 Task: Look for space in San Rafael, United States from 12th July, 2023 to 16th July, 2023 for 8 adults in price range Rs.10000 to Rs.16000. Place can be private room with 8 bedrooms having 8 beds and 8 bathrooms. Property type can be house, flat, guest house, hotel. Amenities needed are: wifi, TV, free parkinig on premises, gym, breakfast. Booking option can be shelf check-in. Required host language is English.
Action: Mouse moved to (440, 162)
Screenshot: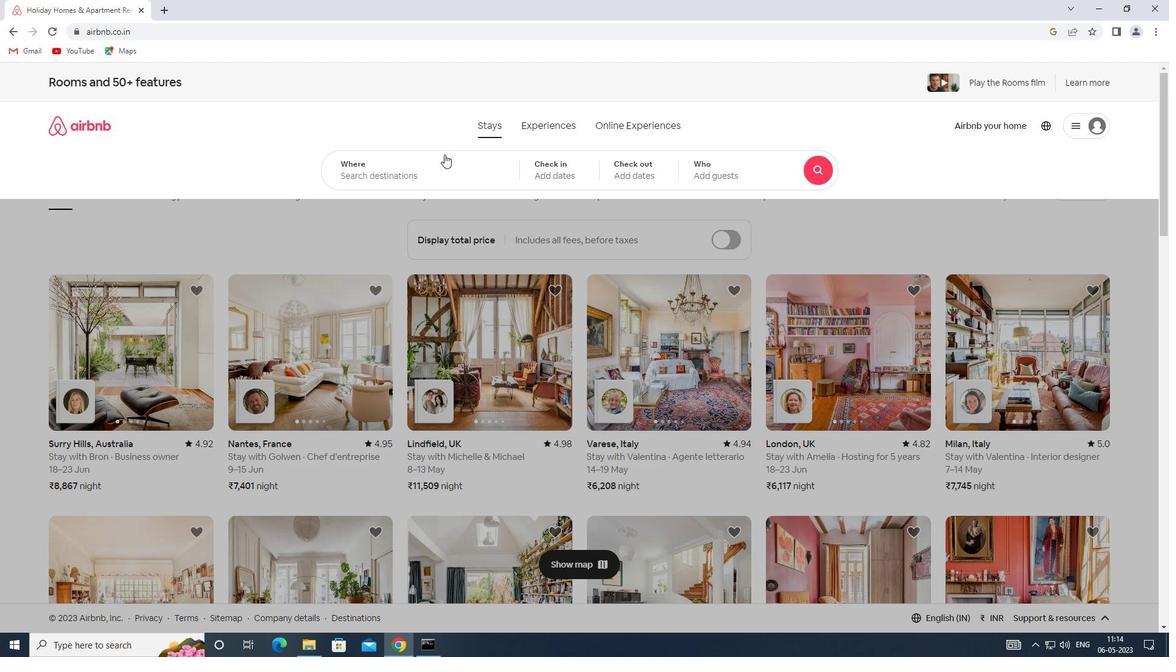 
Action: Mouse pressed left at (440, 162)
Screenshot: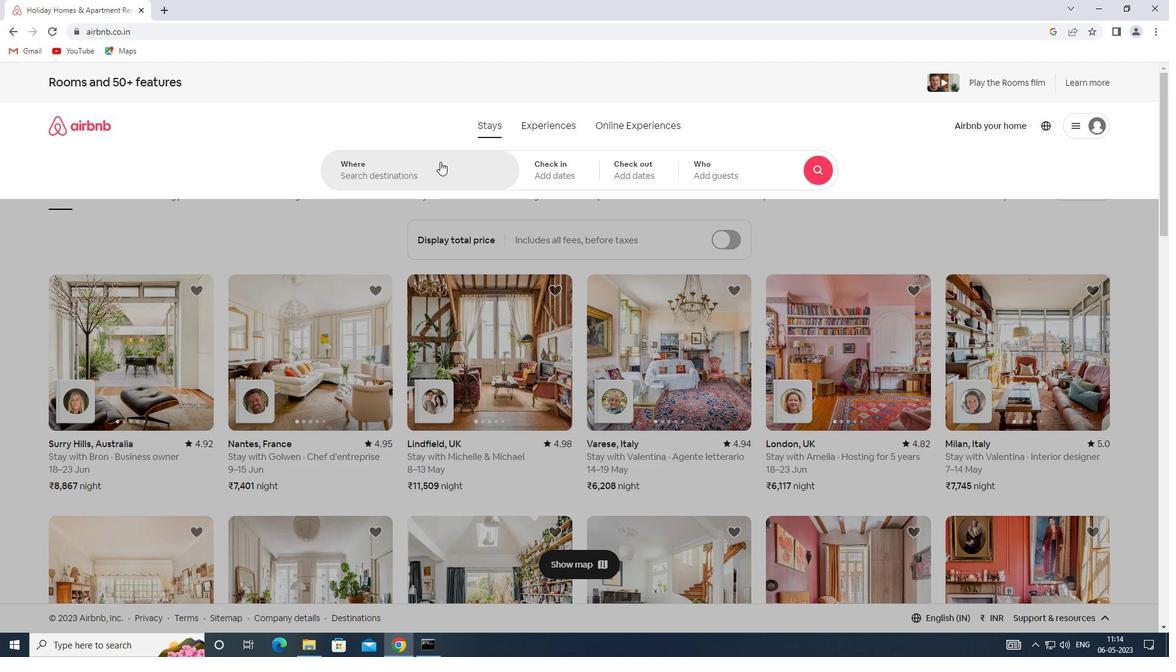 
Action: Key pressed <Key.shift><Key.shift><Key.shift><Key.shift><Key.shift><Key.shift><Key.shift><Key.shift>SAN<Key.space><Key.shift><Key.shift><Key.shift>RAFAEL,<Key.shift>UNITED<Key.space><Key.shift>STATES
Screenshot: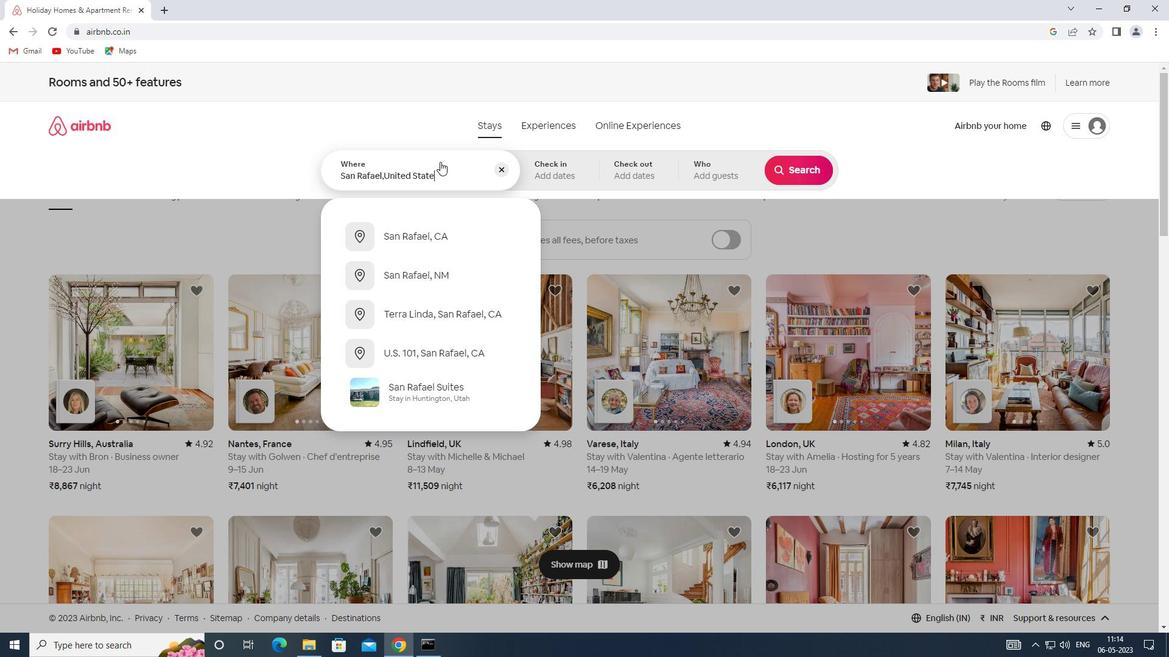 
Action: Mouse moved to (546, 164)
Screenshot: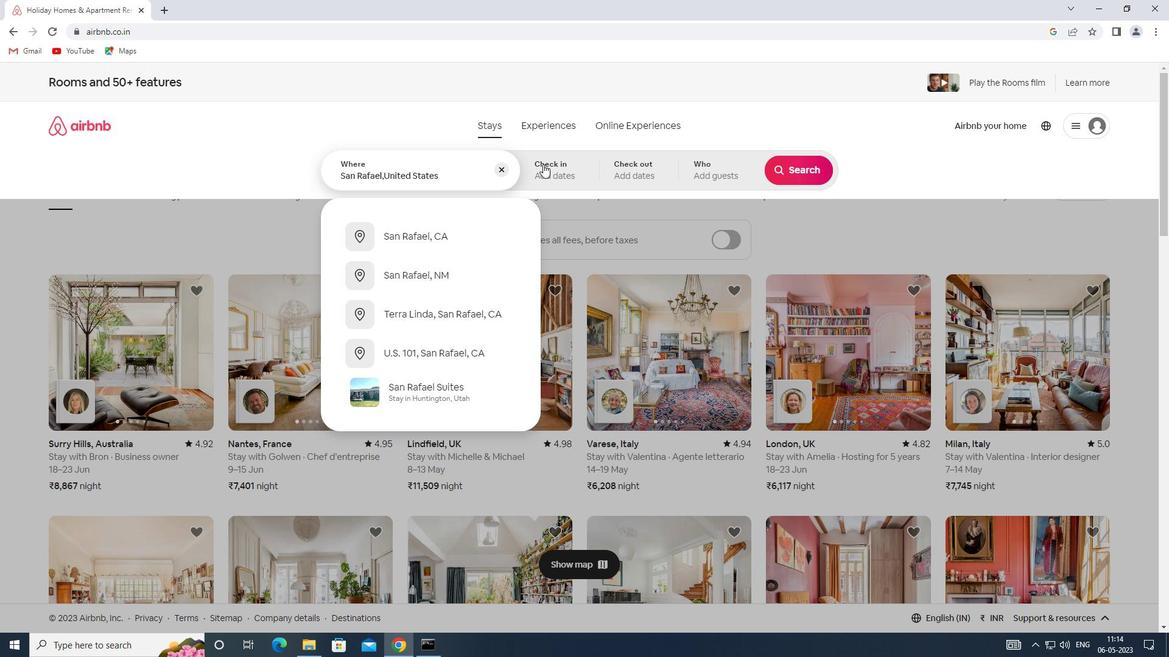 
Action: Mouse pressed left at (546, 164)
Screenshot: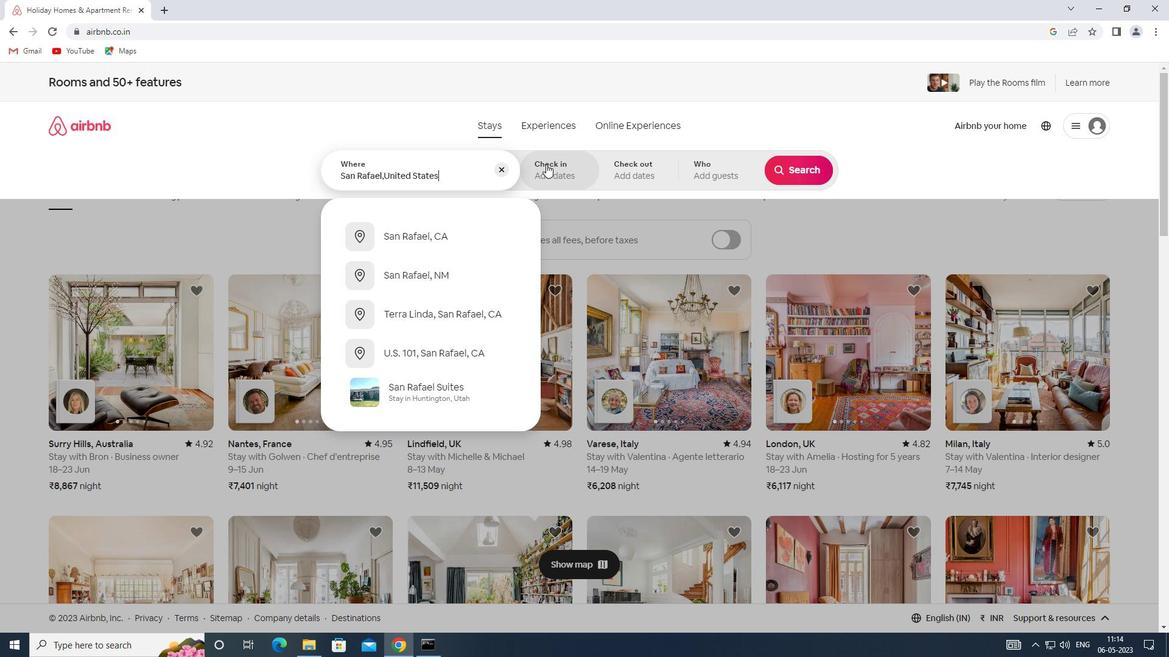 
Action: Mouse moved to (796, 269)
Screenshot: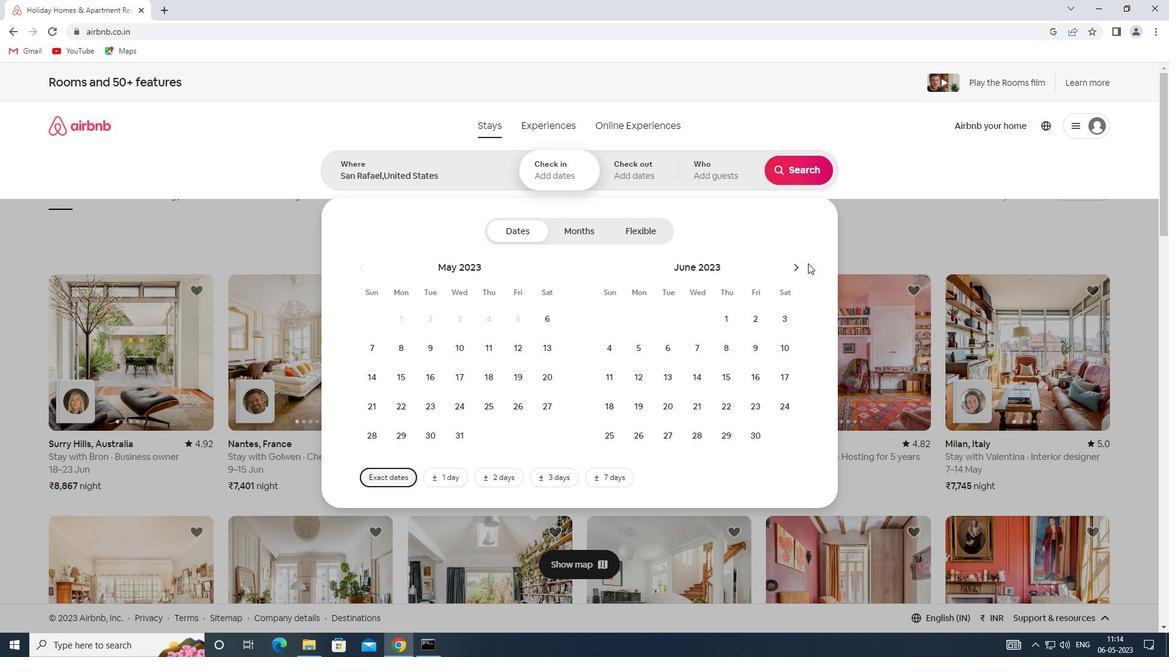 
Action: Mouse pressed left at (796, 269)
Screenshot: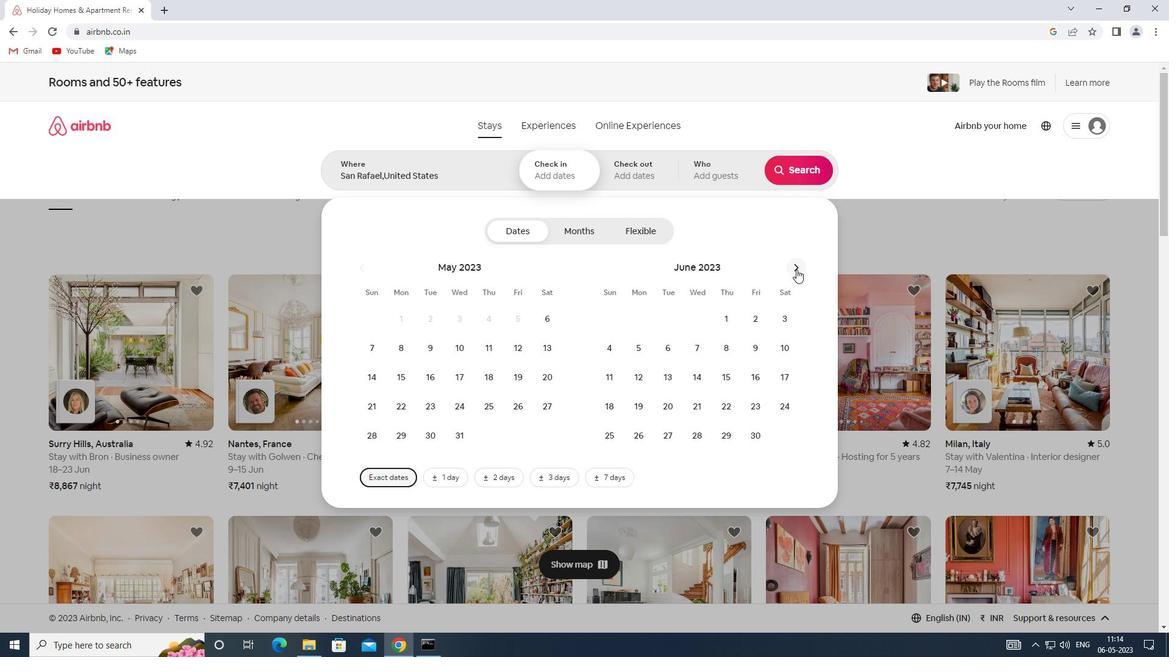 
Action: Mouse moved to (695, 376)
Screenshot: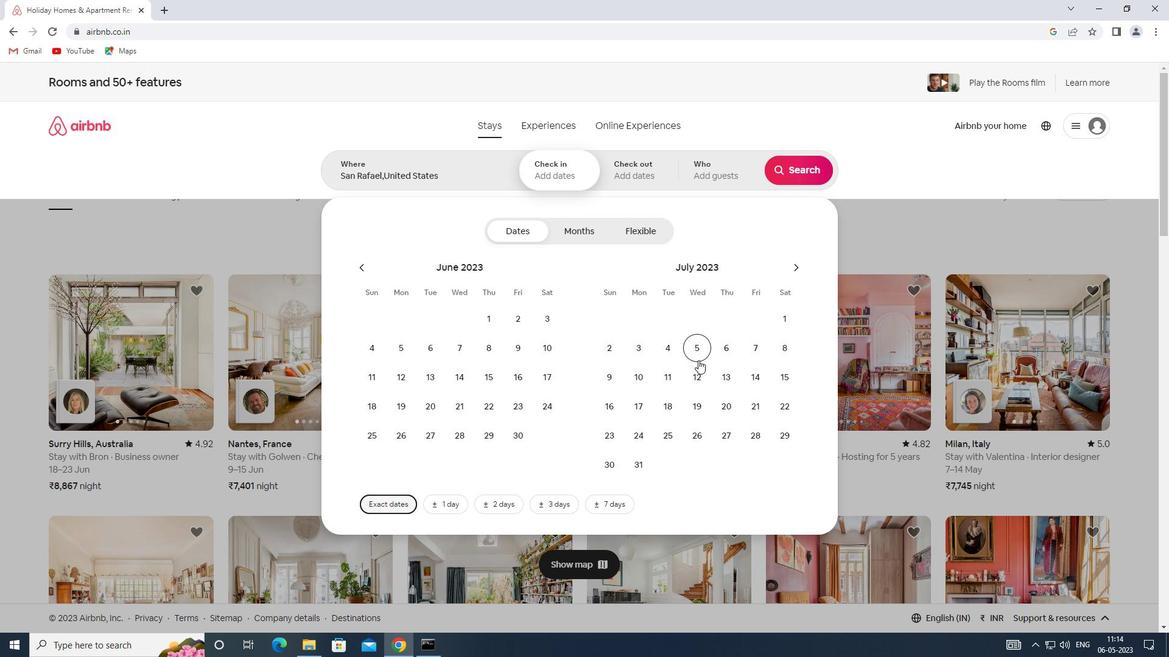 
Action: Mouse pressed left at (695, 376)
Screenshot: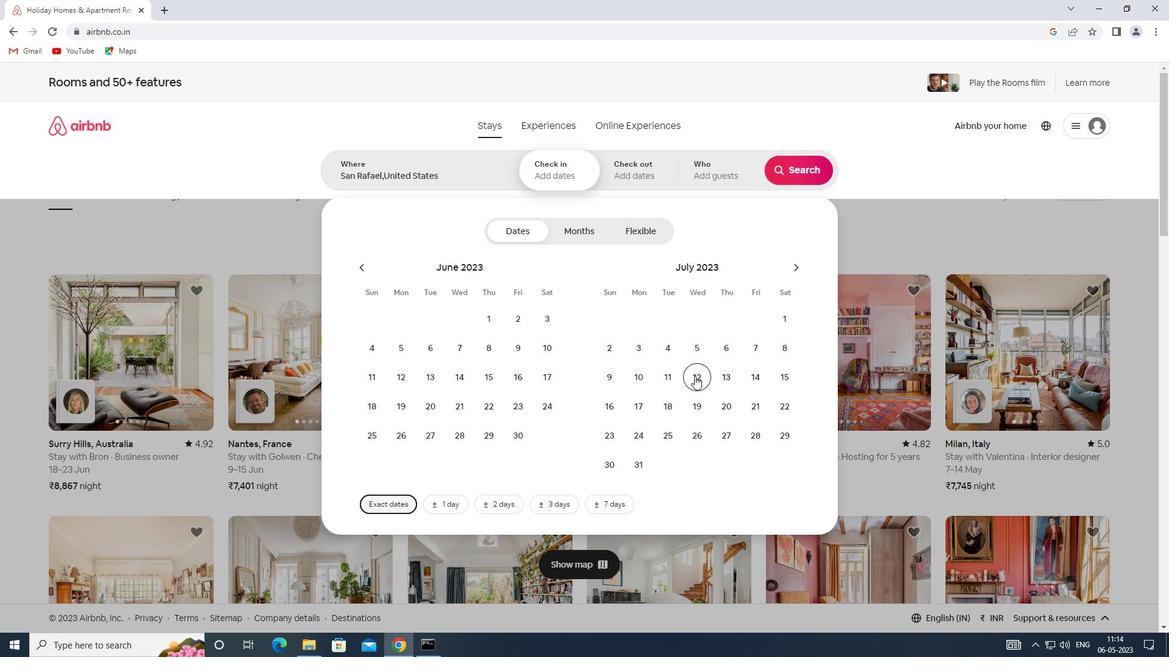 
Action: Mouse moved to (612, 403)
Screenshot: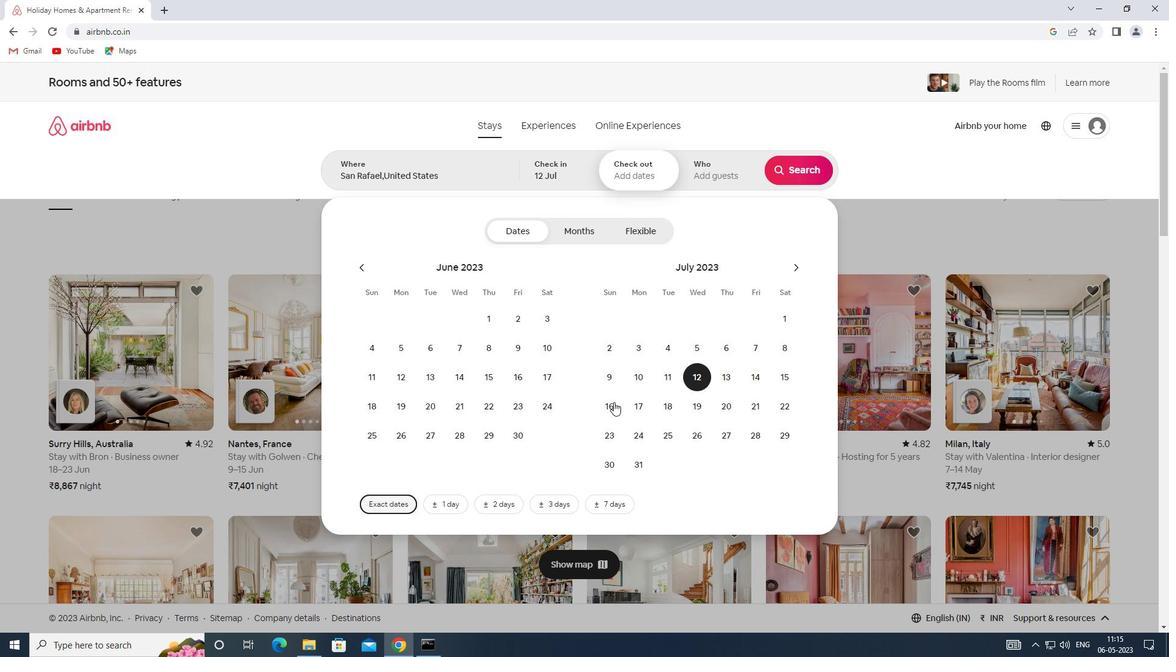 
Action: Mouse pressed left at (612, 403)
Screenshot: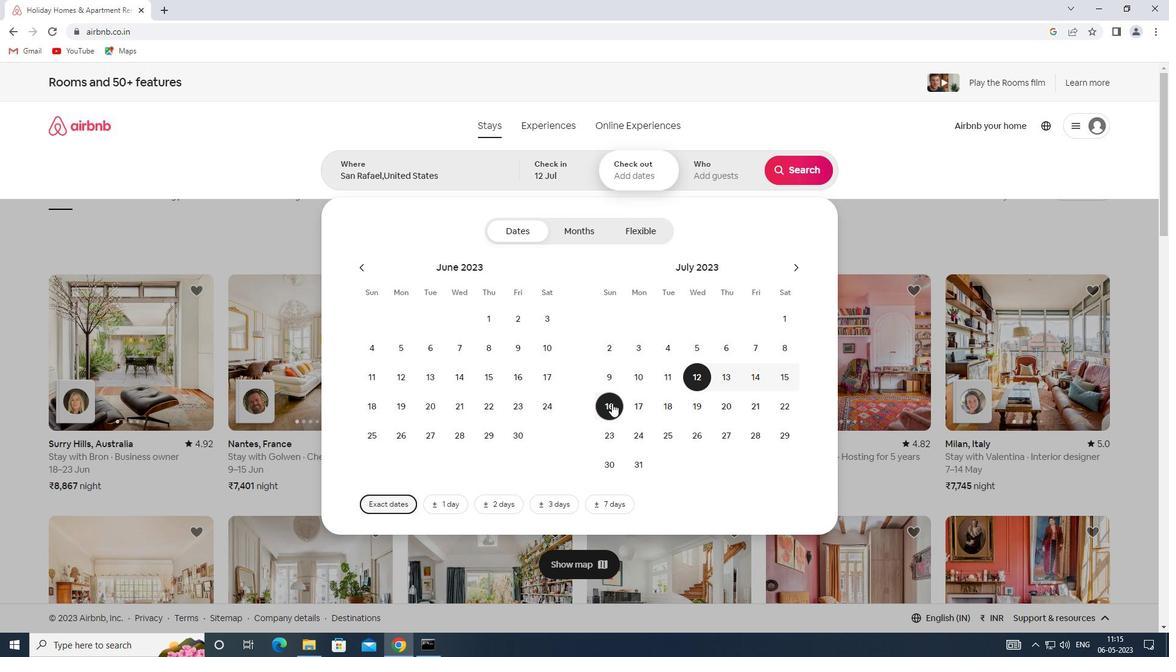 
Action: Mouse moved to (707, 178)
Screenshot: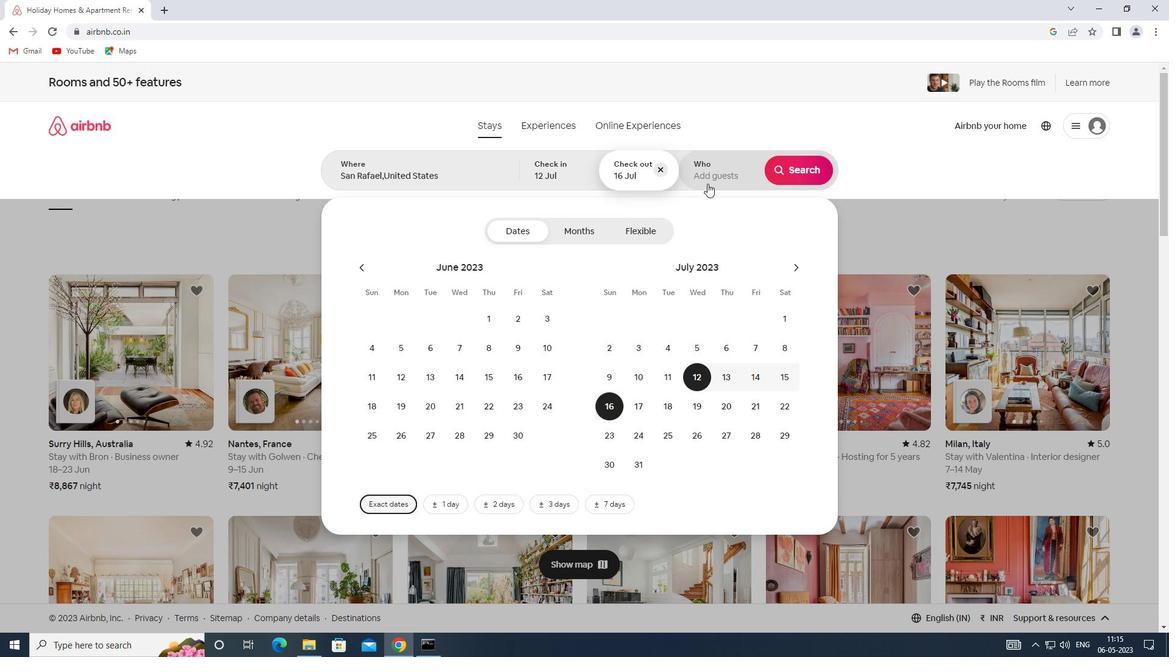 
Action: Mouse pressed left at (707, 178)
Screenshot: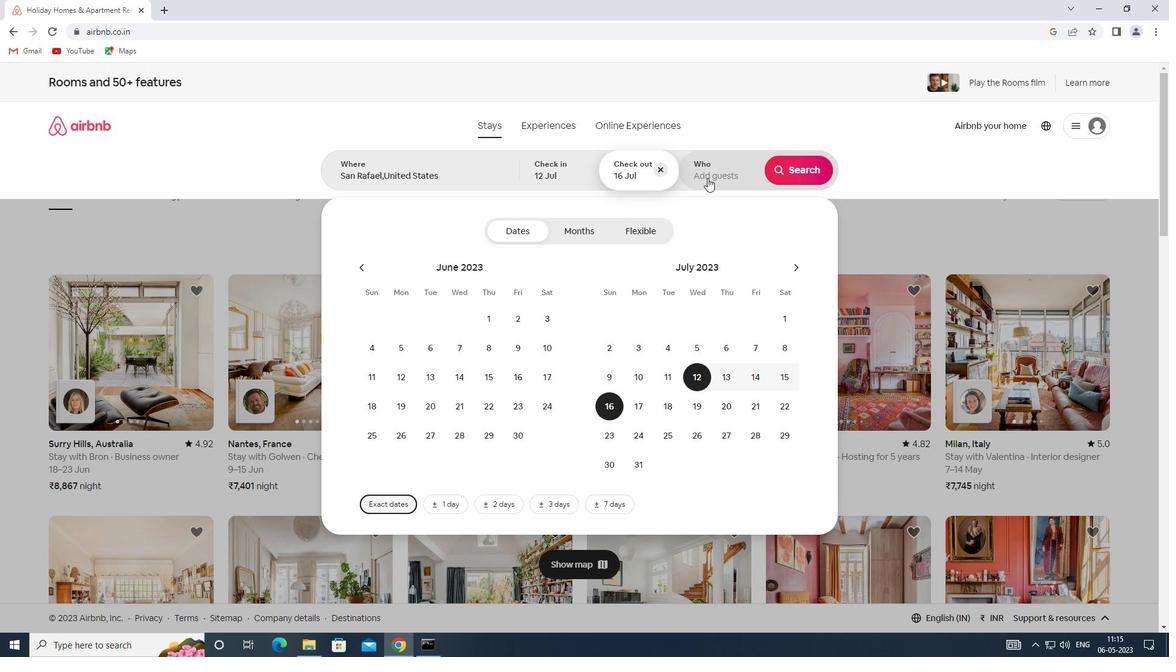 
Action: Mouse moved to (797, 239)
Screenshot: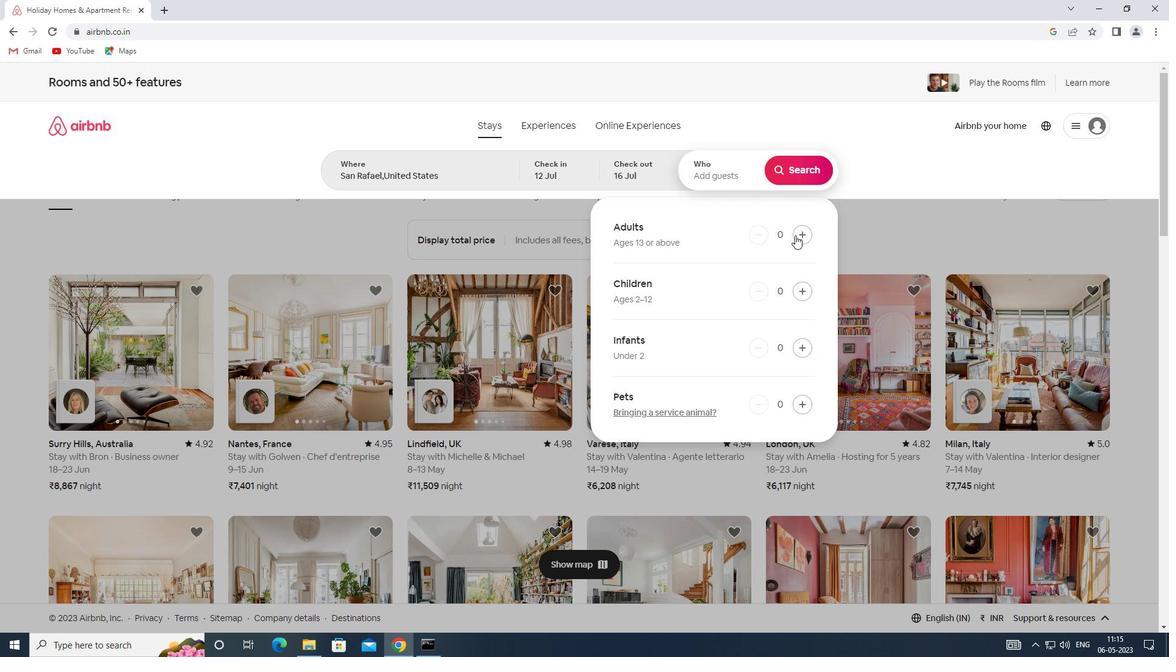 
Action: Mouse pressed left at (797, 239)
Screenshot: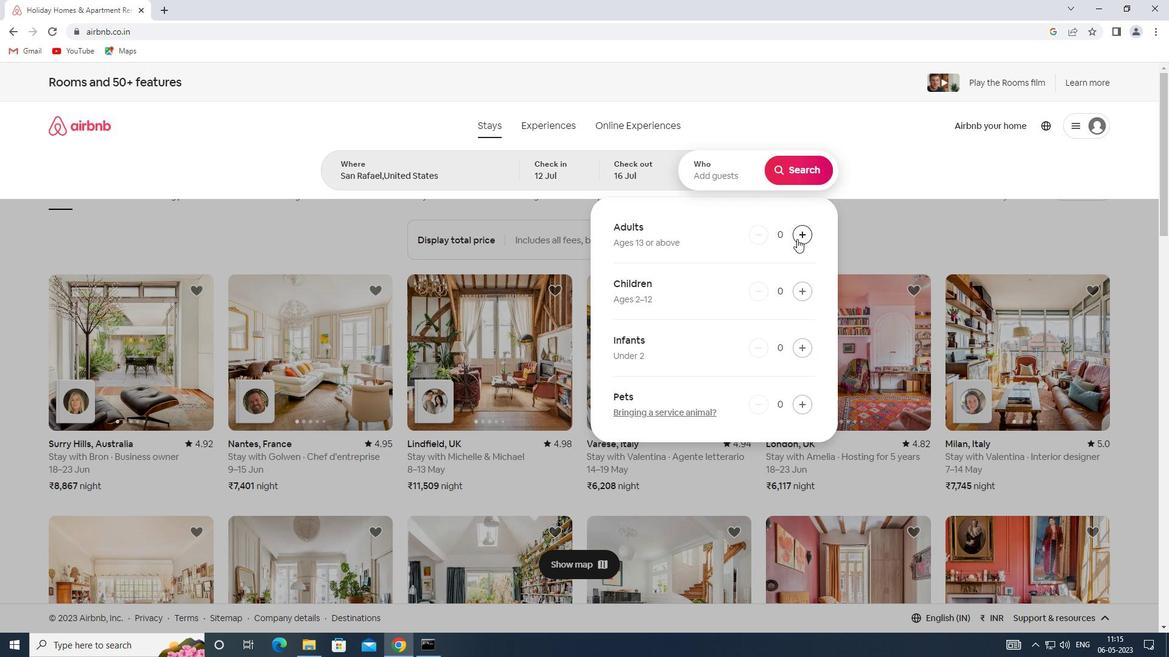 
Action: Mouse pressed left at (797, 239)
Screenshot: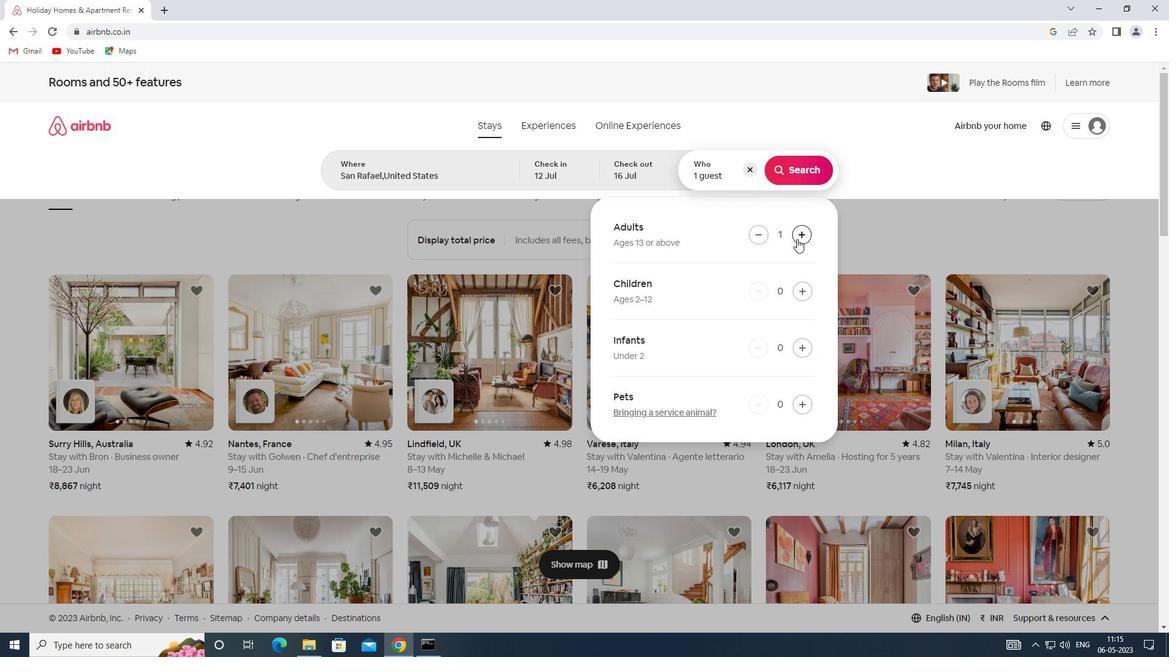 
Action: Mouse pressed left at (797, 239)
Screenshot: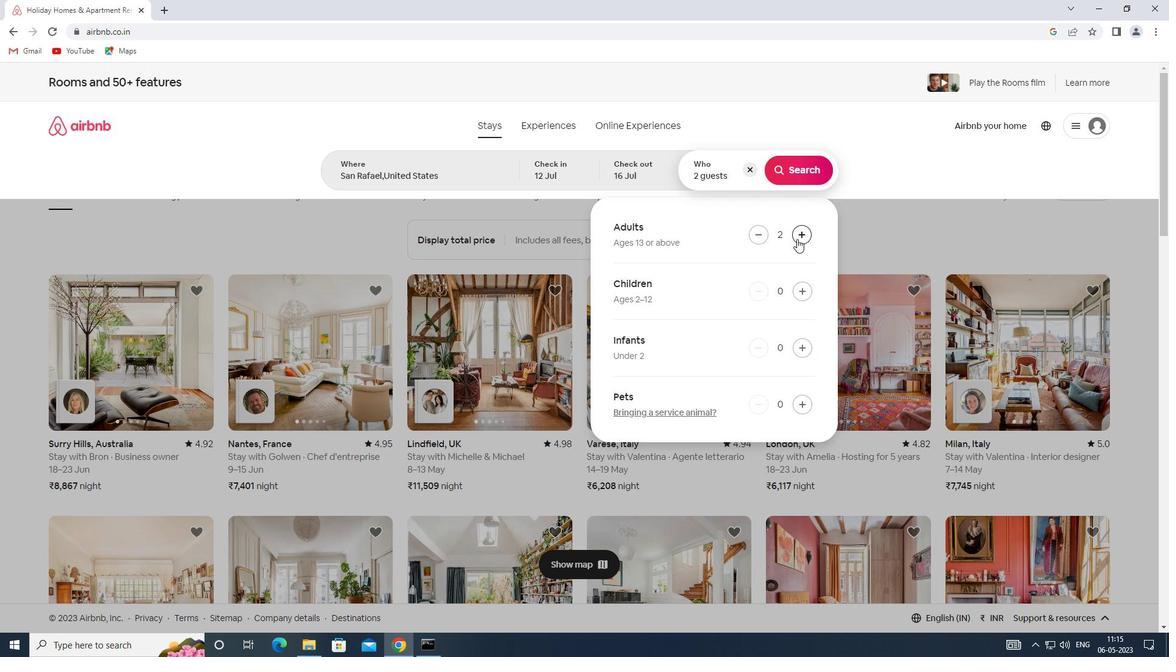 
Action: Mouse pressed left at (797, 239)
Screenshot: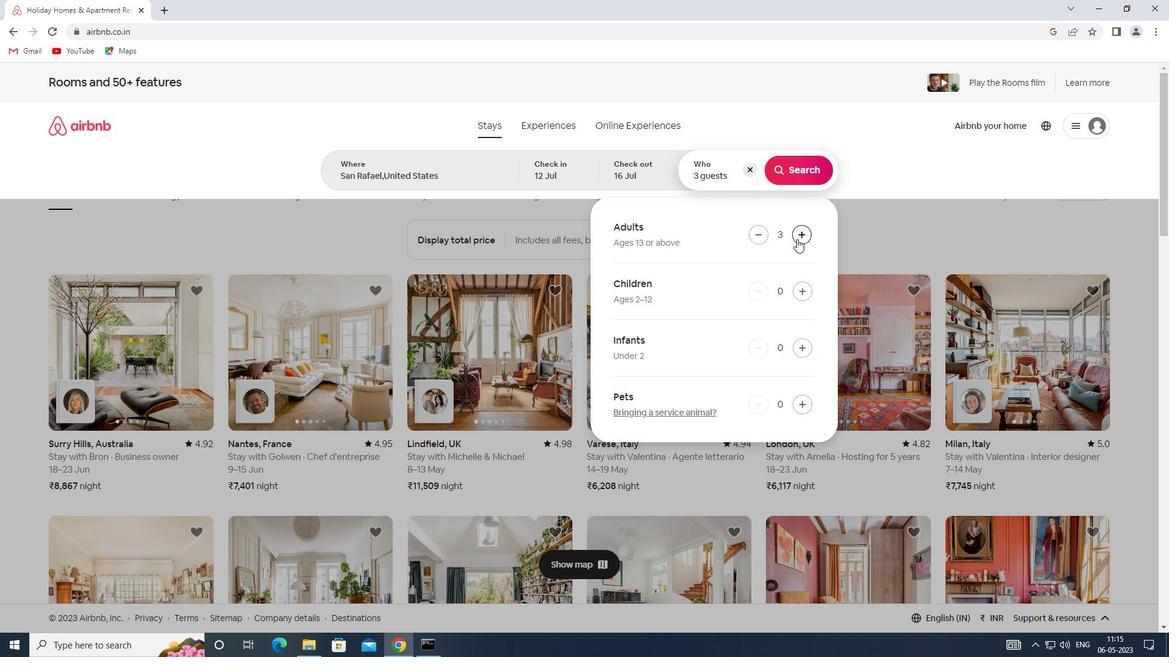 
Action: Mouse pressed left at (797, 239)
Screenshot: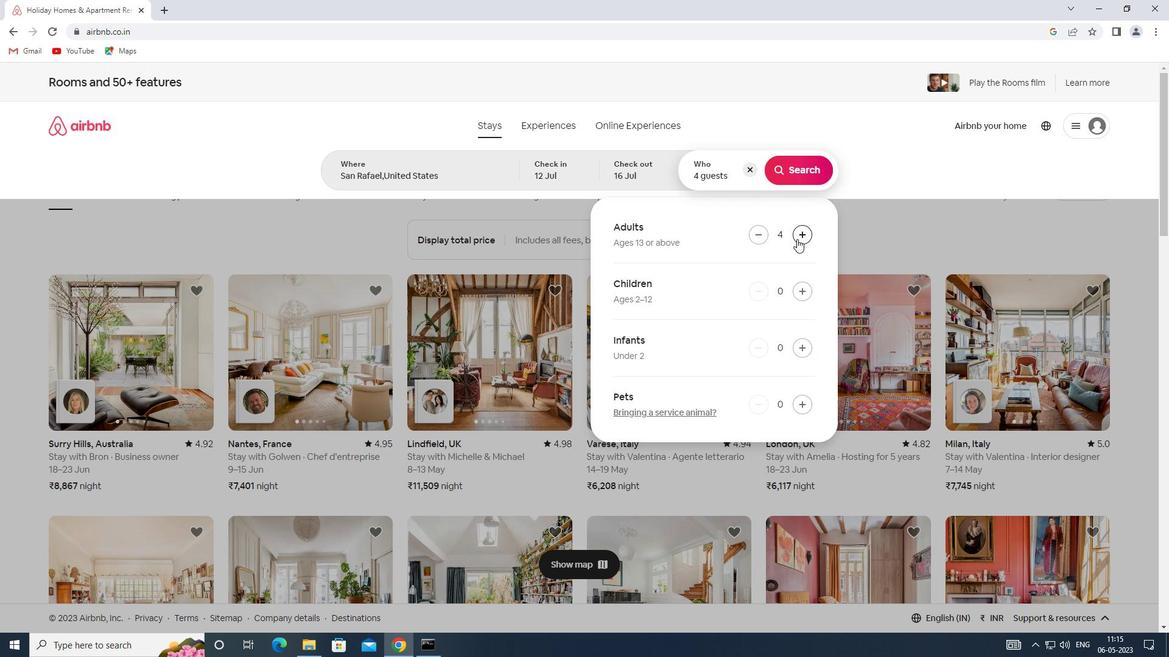
Action: Mouse pressed left at (797, 239)
Screenshot: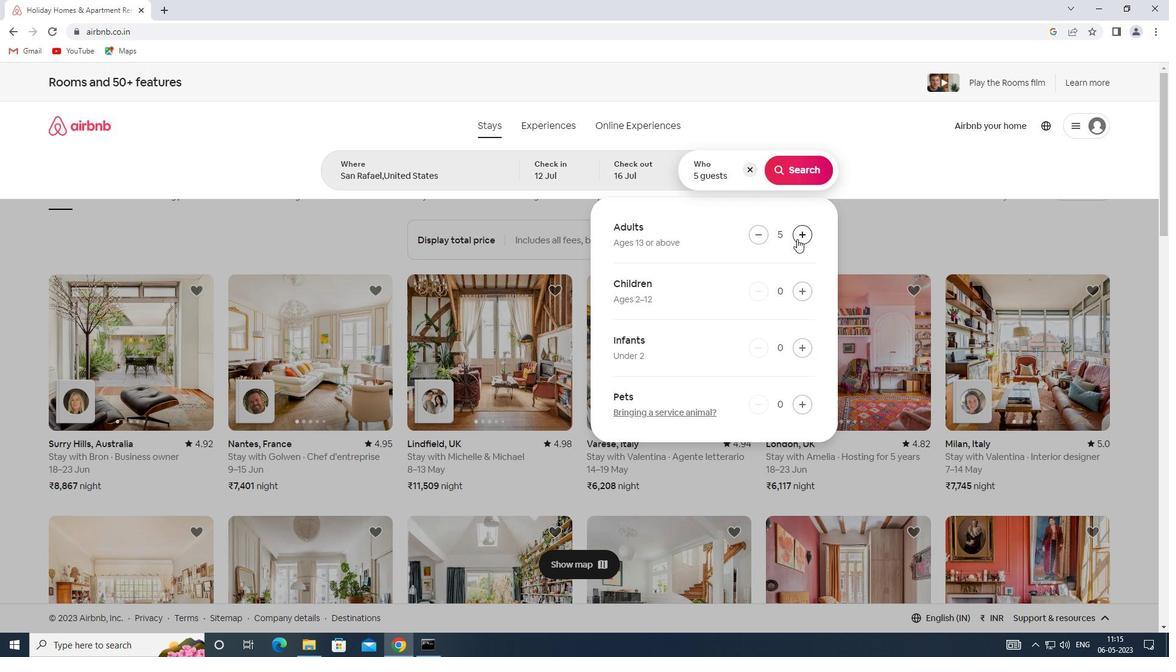 
Action: Mouse pressed left at (797, 239)
Screenshot: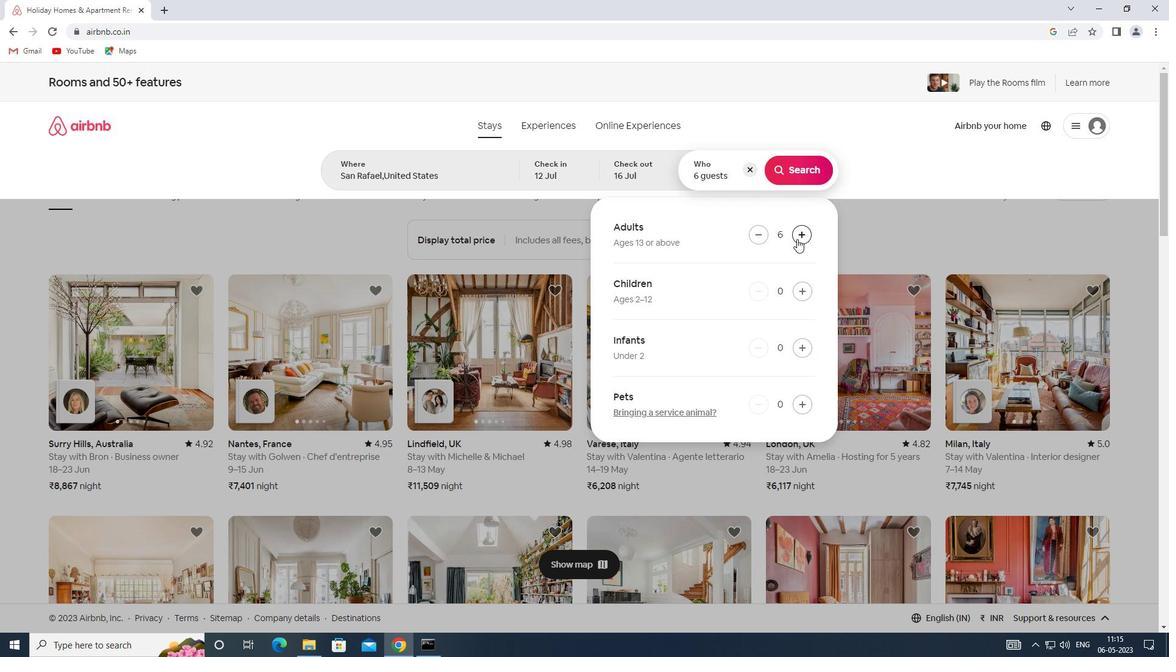 
Action: Mouse pressed left at (797, 239)
Screenshot: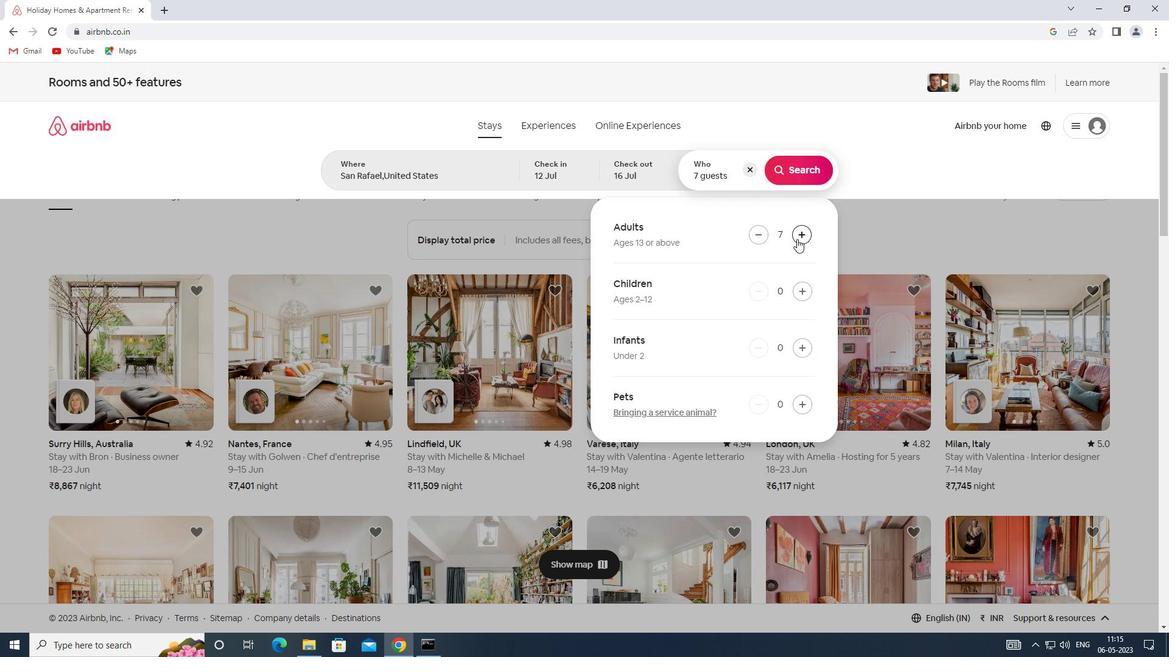 
Action: Mouse moved to (792, 160)
Screenshot: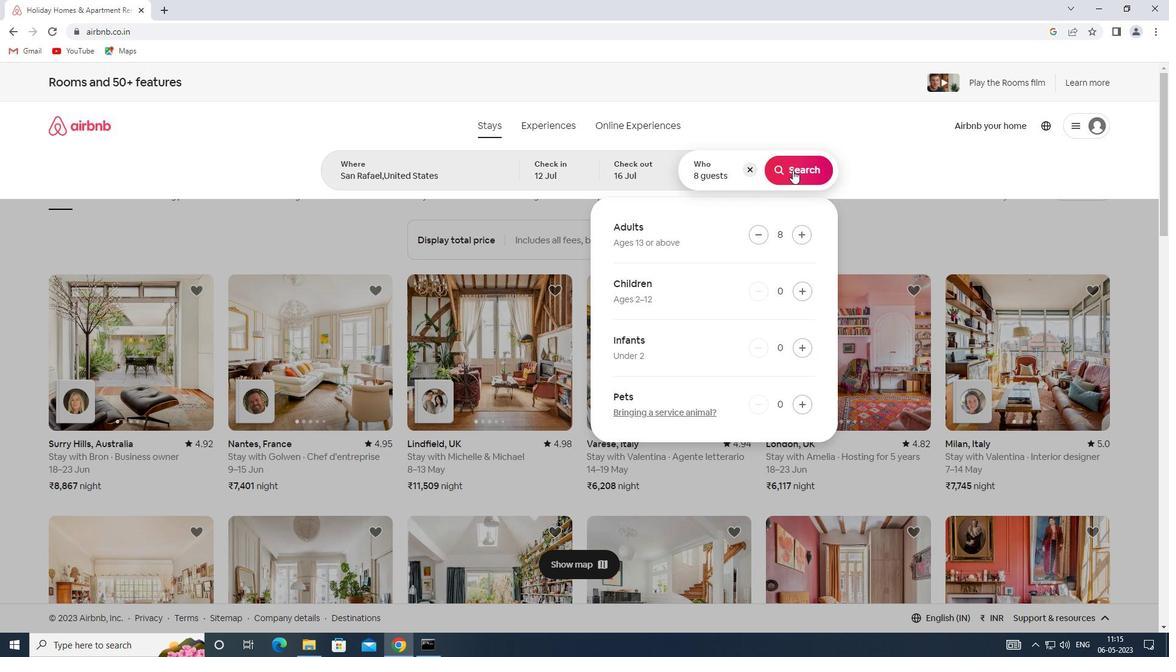 
Action: Mouse pressed left at (792, 160)
Screenshot: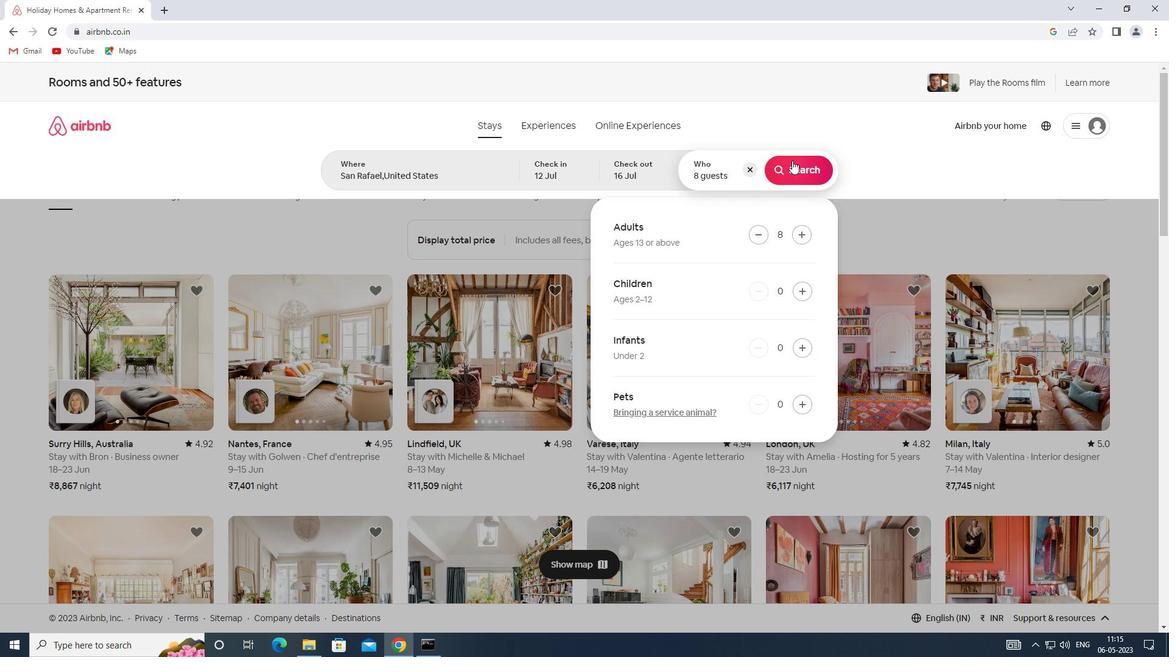 
Action: Mouse moved to (1114, 129)
Screenshot: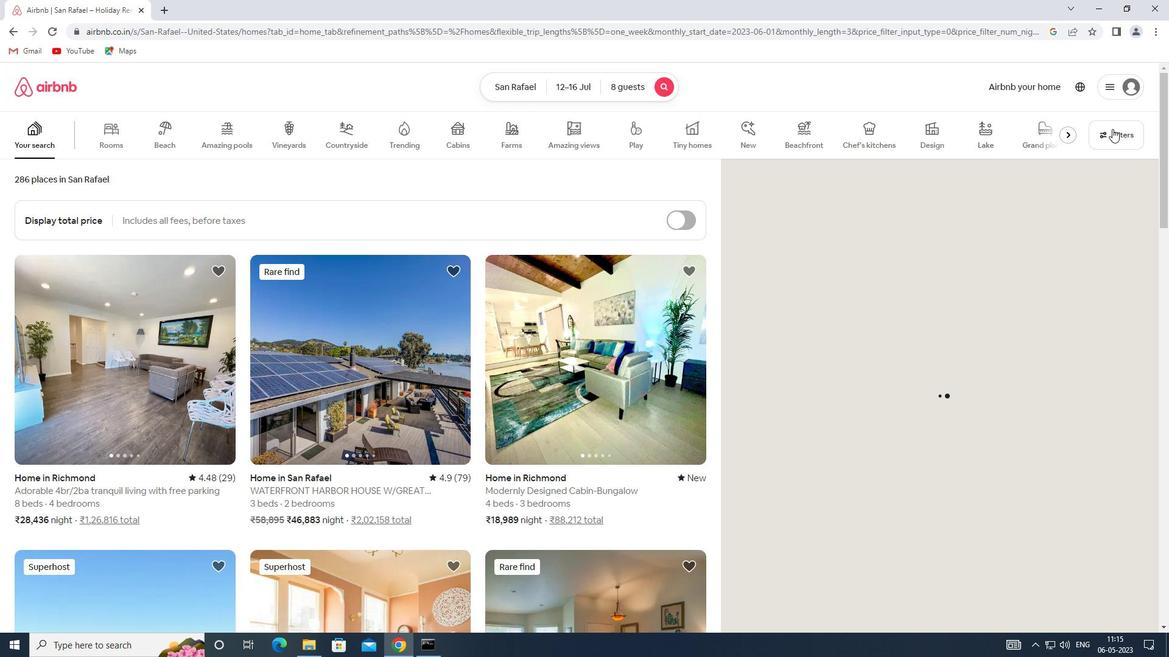 
Action: Mouse pressed left at (1114, 129)
Screenshot: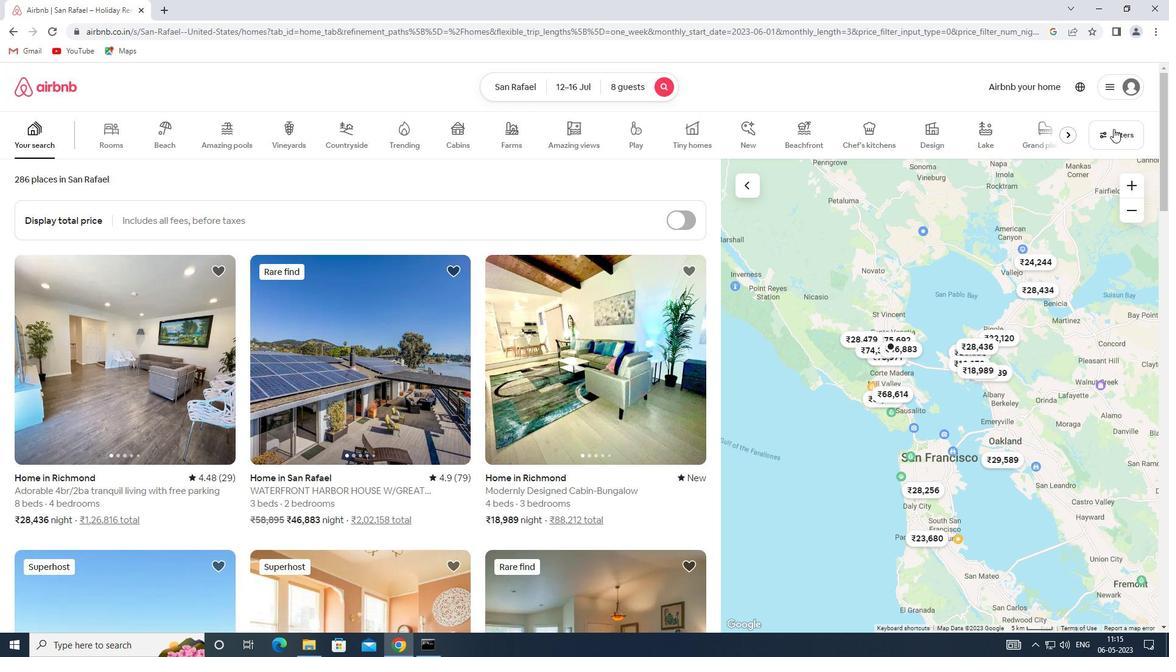 
Action: Mouse moved to (441, 428)
Screenshot: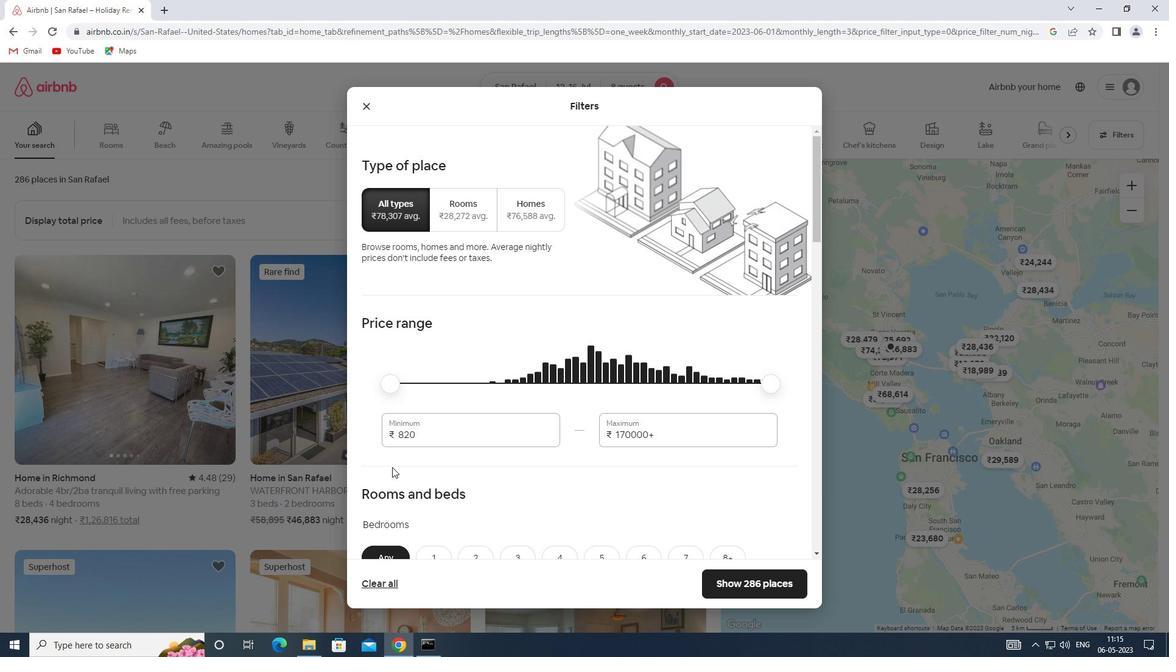 
Action: Mouse pressed left at (441, 428)
Screenshot: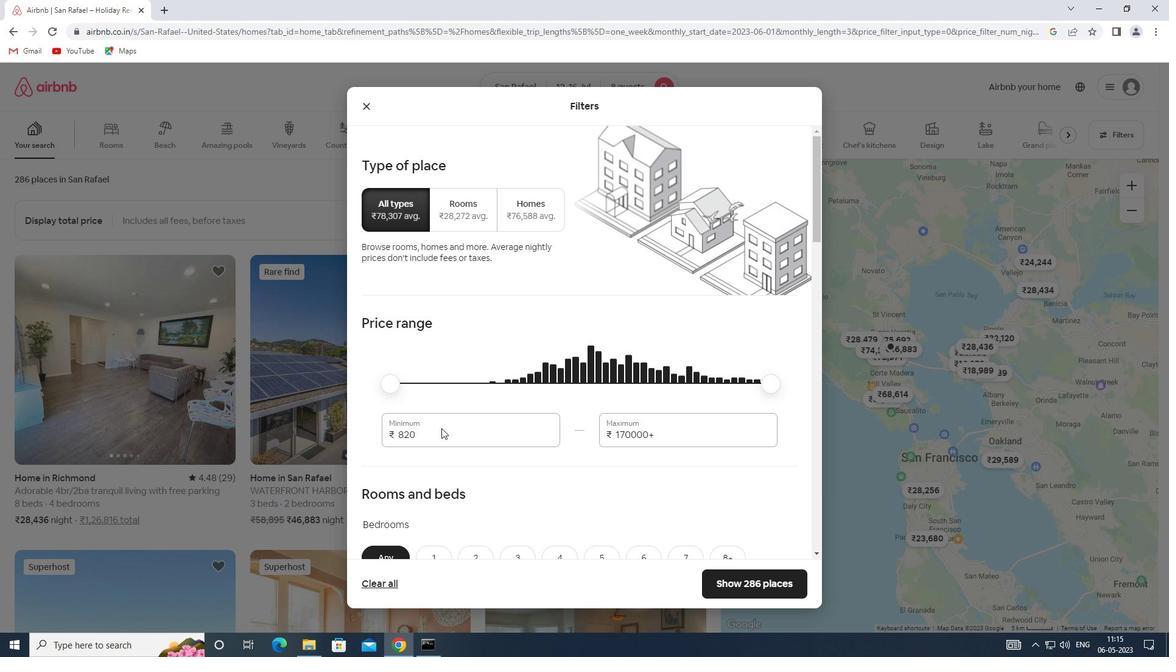 
Action: Mouse moved to (438, 431)
Screenshot: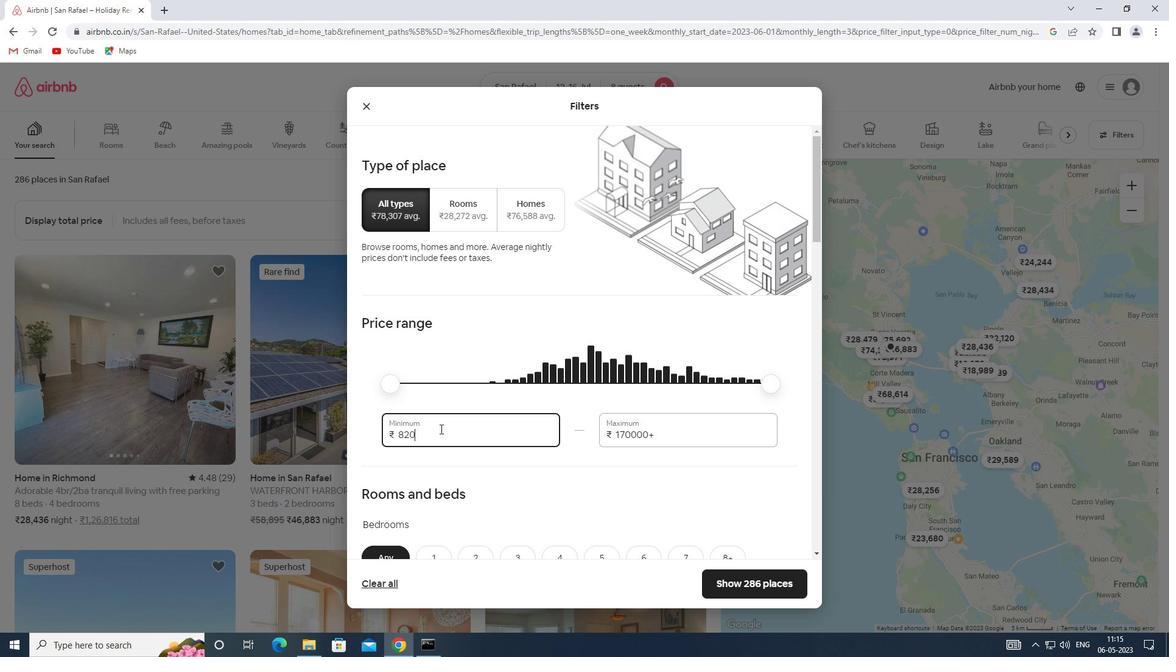 
Action: Mouse pressed left at (438, 431)
Screenshot: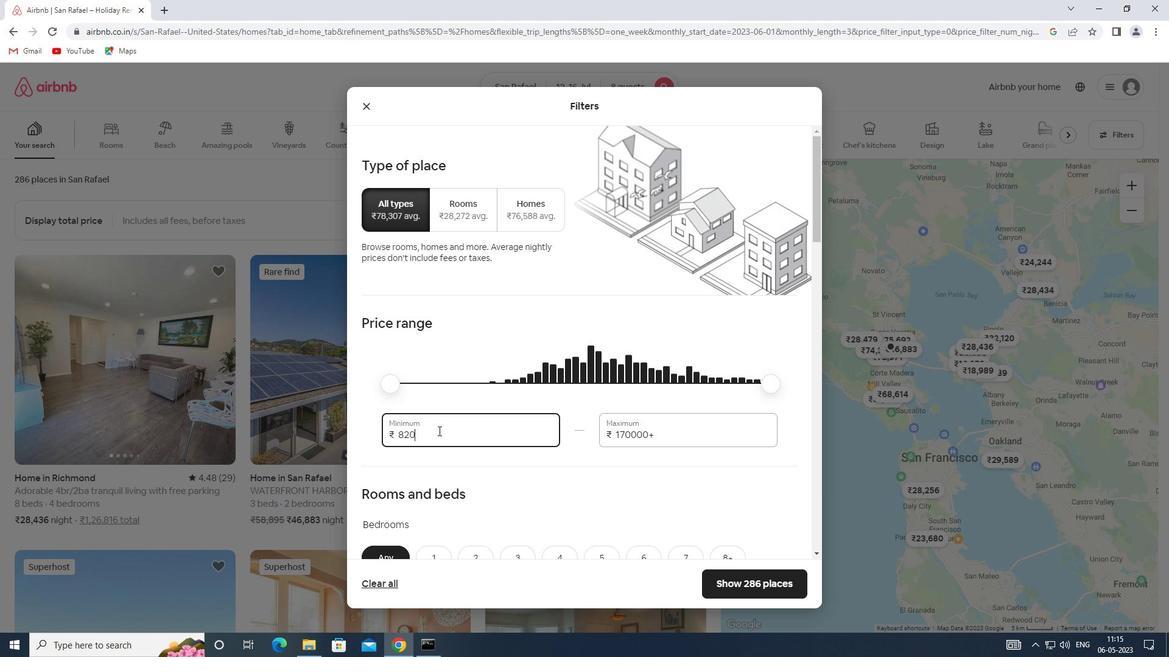 
Action: Mouse moved to (336, 439)
Screenshot: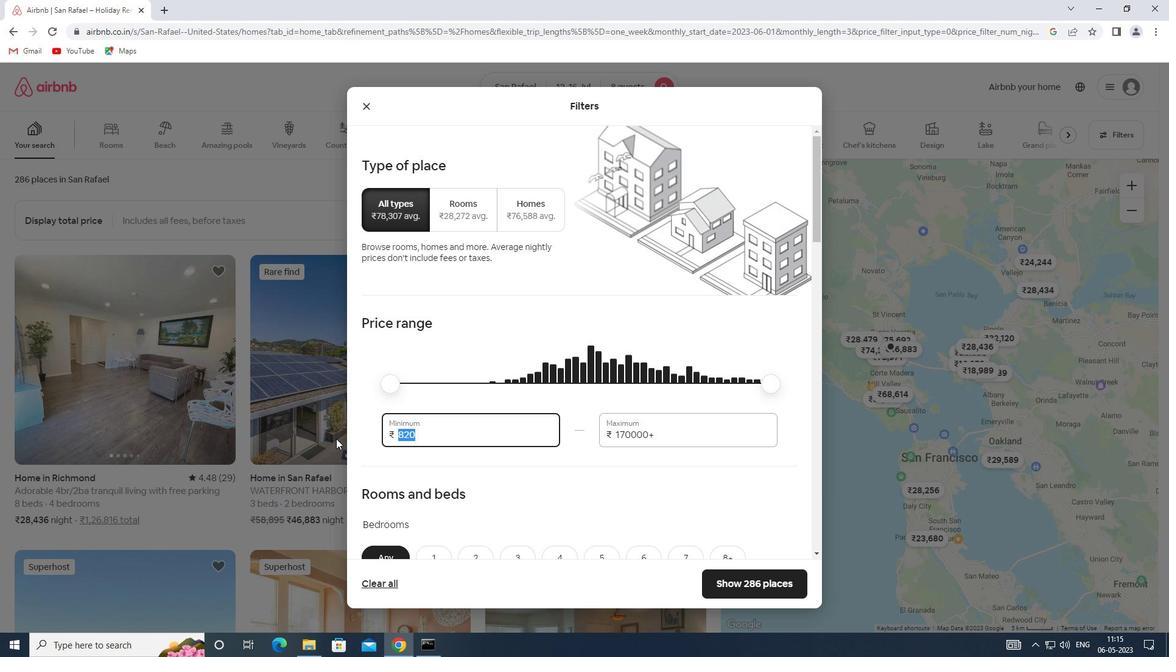 
Action: Key pressed 10000
Screenshot: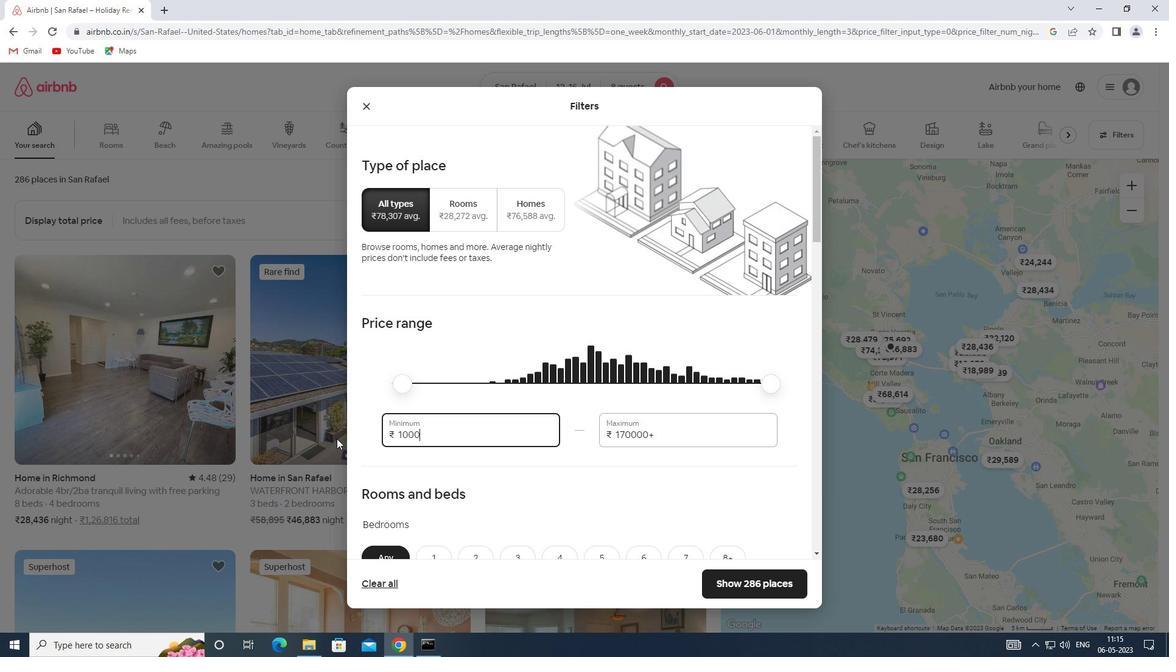 
Action: Mouse moved to (659, 433)
Screenshot: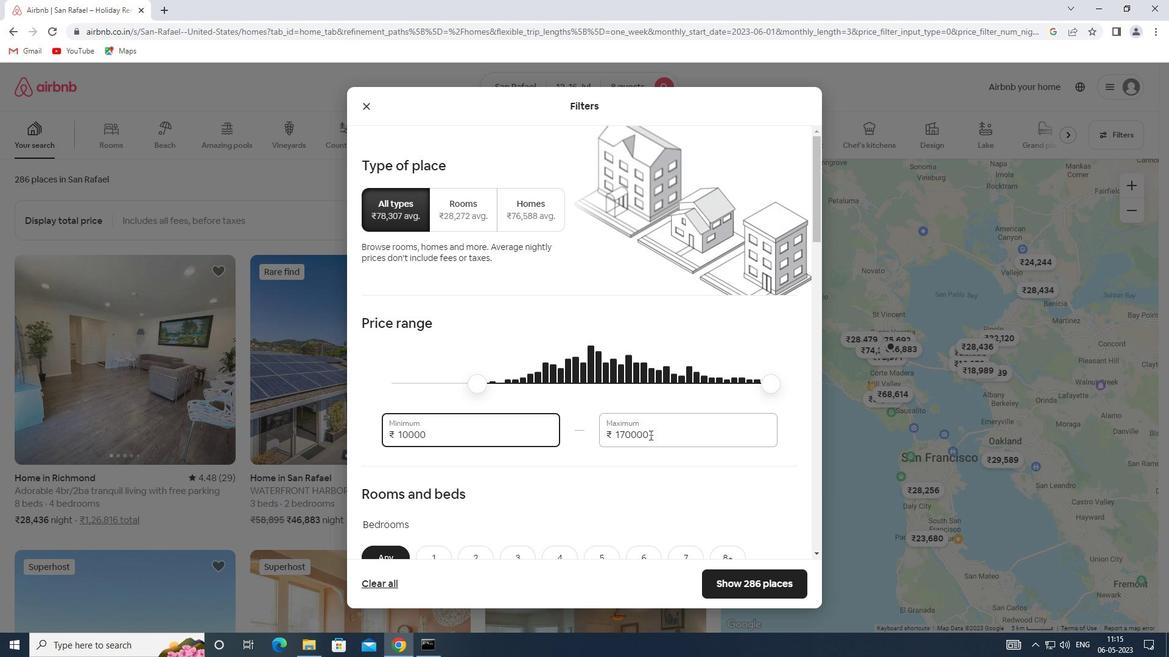 
Action: Mouse pressed left at (659, 433)
Screenshot: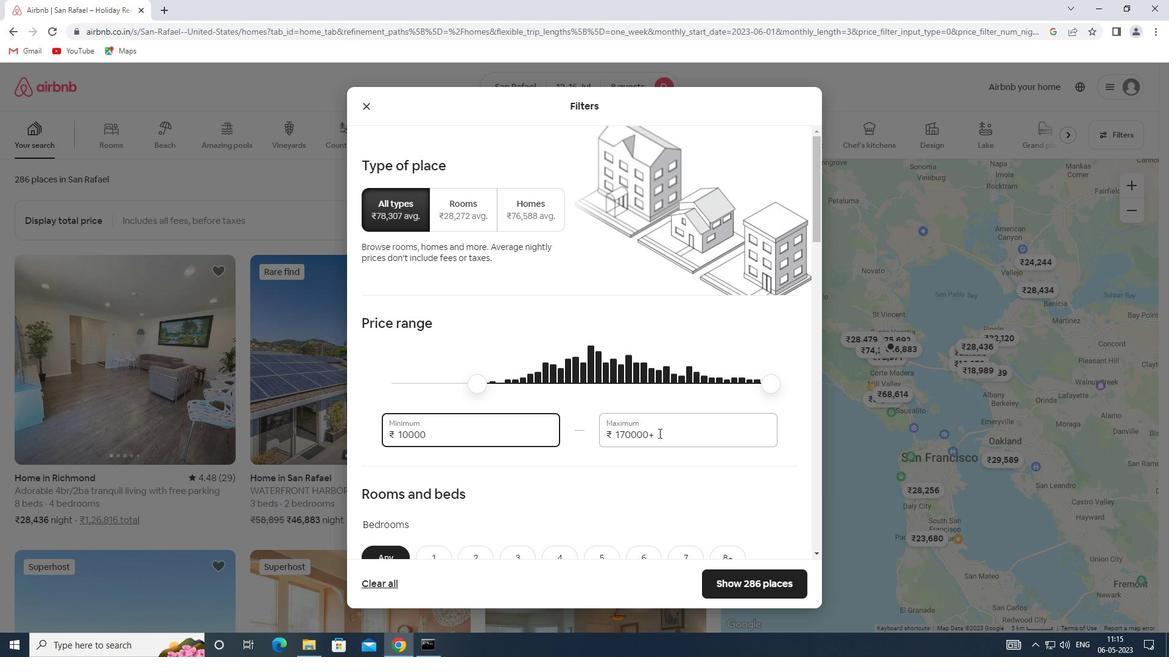 
Action: Mouse moved to (552, 428)
Screenshot: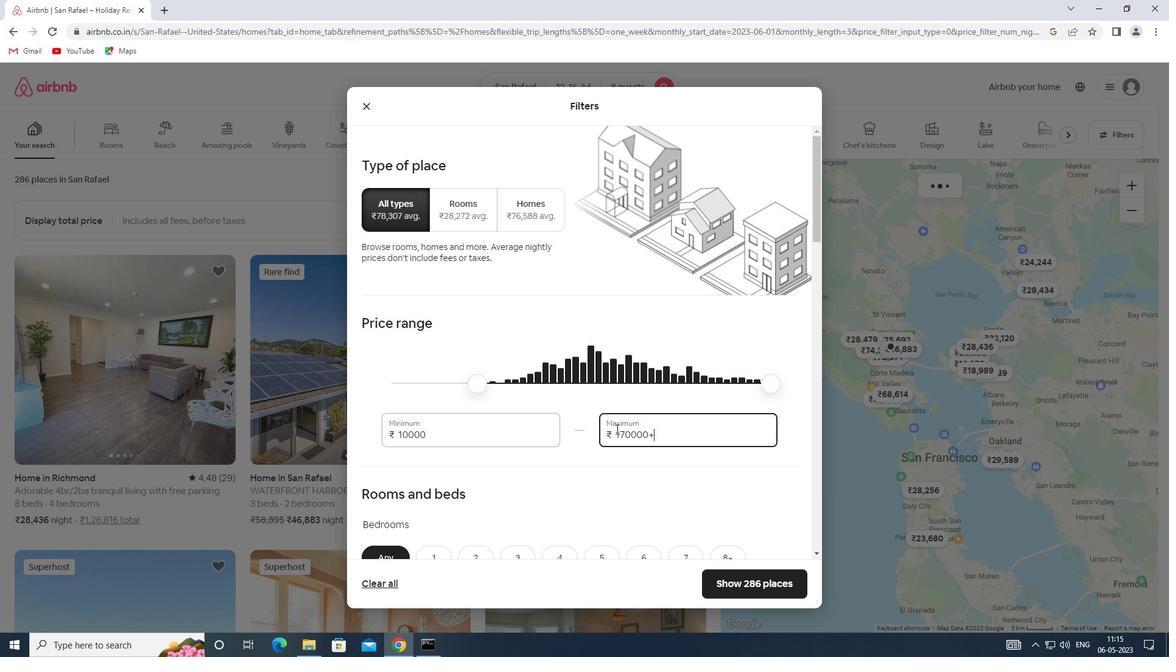 
Action: Key pressed 16000
Screenshot: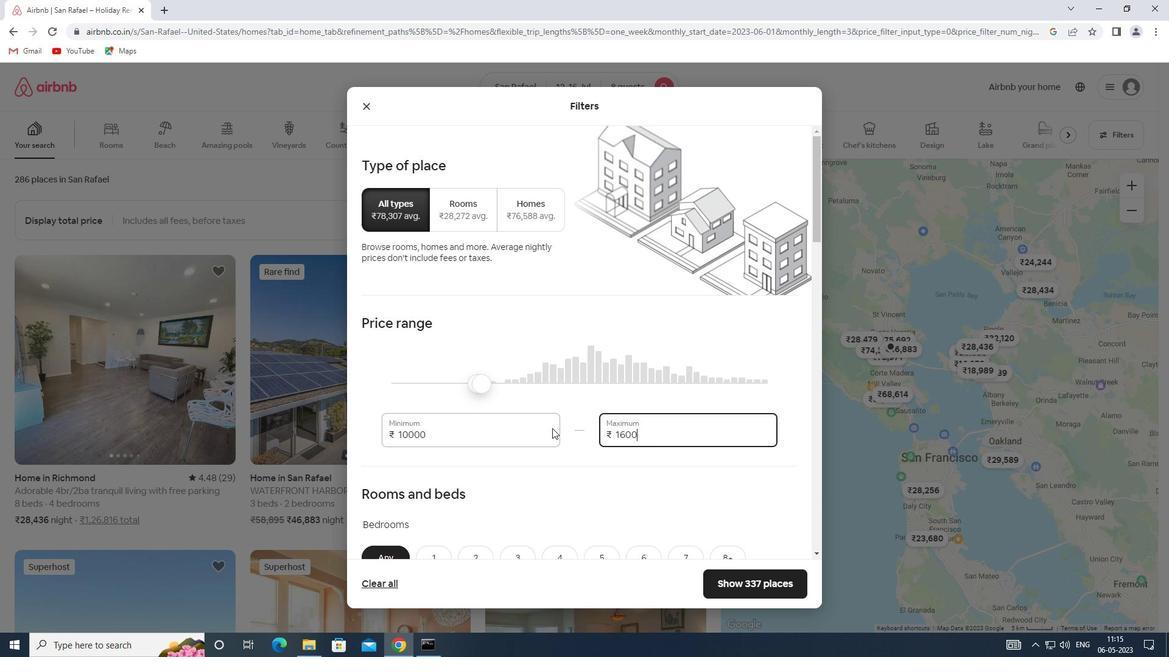
Action: Mouse scrolled (552, 428) with delta (0, 0)
Screenshot: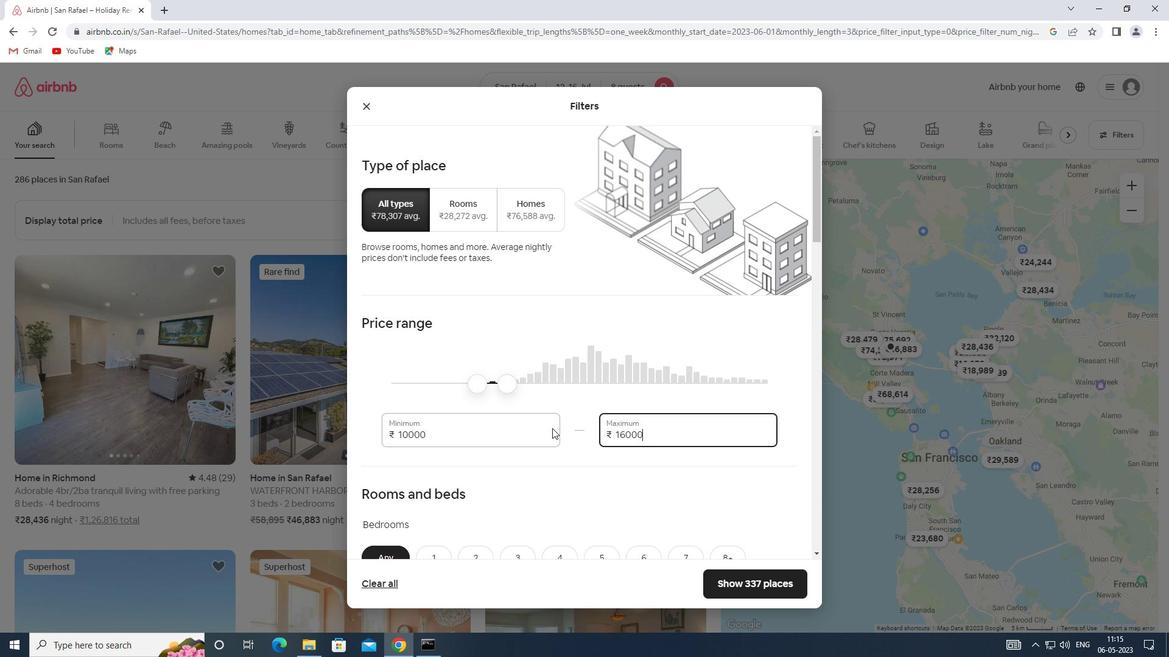 
Action: Mouse scrolled (552, 428) with delta (0, 0)
Screenshot: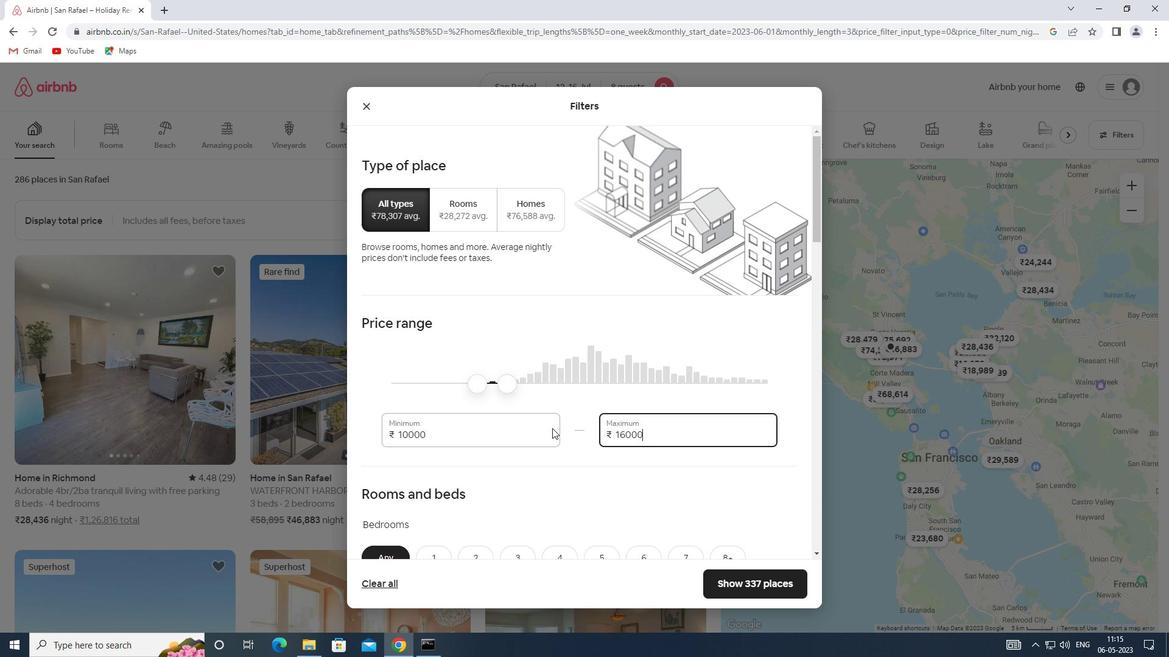 
Action: Mouse scrolled (552, 428) with delta (0, 0)
Screenshot: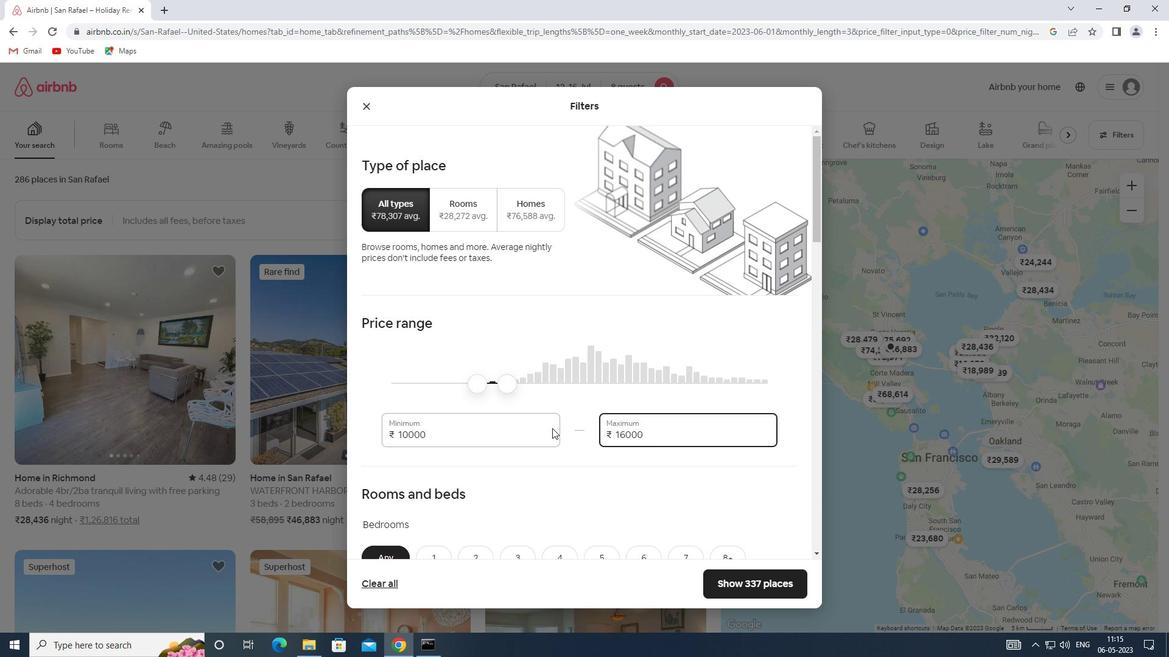 
Action: Mouse moved to (732, 382)
Screenshot: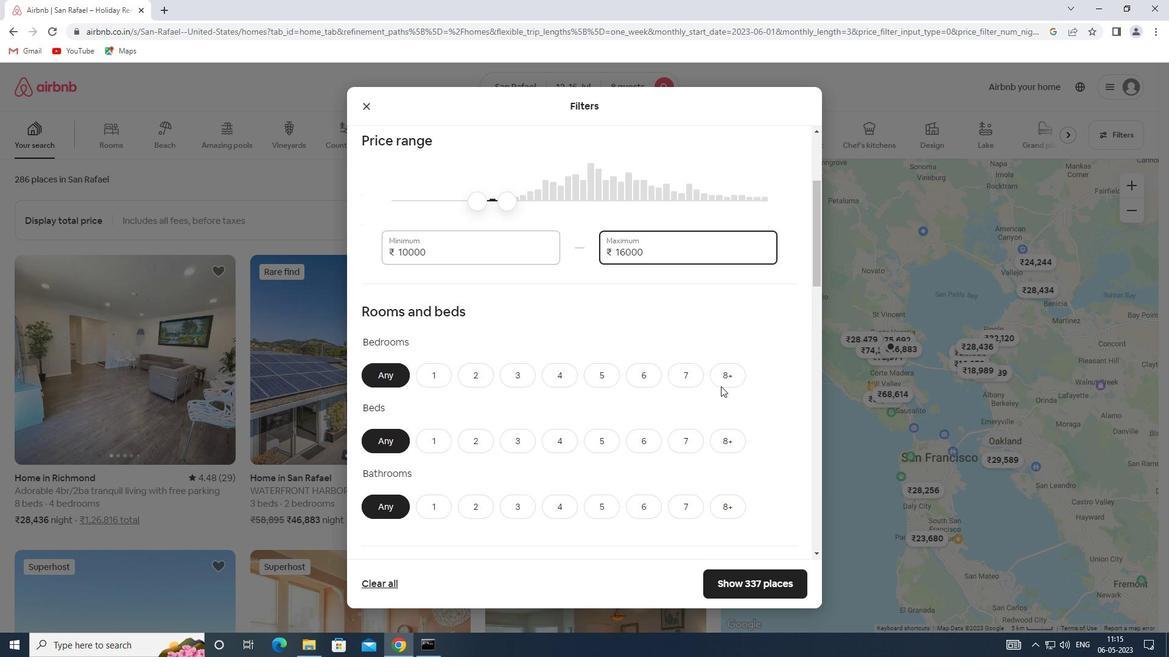 
Action: Mouse pressed left at (732, 382)
Screenshot: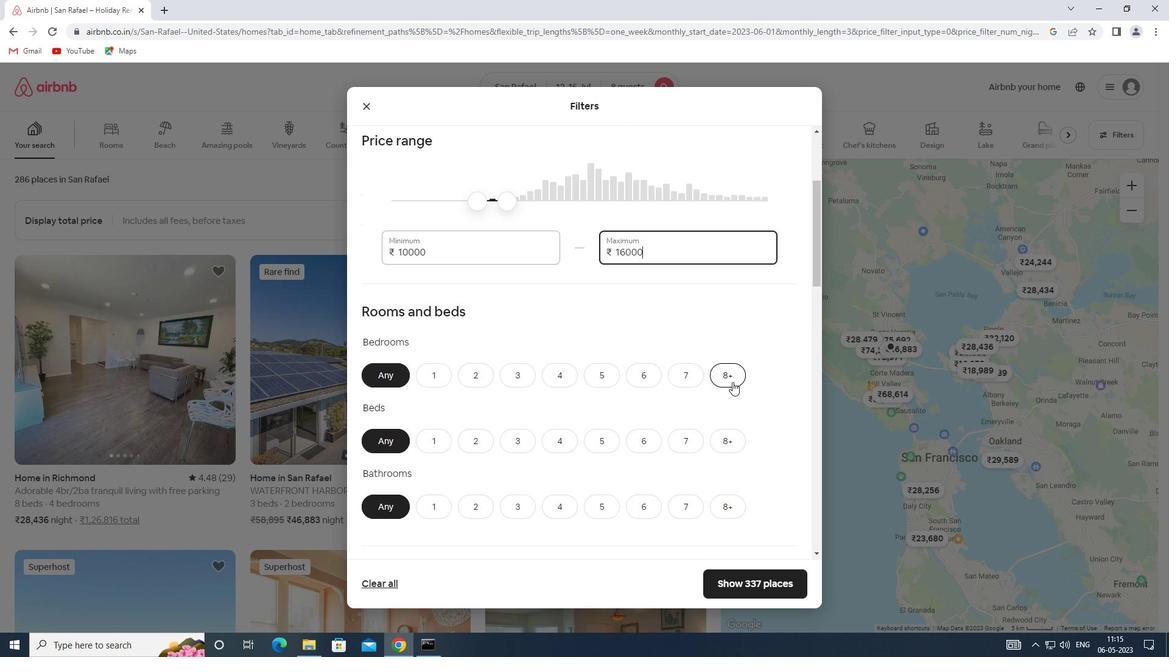 
Action: Mouse moved to (724, 437)
Screenshot: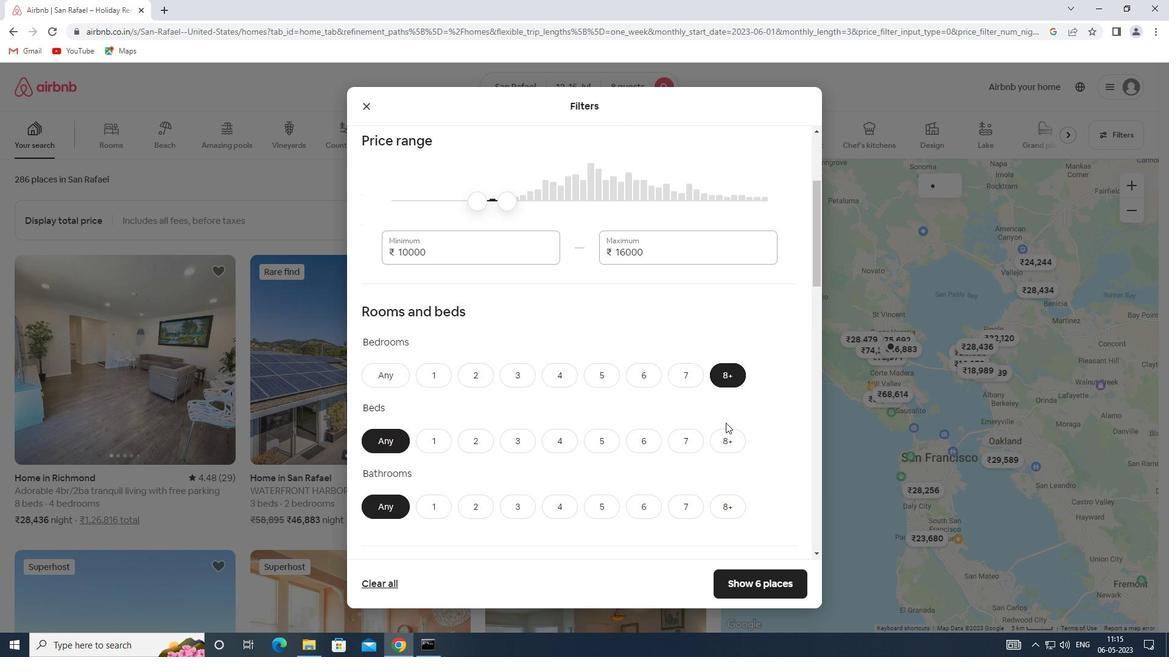 
Action: Mouse pressed left at (724, 437)
Screenshot: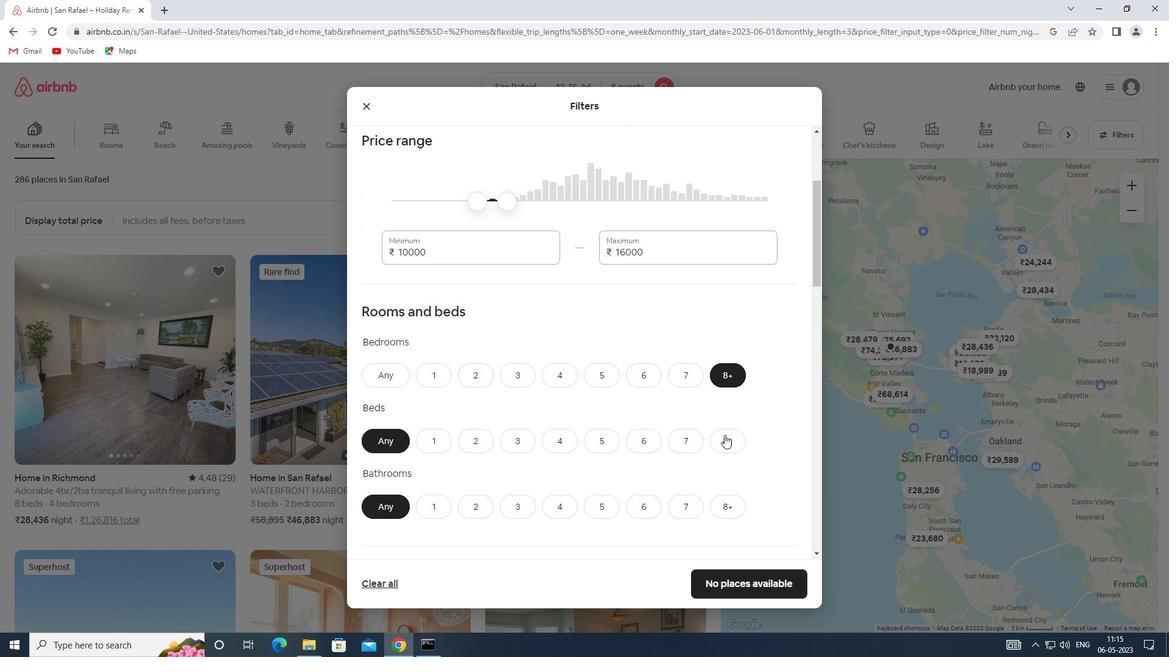 
Action: Mouse moved to (731, 506)
Screenshot: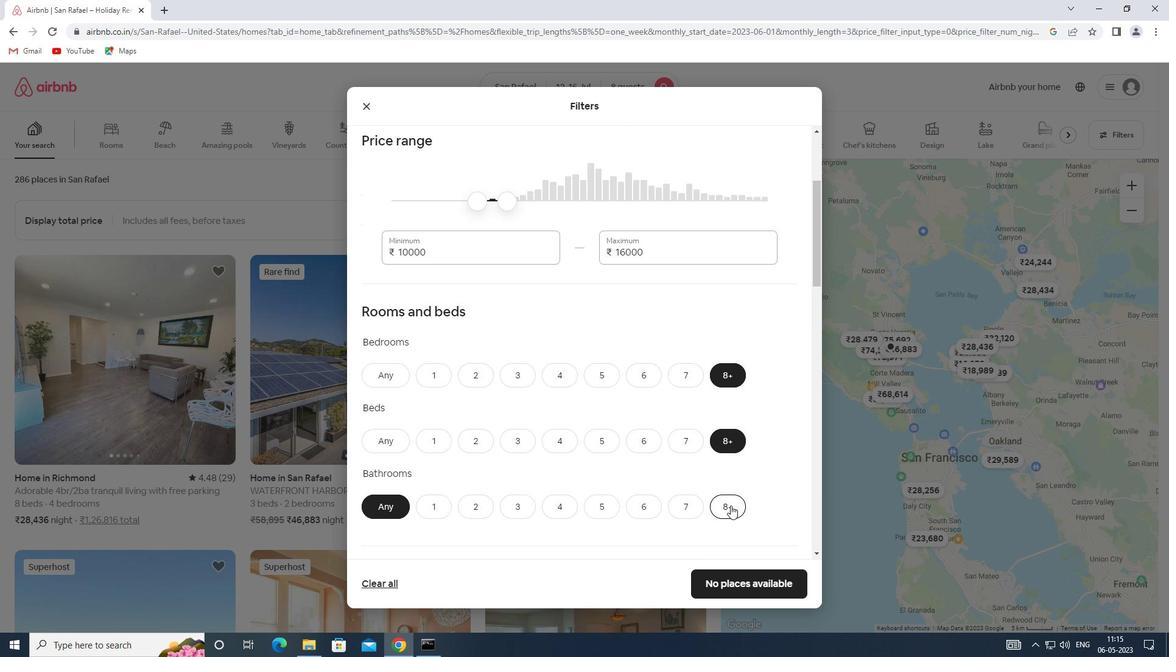
Action: Mouse pressed left at (731, 506)
Screenshot: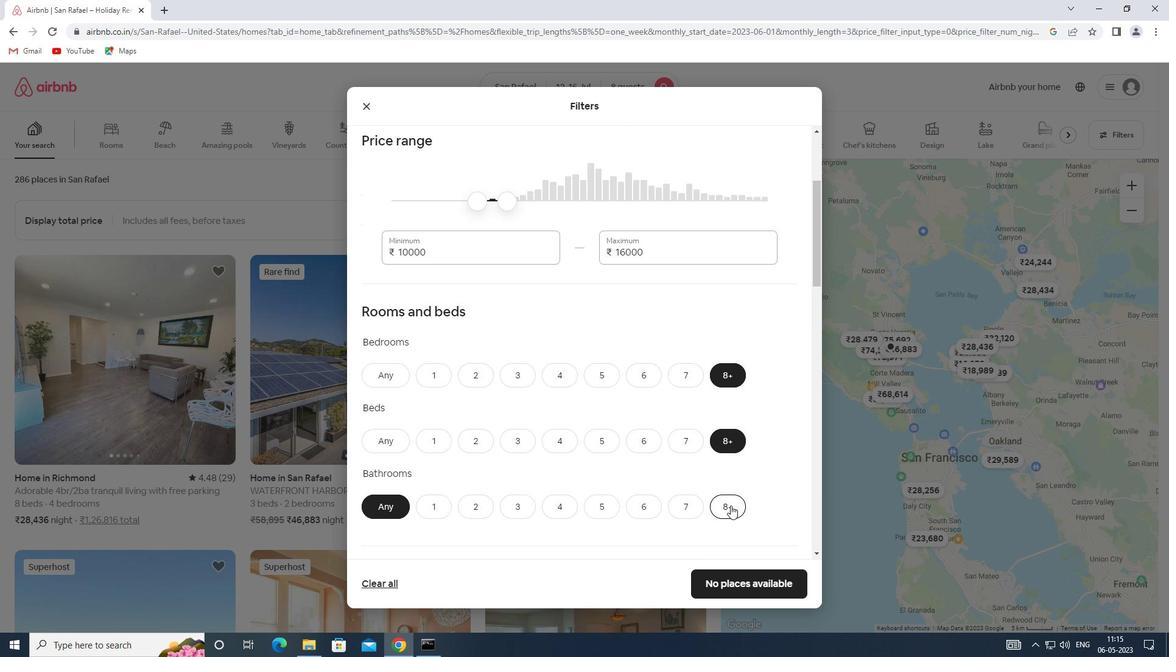 
Action: Mouse moved to (660, 415)
Screenshot: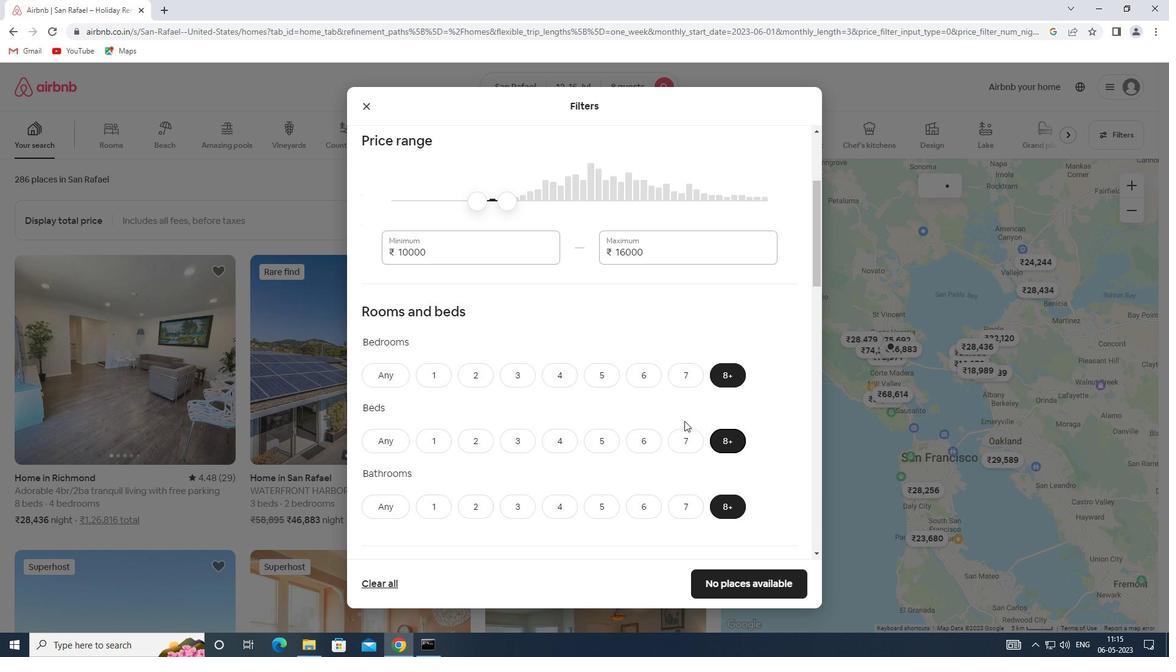 
Action: Mouse scrolled (660, 414) with delta (0, 0)
Screenshot: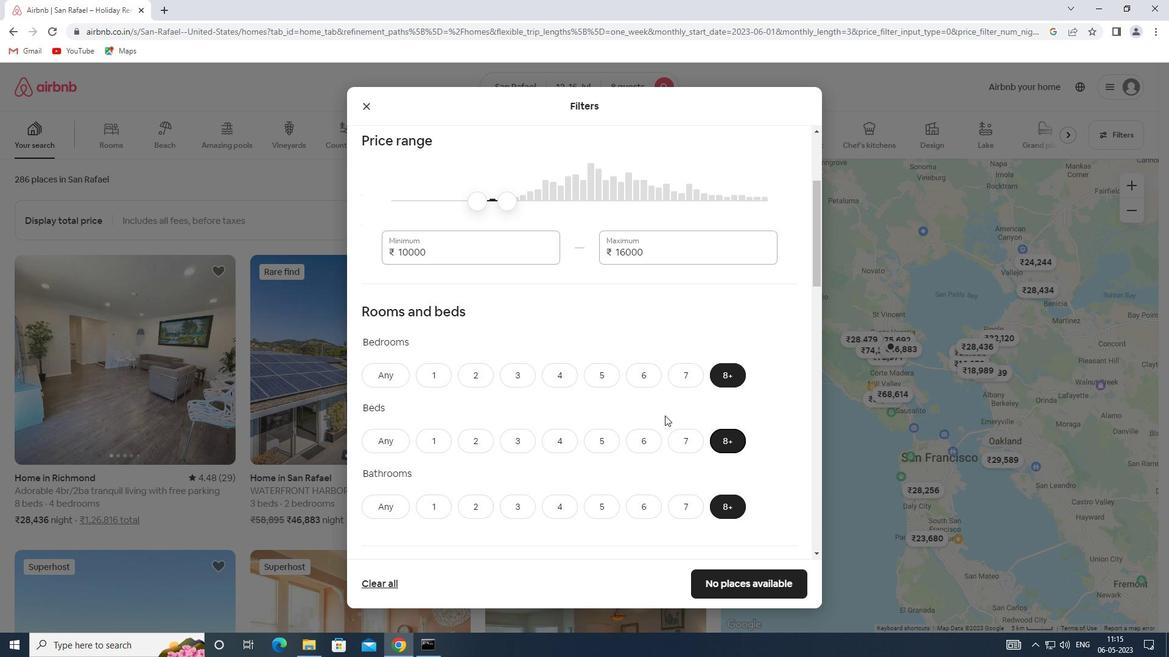 
Action: Mouse scrolled (660, 414) with delta (0, 0)
Screenshot: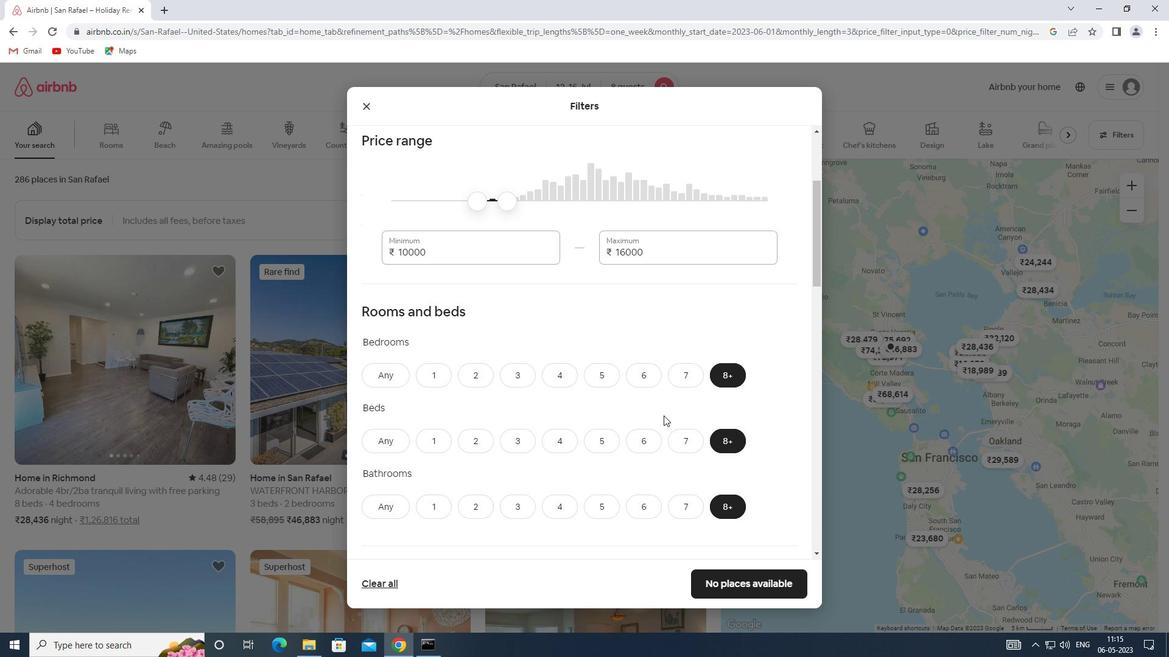 
Action: Mouse scrolled (660, 414) with delta (0, 0)
Screenshot: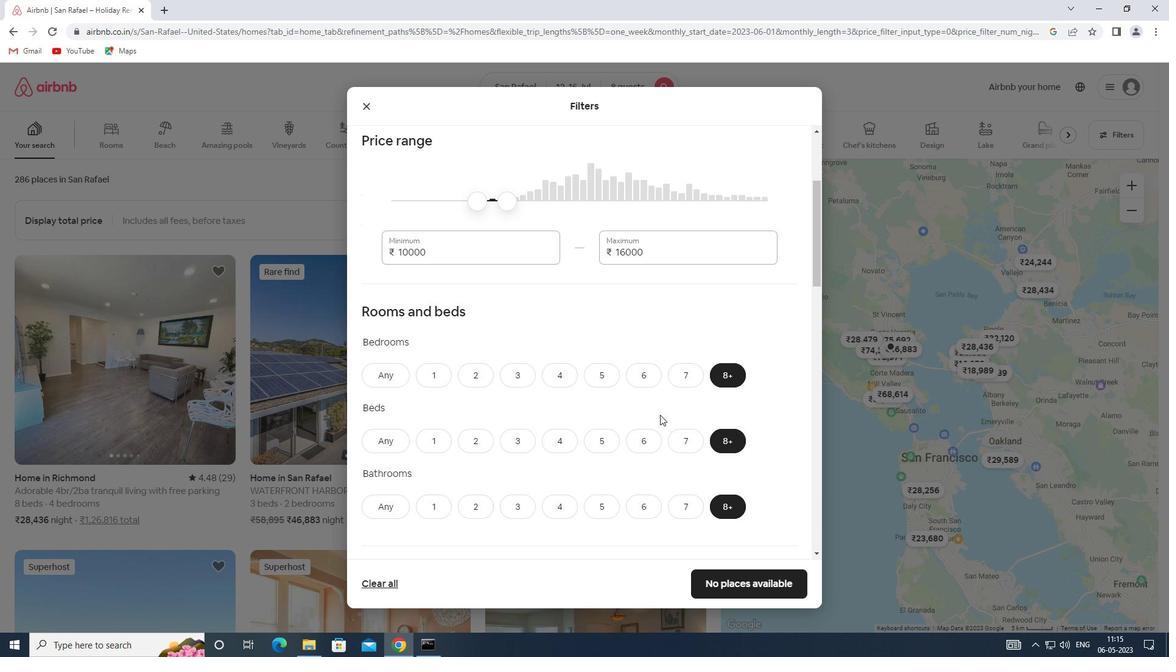 
Action: Mouse scrolled (660, 414) with delta (0, 0)
Screenshot: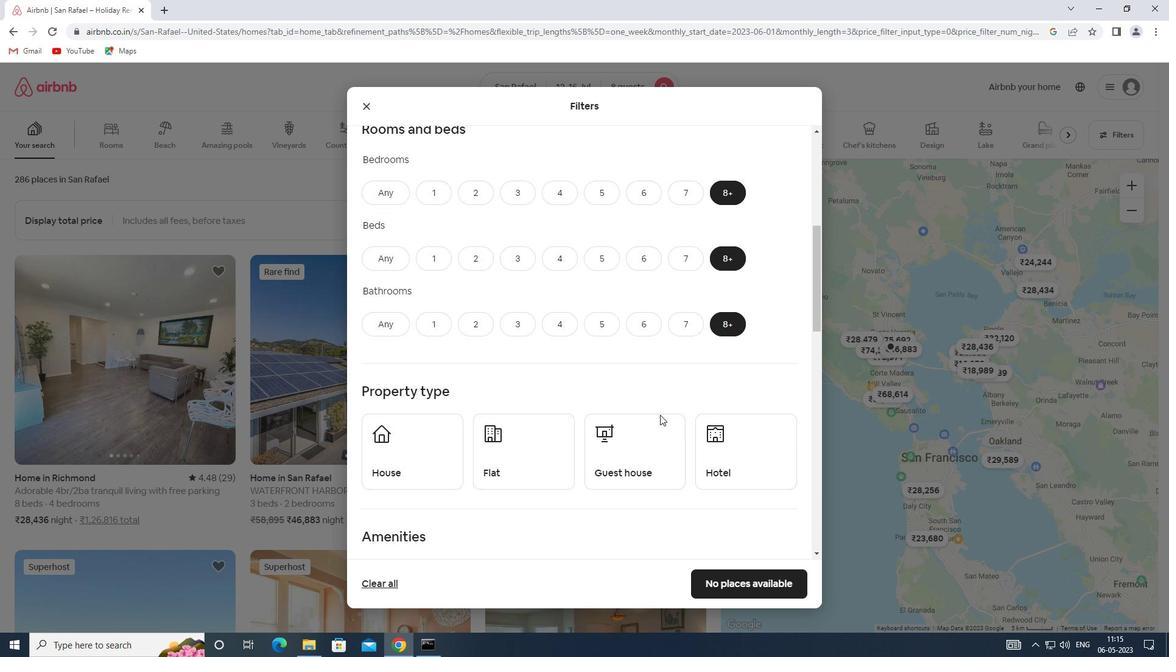 
Action: Mouse scrolled (660, 414) with delta (0, 0)
Screenshot: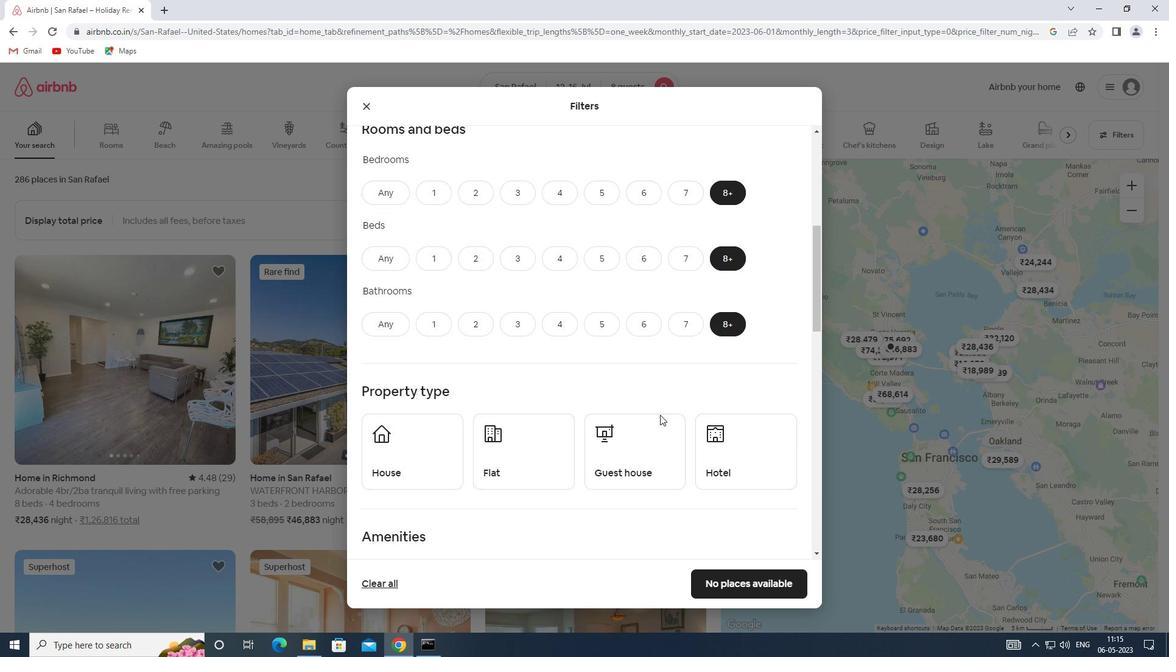 
Action: Mouse moved to (425, 349)
Screenshot: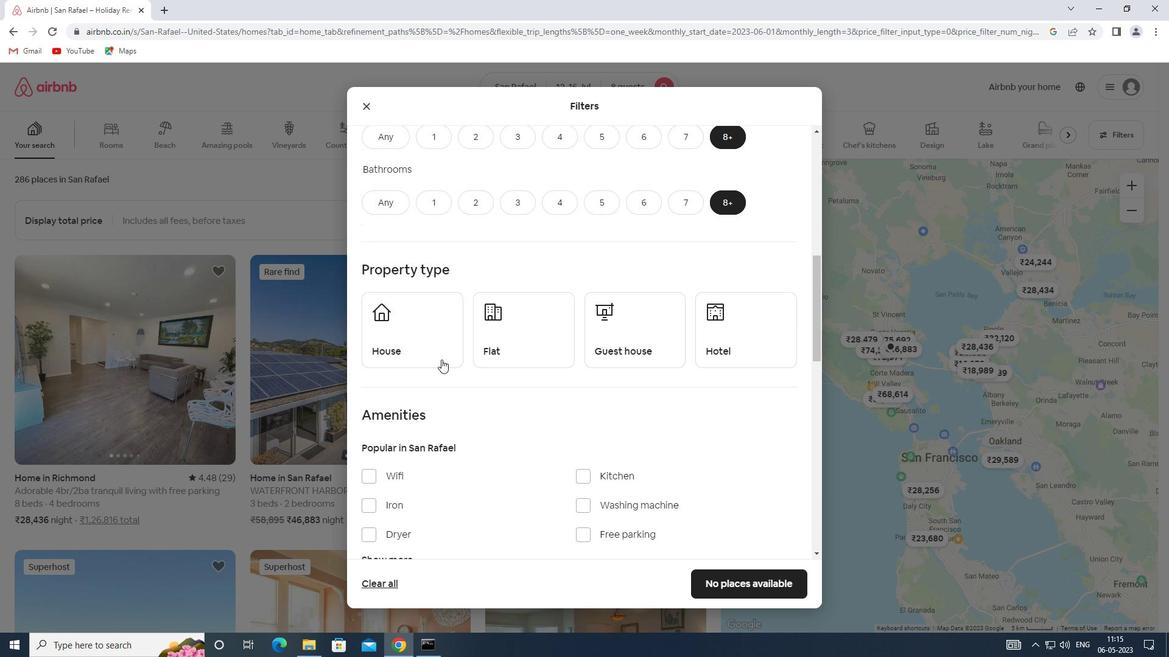 
Action: Mouse pressed left at (425, 349)
Screenshot: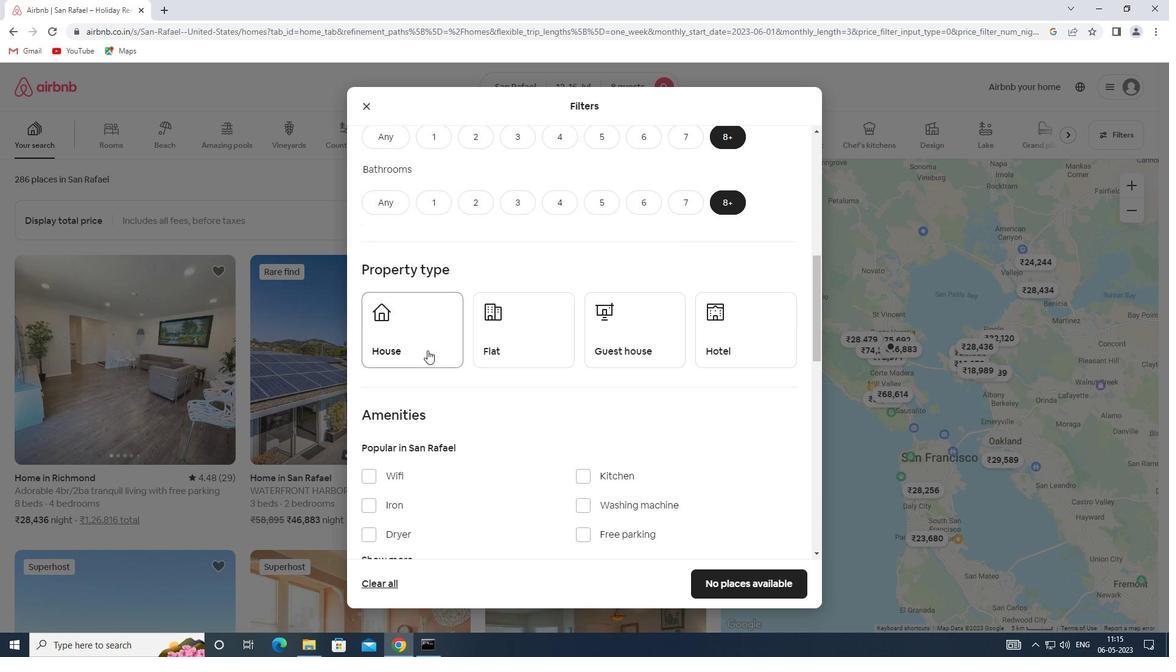 
Action: Mouse moved to (489, 348)
Screenshot: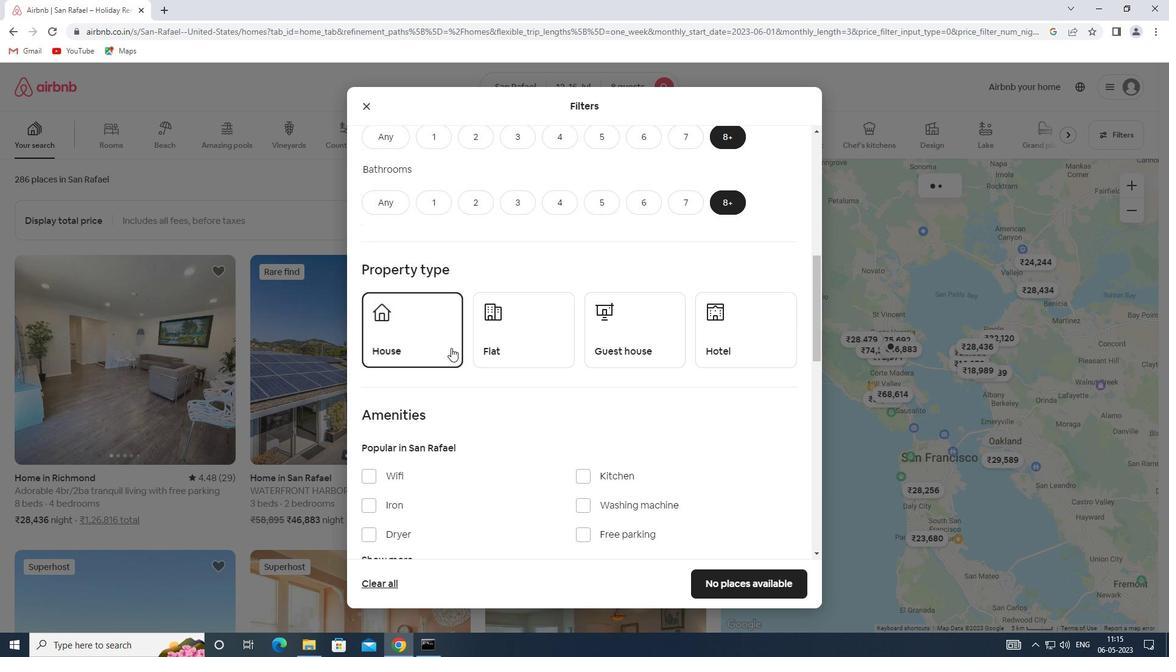 
Action: Mouse pressed left at (489, 348)
Screenshot: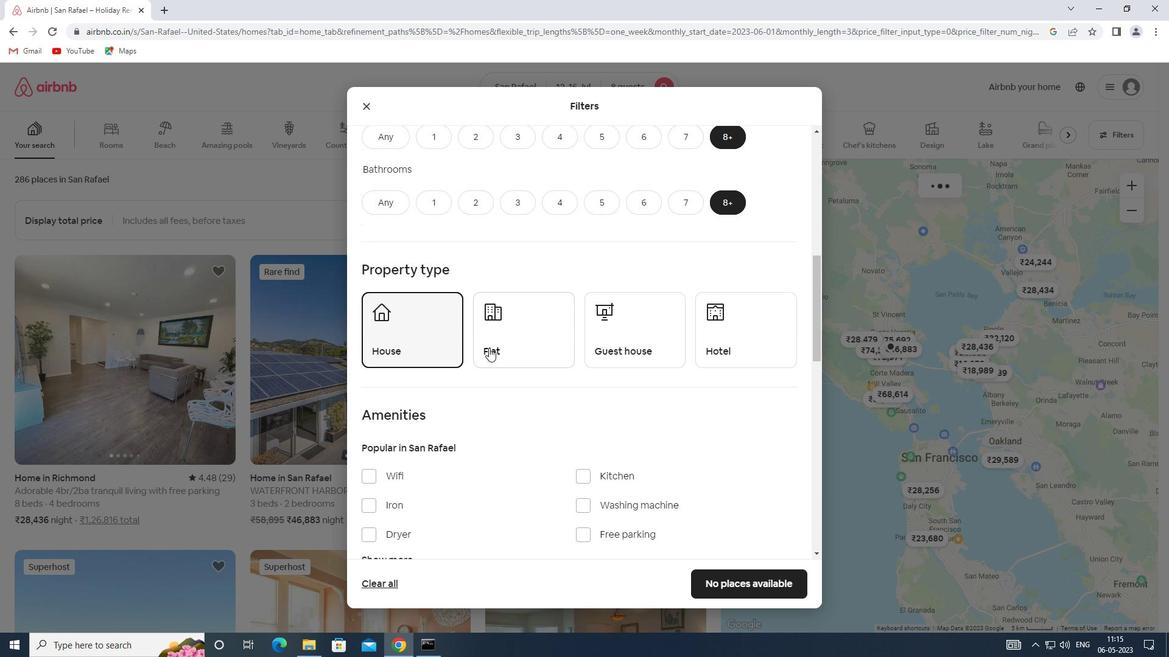
Action: Mouse moved to (605, 354)
Screenshot: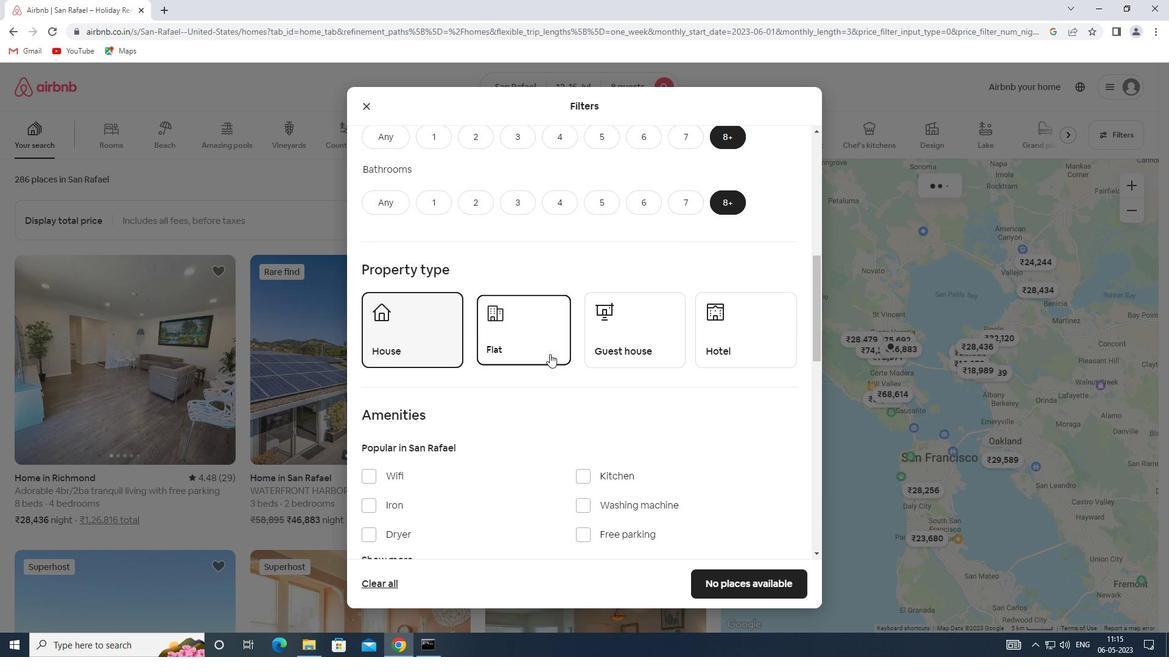 
Action: Mouse pressed left at (605, 354)
Screenshot: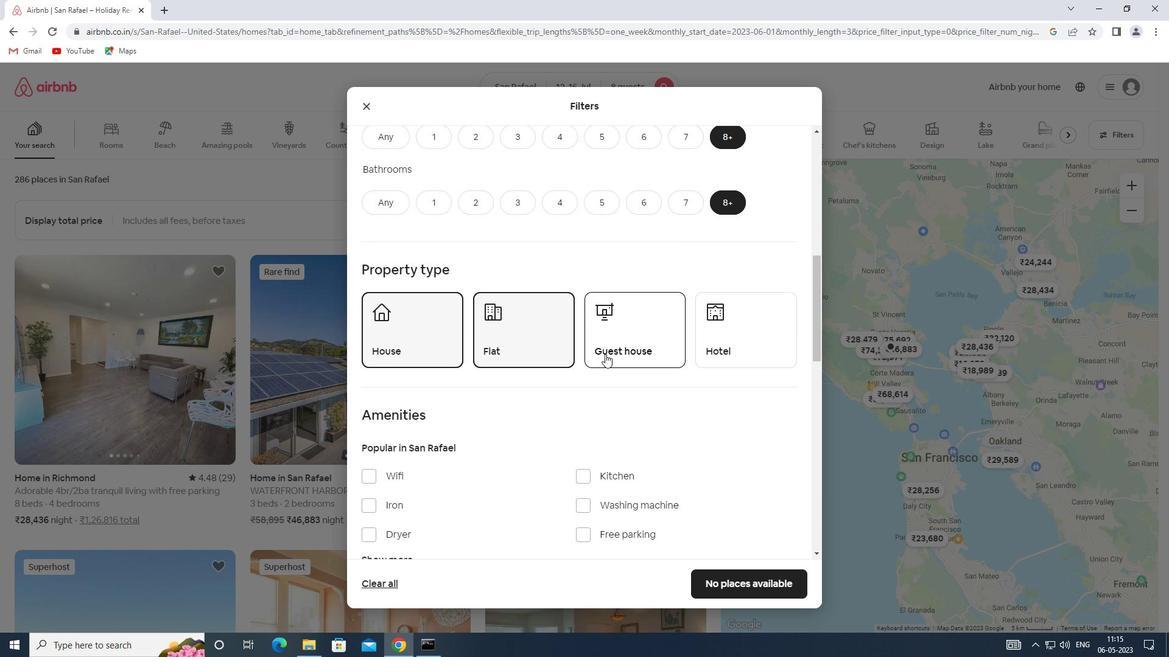 
Action: Mouse moved to (710, 354)
Screenshot: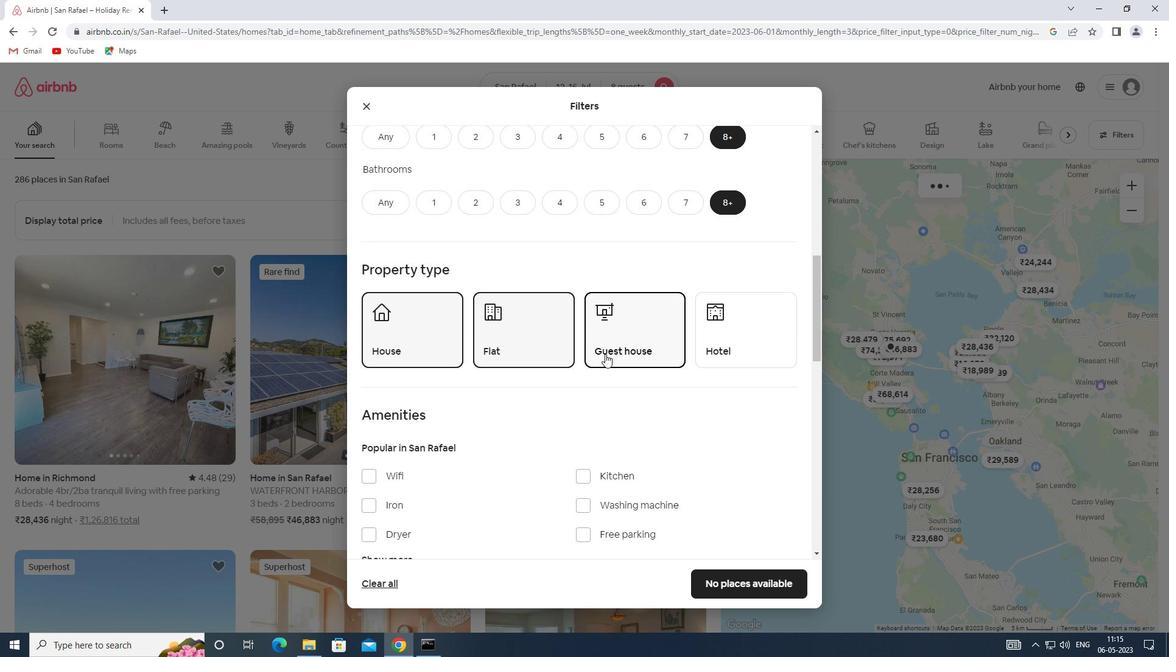 
Action: Mouse pressed left at (710, 354)
Screenshot: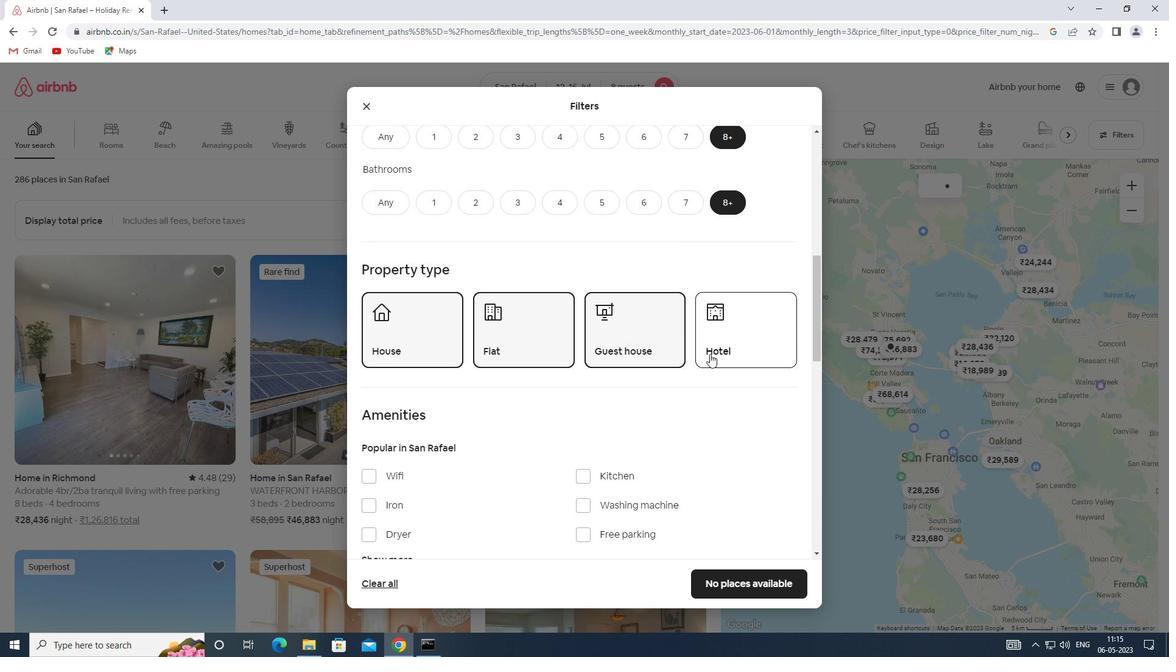 
Action: Mouse moved to (475, 353)
Screenshot: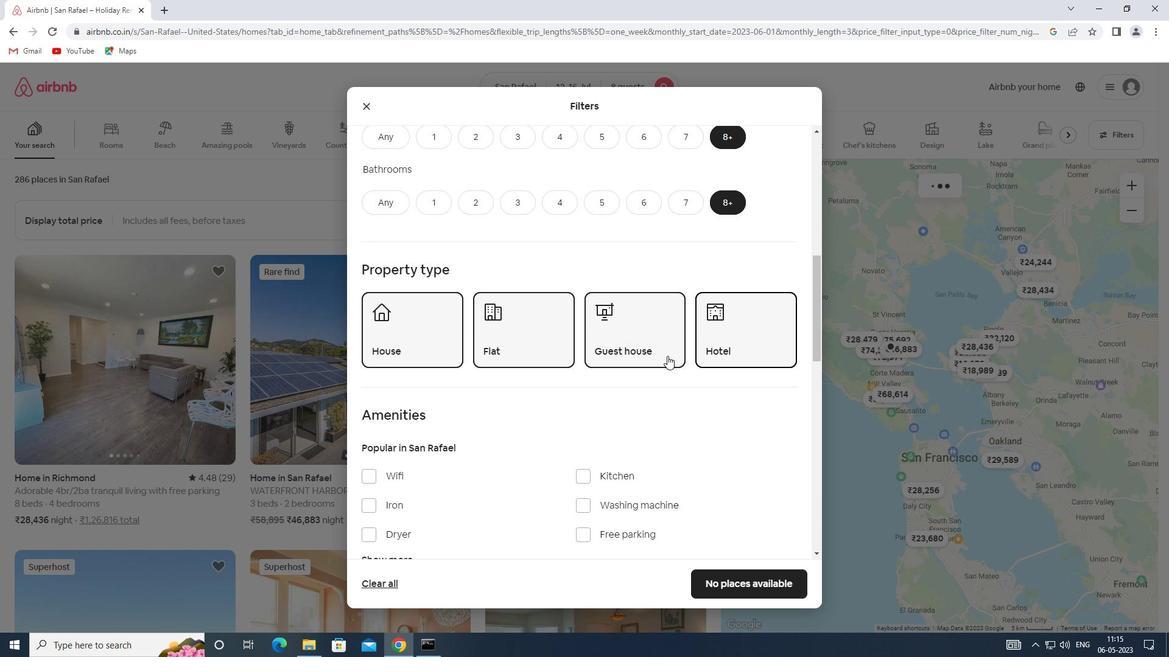 
Action: Mouse scrolled (475, 353) with delta (0, 0)
Screenshot: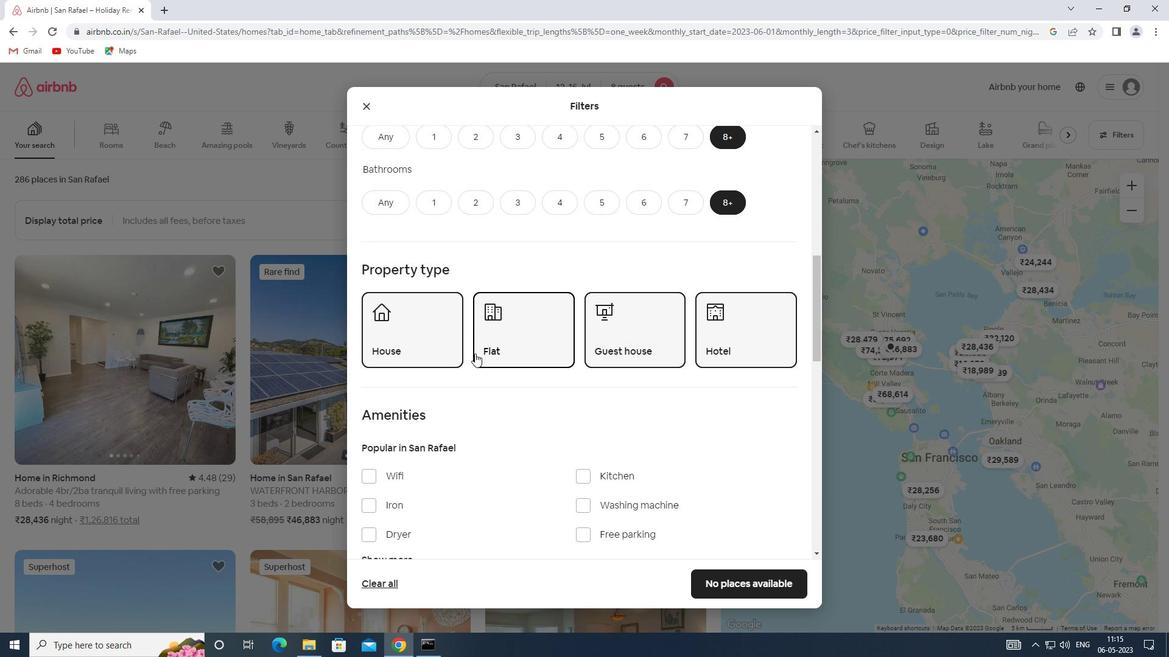 
Action: Mouse scrolled (475, 353) with delta (0, 0)
Screenshot: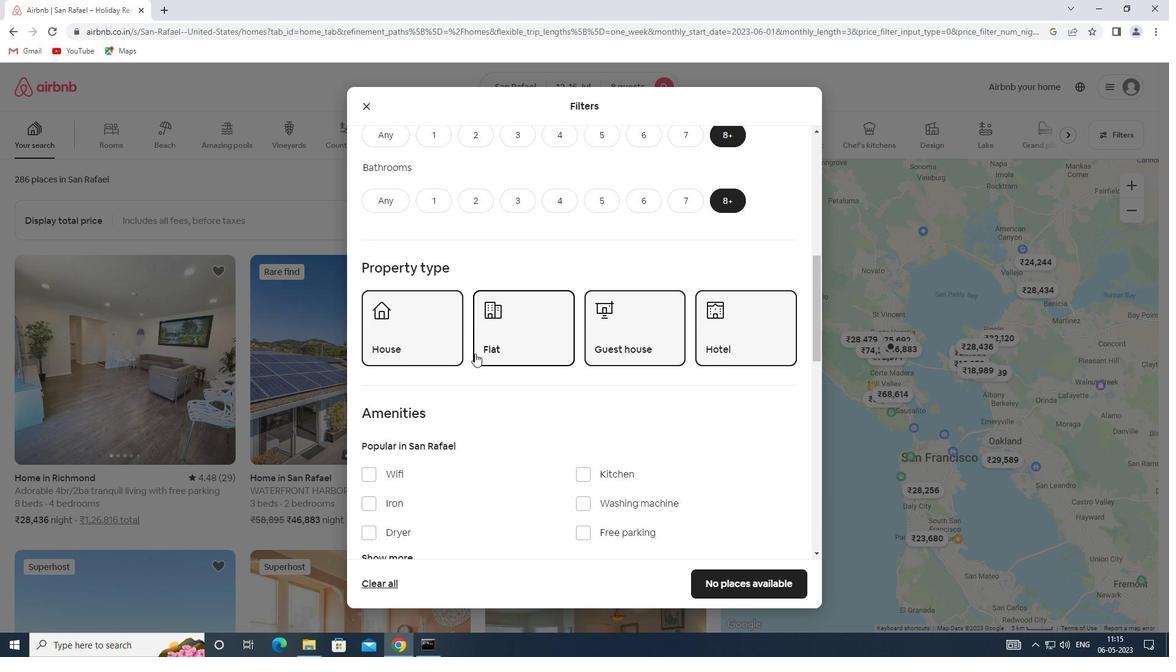 
Action: Mouse moved to (397, 359)
Screenshot: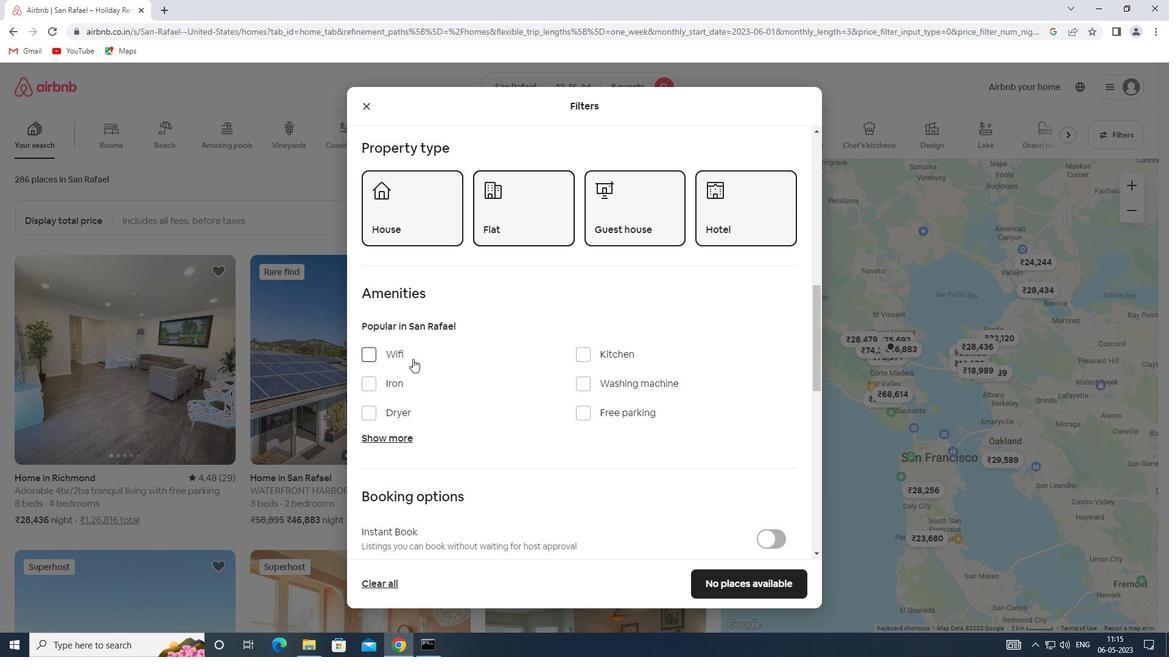 
Action: Mouse pressed left at (397, 359)
Screenshot: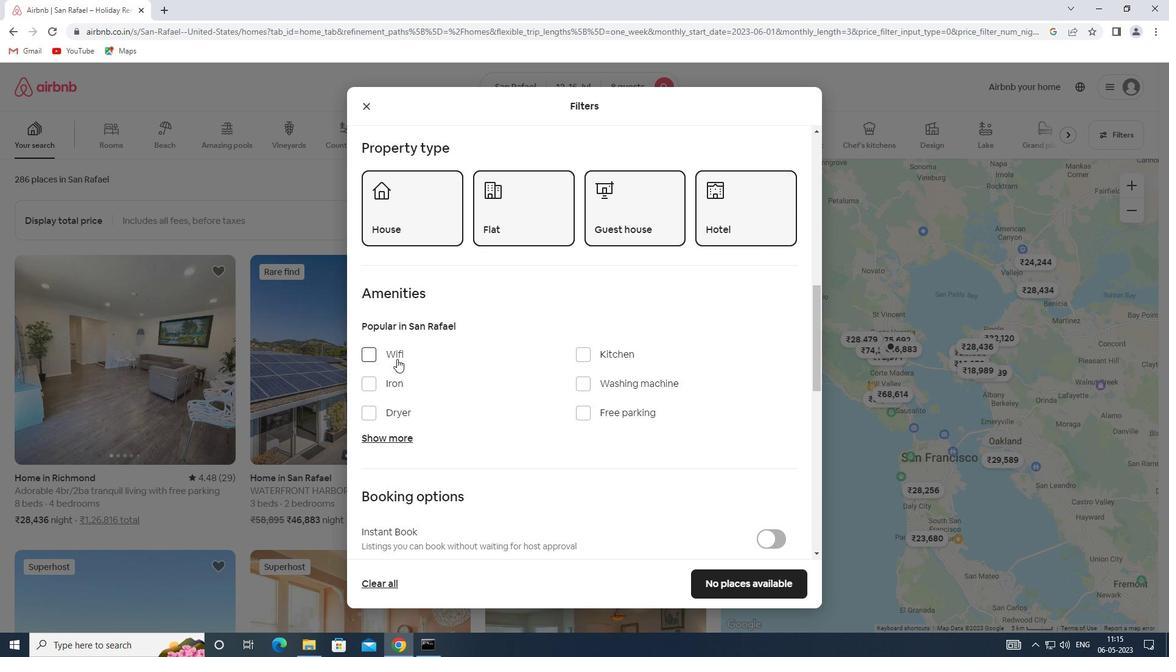 
Action: Mouse moved to (399, 434)
Screenshot: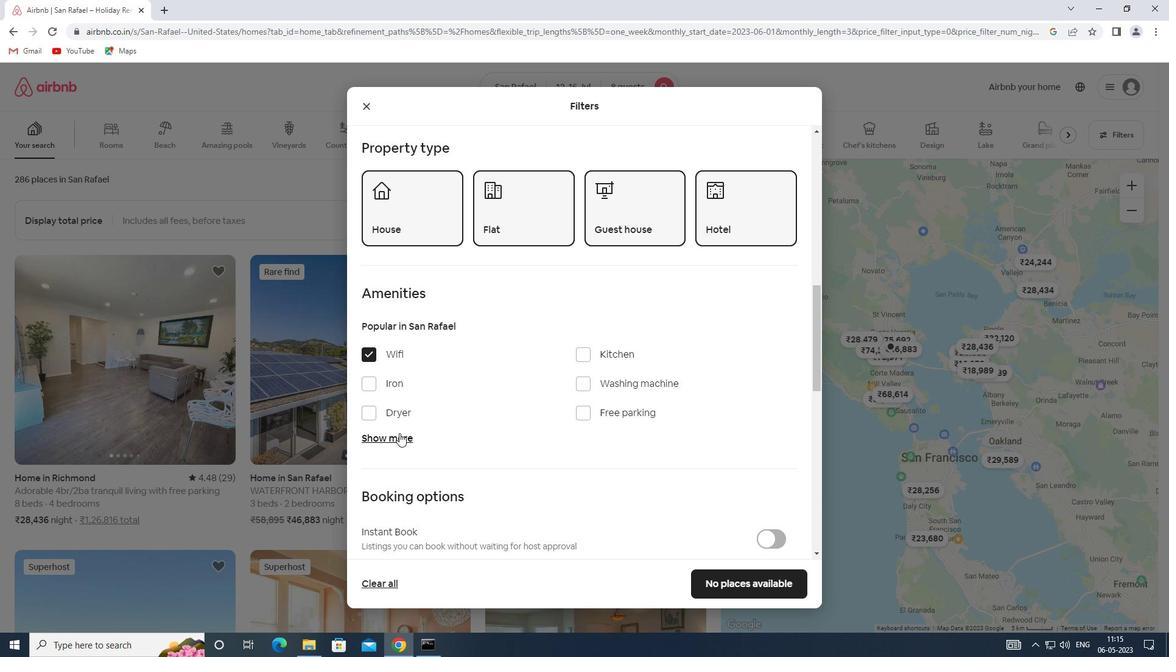 
Action: Mouse pressed left at (399, 434)
Screenshot: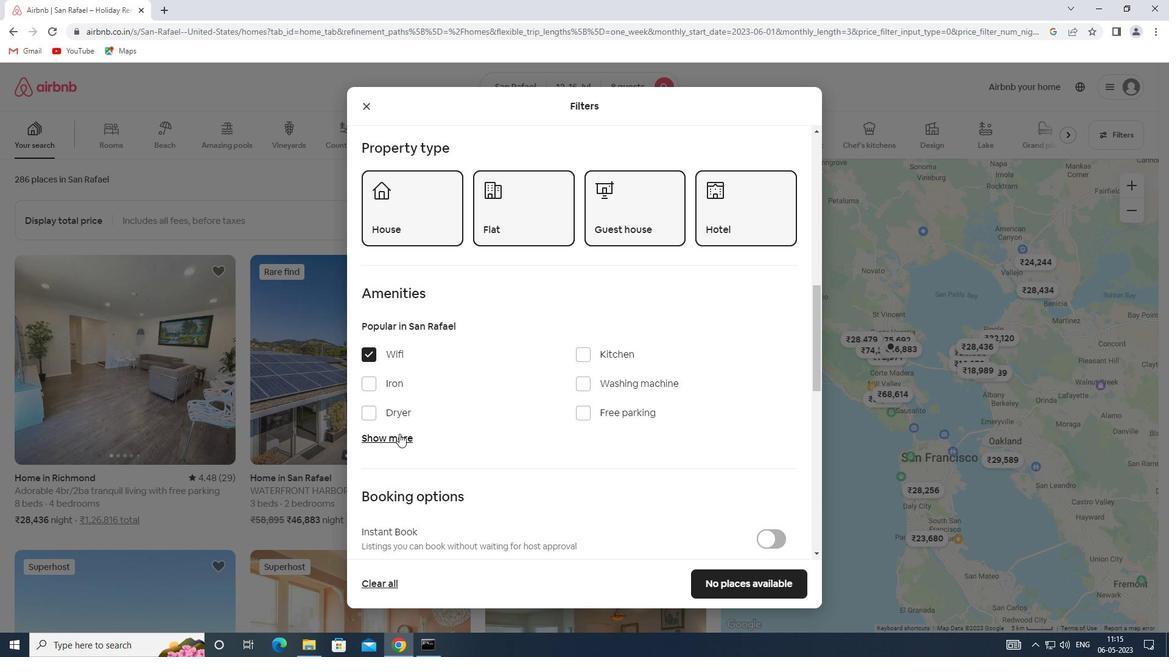 
Action: Mouse moved to (589, 510)
Screenshot: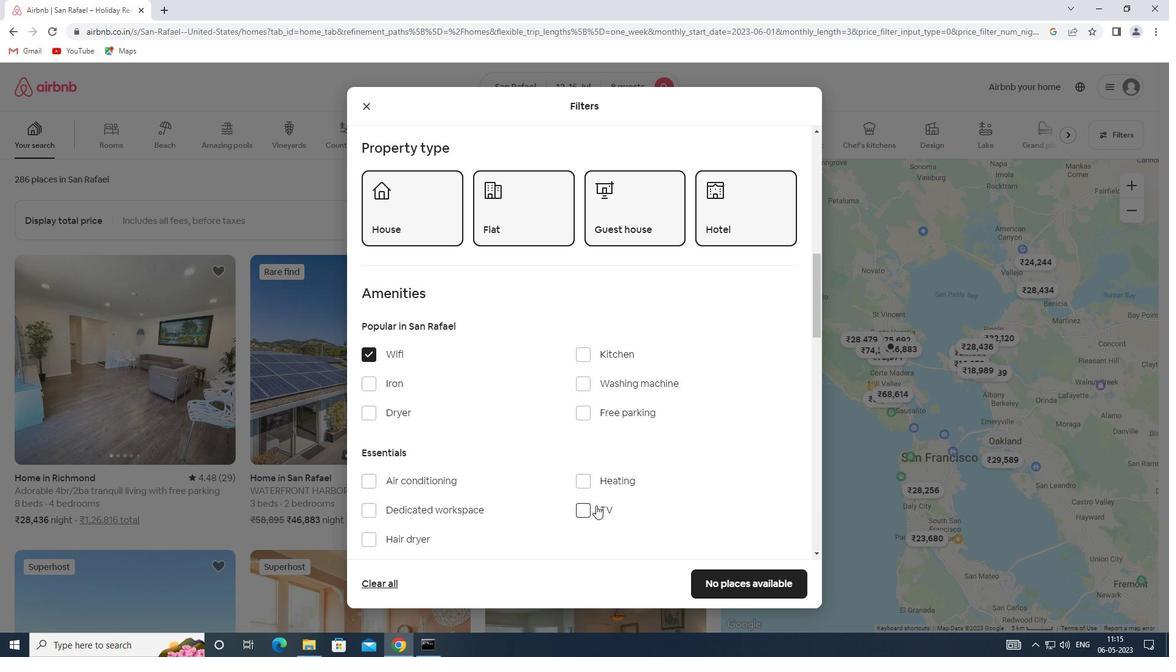 
Action: Mouse pressed left at (589, 510)
Screenshot: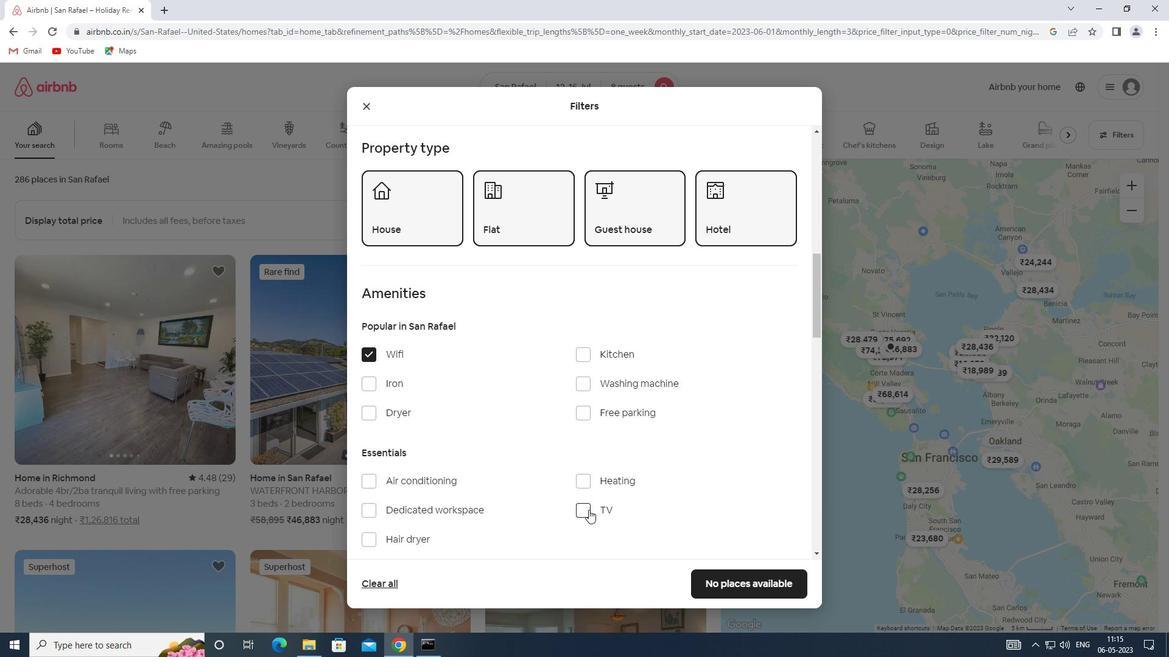 
Action: Mouse moved to (490, 455)
Screenshot: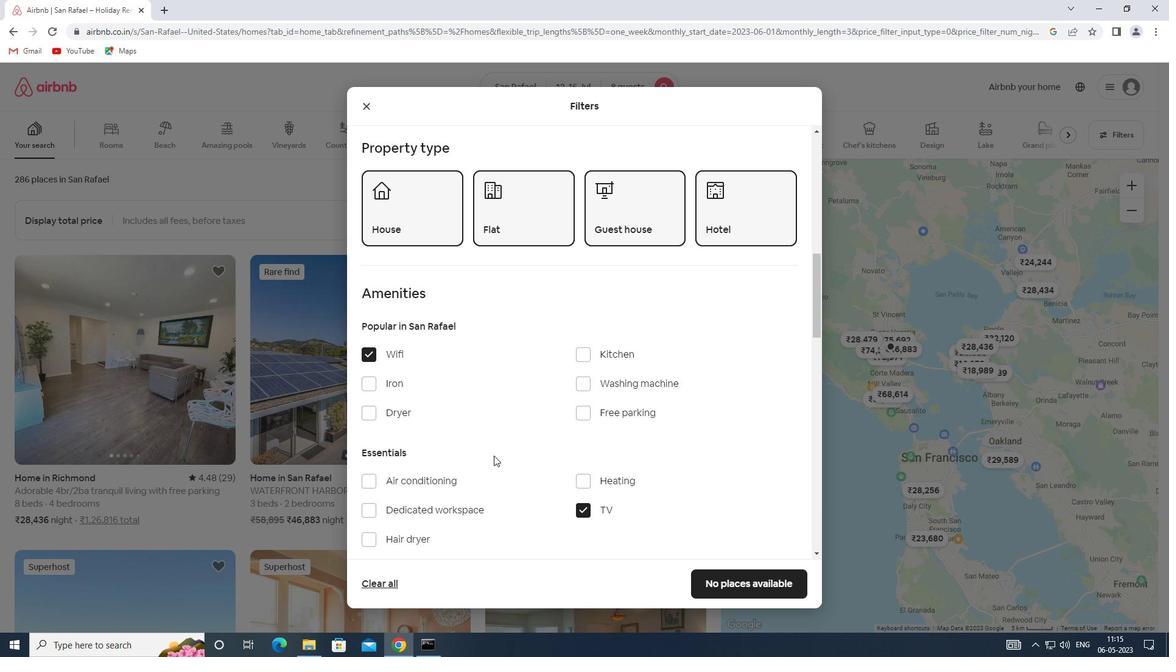 
Action: Mouse scrolled (490, 455) with delta (0, 0)
Screenshot: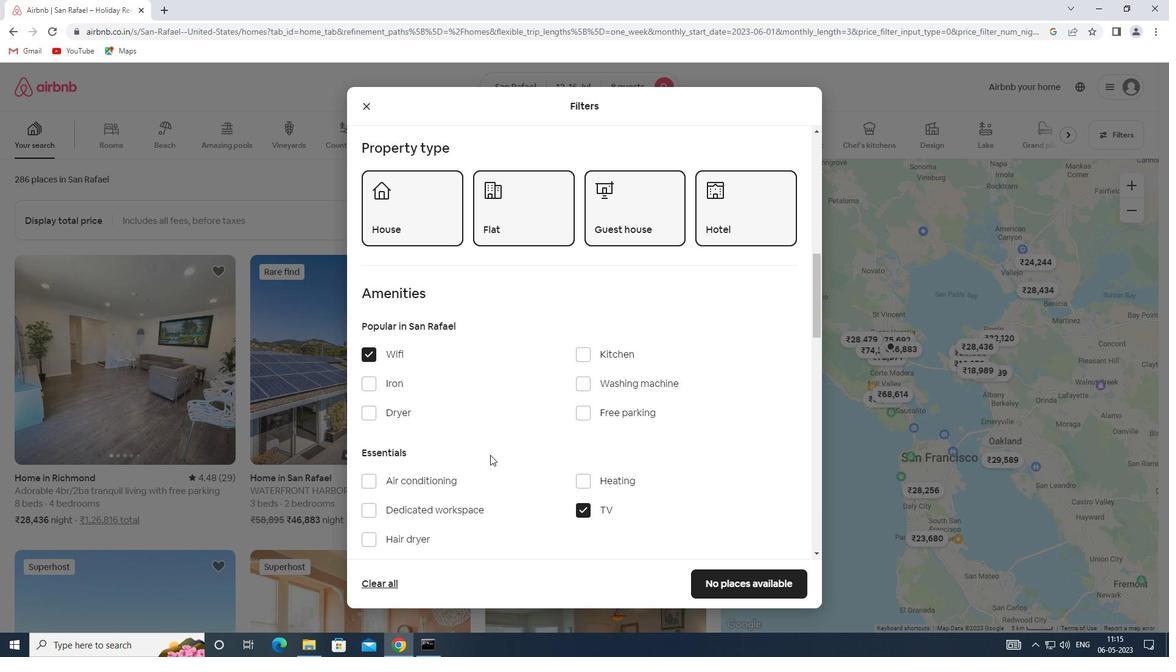 
Action: Mouse scrolled (490, 455) with delta (0, 0)
Screenshot: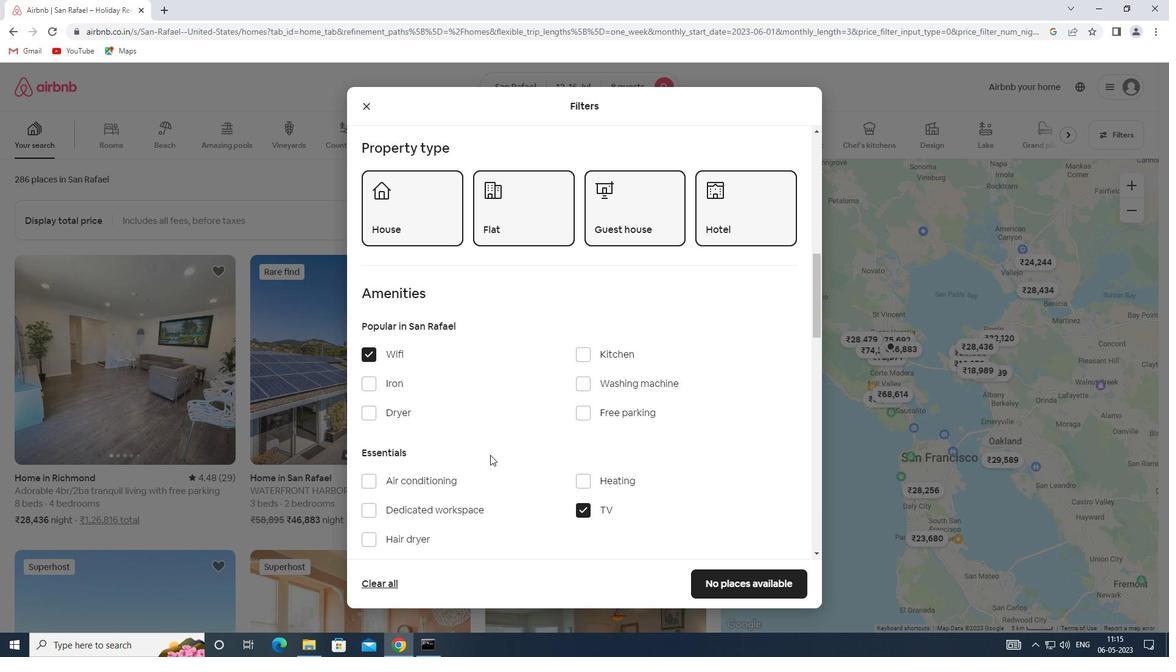 
Action: Mouse scrolled (490, 455) with delta (0, 0)
Screenshot: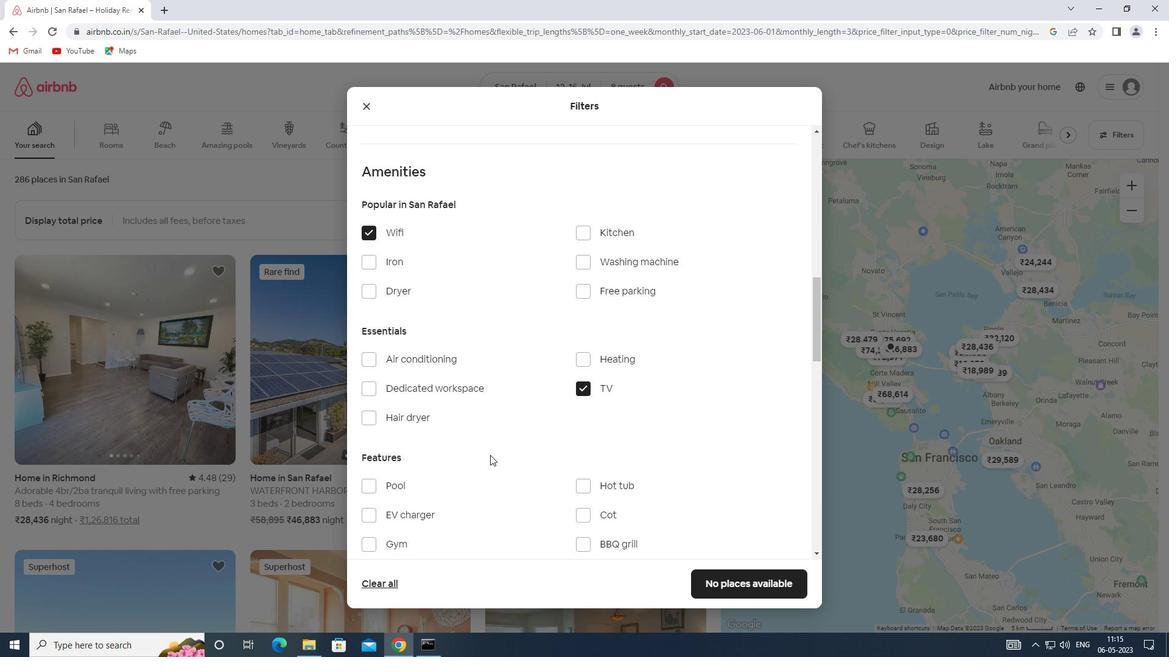 
Action: Mouse scrolled (490, 455) with delta (0, 0)
Screenshot: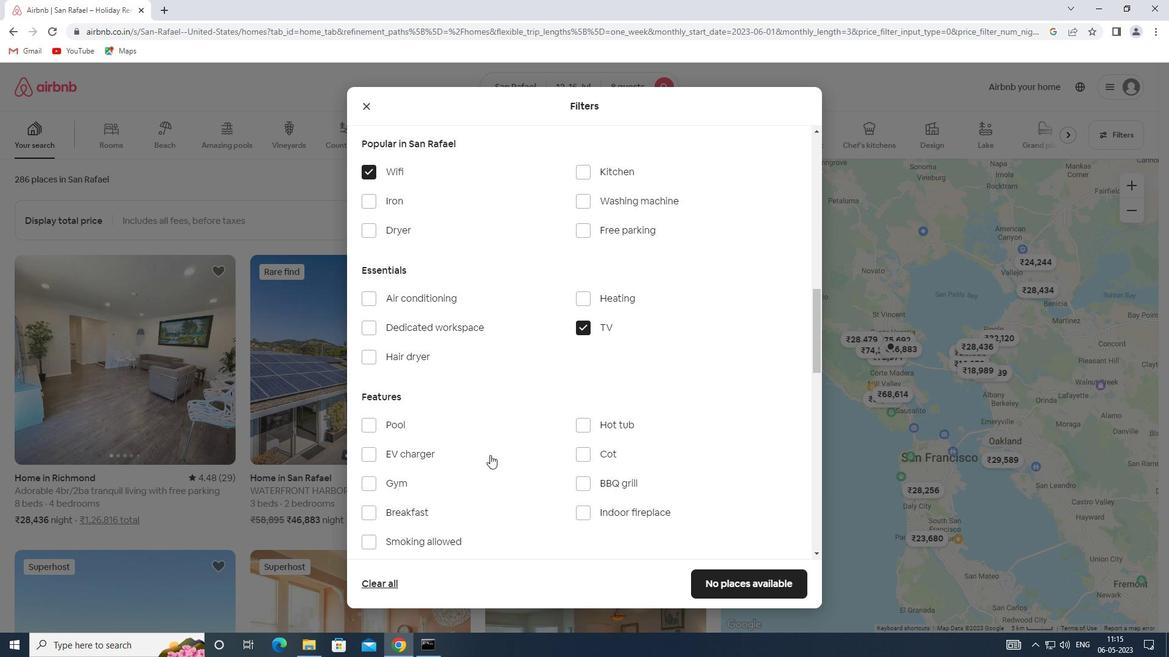 
Action: Mouse scrolled (490, 455) with delta (0, 0)
Screenshot: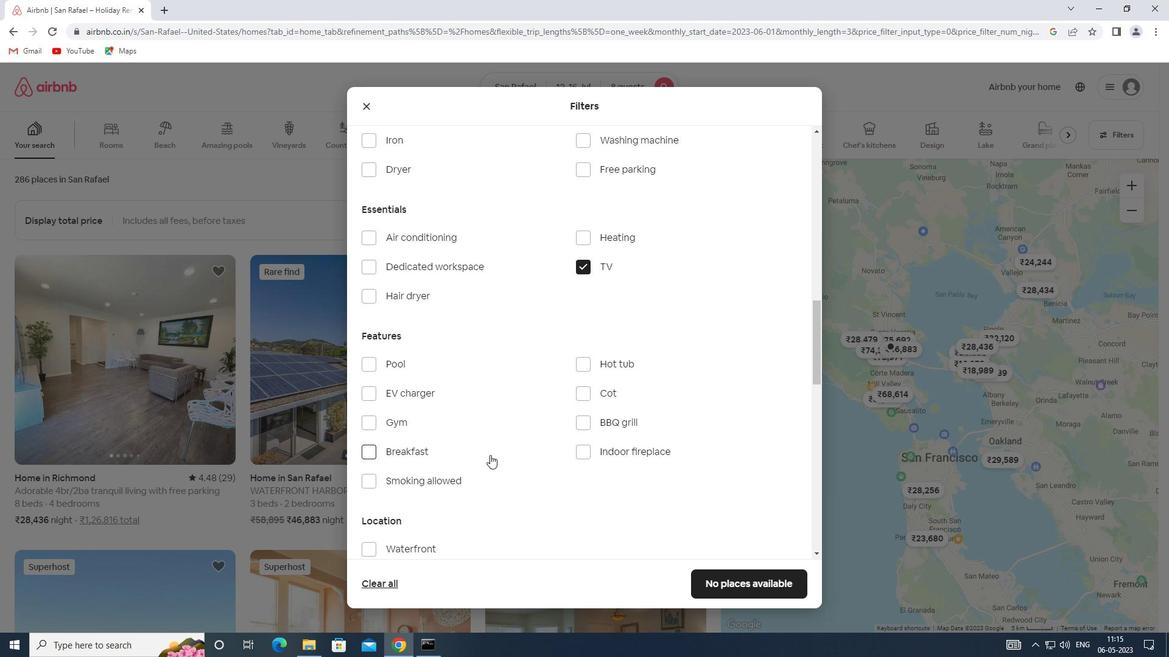 
Action: Mouse moved to (389, 366)
Screenshot: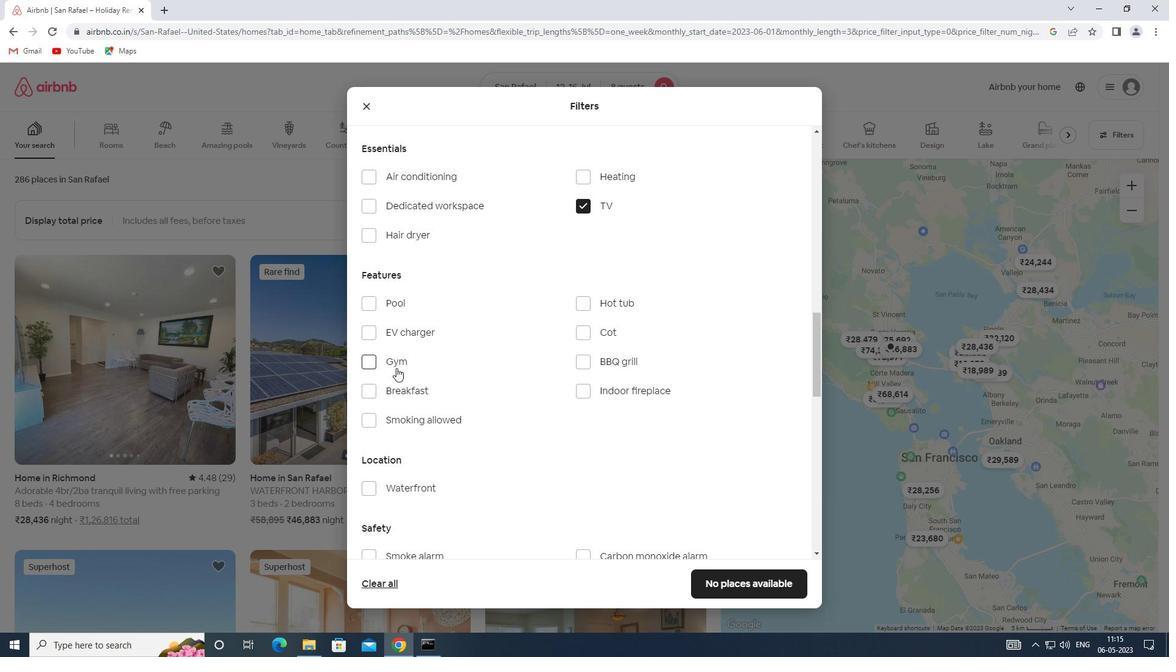 
Action: Mouse scrolled (389, 366) with delta (0, 0)
Screenshot: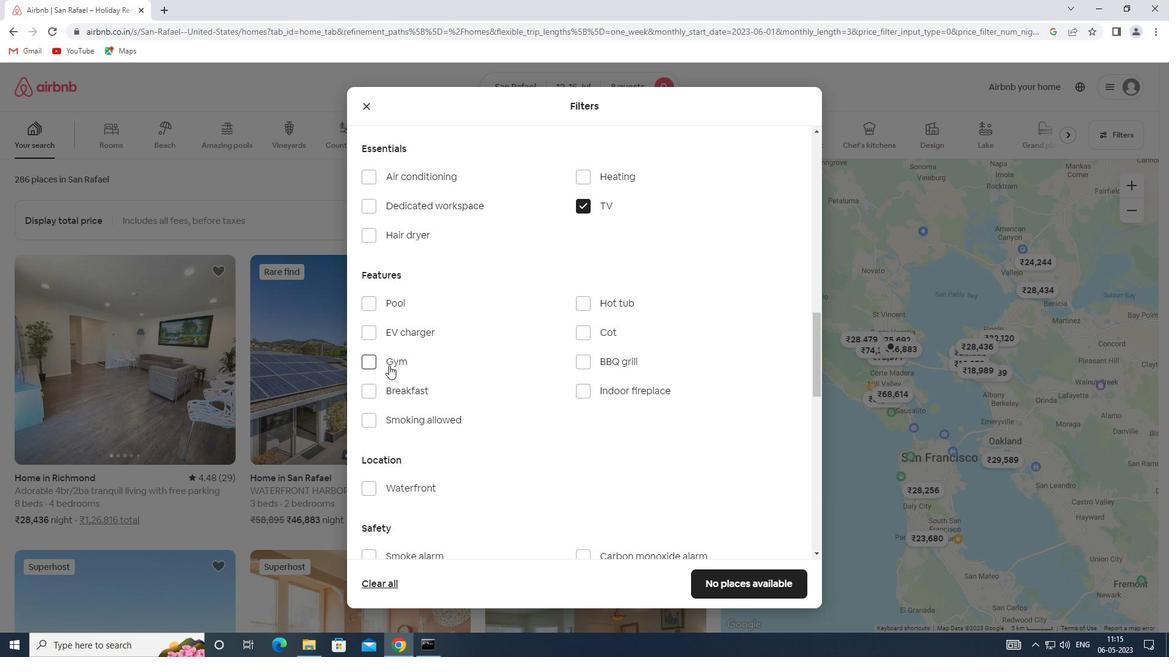 
Action: Mouse scrolled (389, 366) with delta (0, 0)
Screenshot: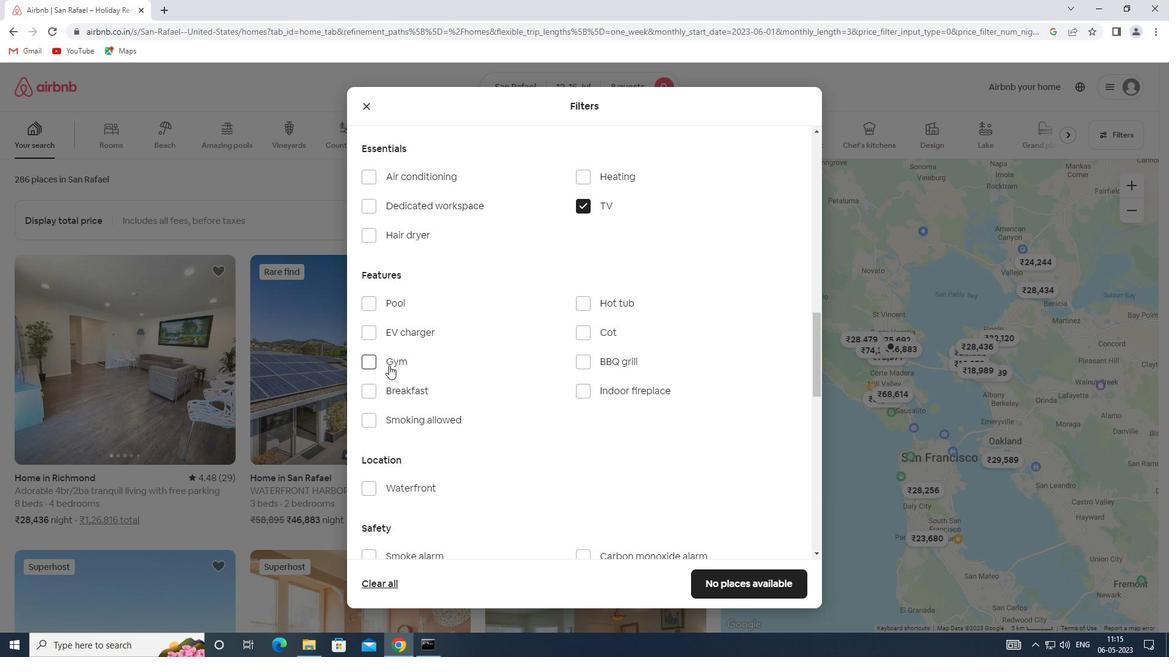 
Action: Mouse scrolled (389, 366) with delta (0, 0)
Screenshot: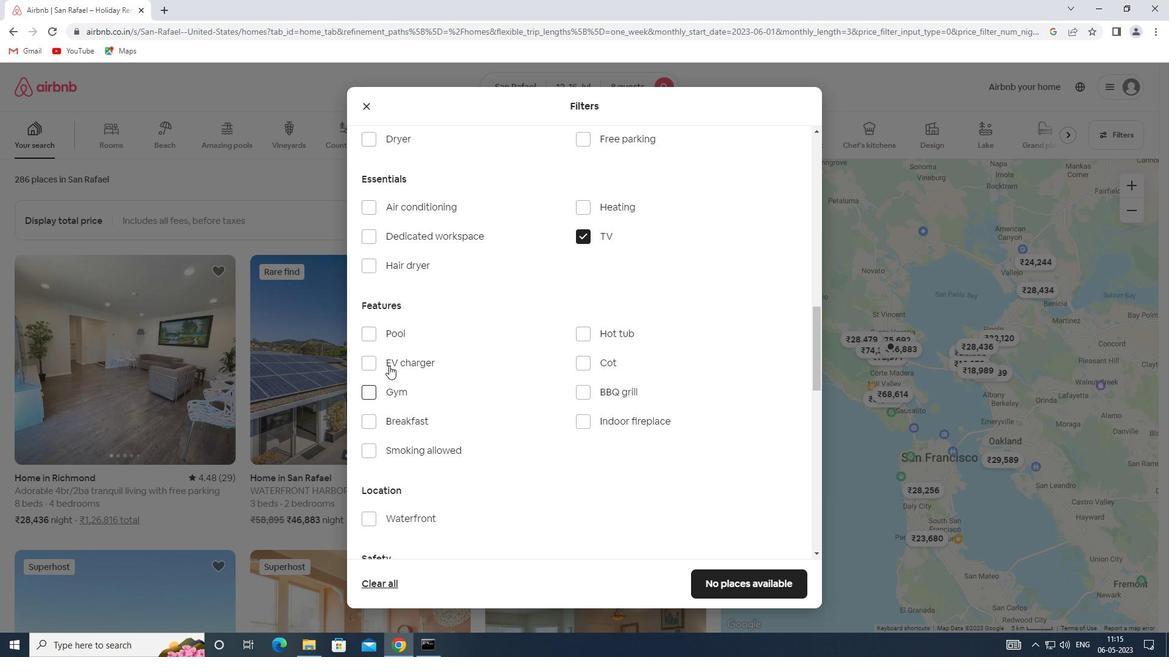 
Action: Mouse moved to (581, 291)
Screenshot: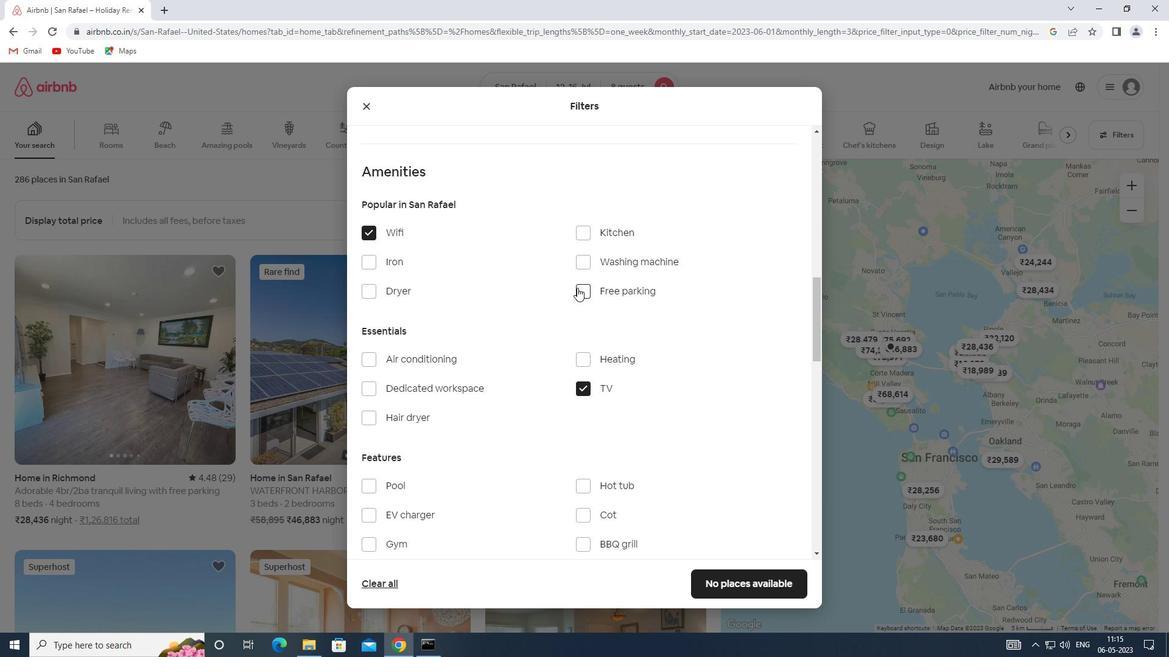 
Action: Mouse pressed left at (581, 291)
Screenshot: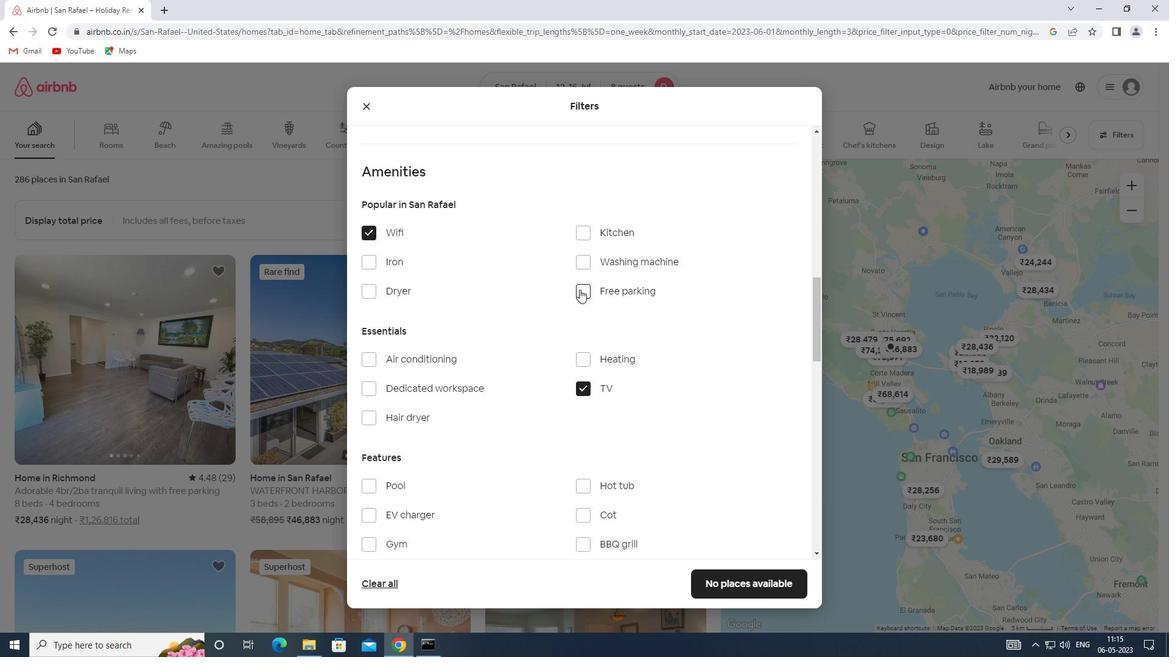 
Action: Mouse moved to (420, 347)
Screenshot: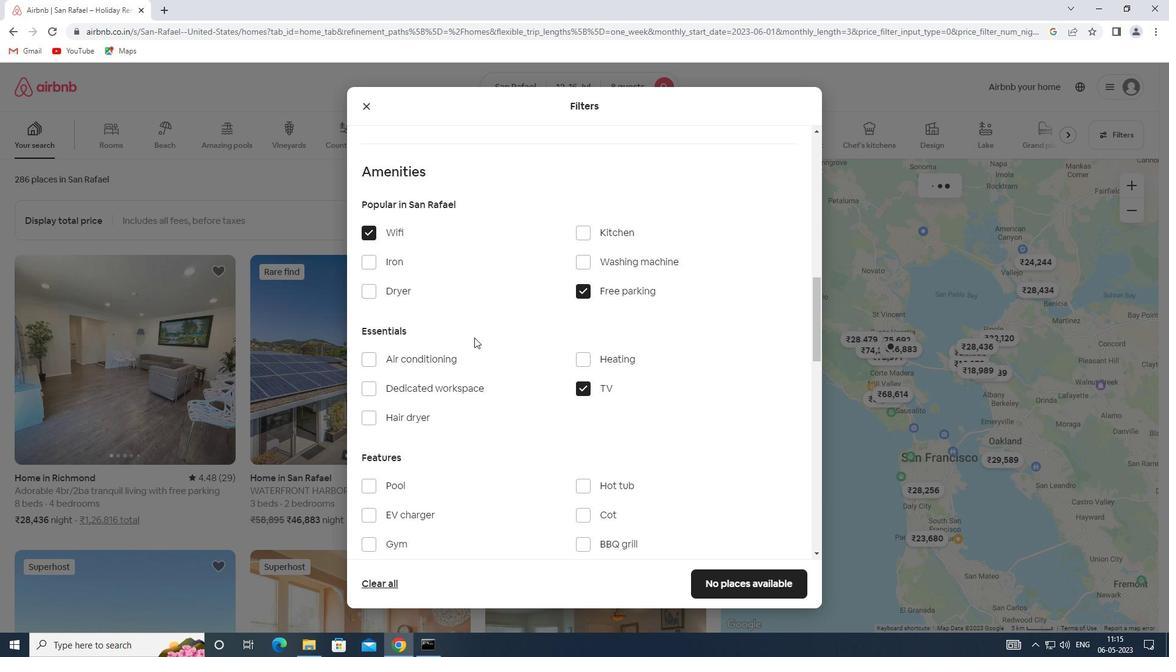 
Action: Mouse scrolled (420, 347) with delta (0, 0)
Screenshot: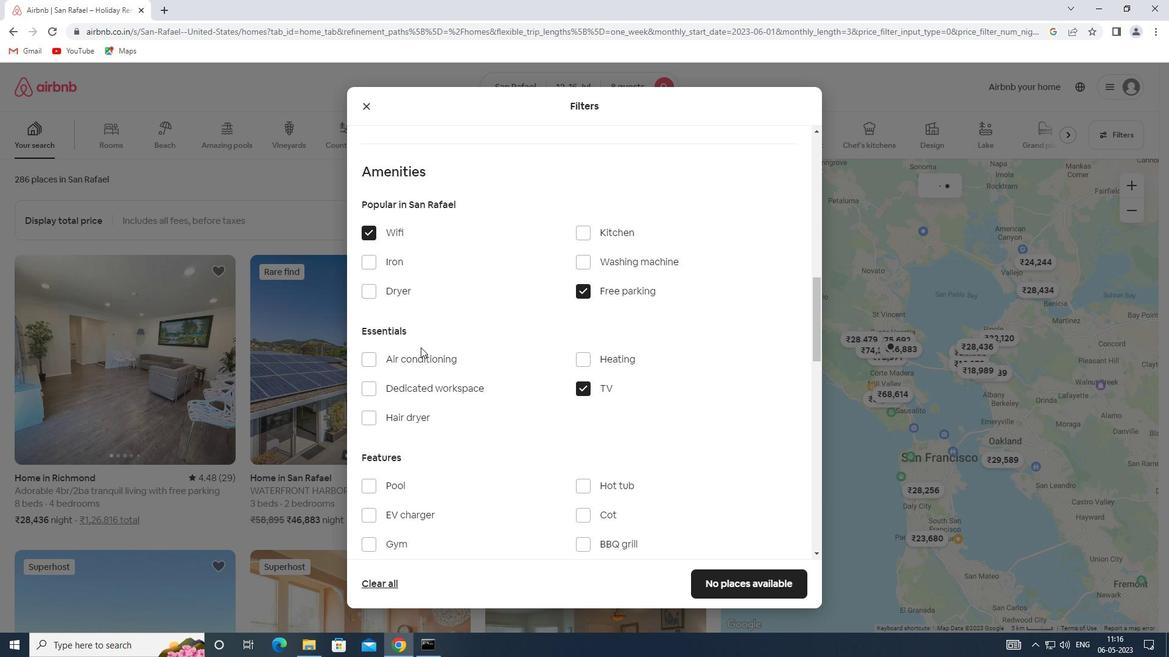 
Action: Mouse scrolled (420, 347) with delta (0, 0)
Screenshot: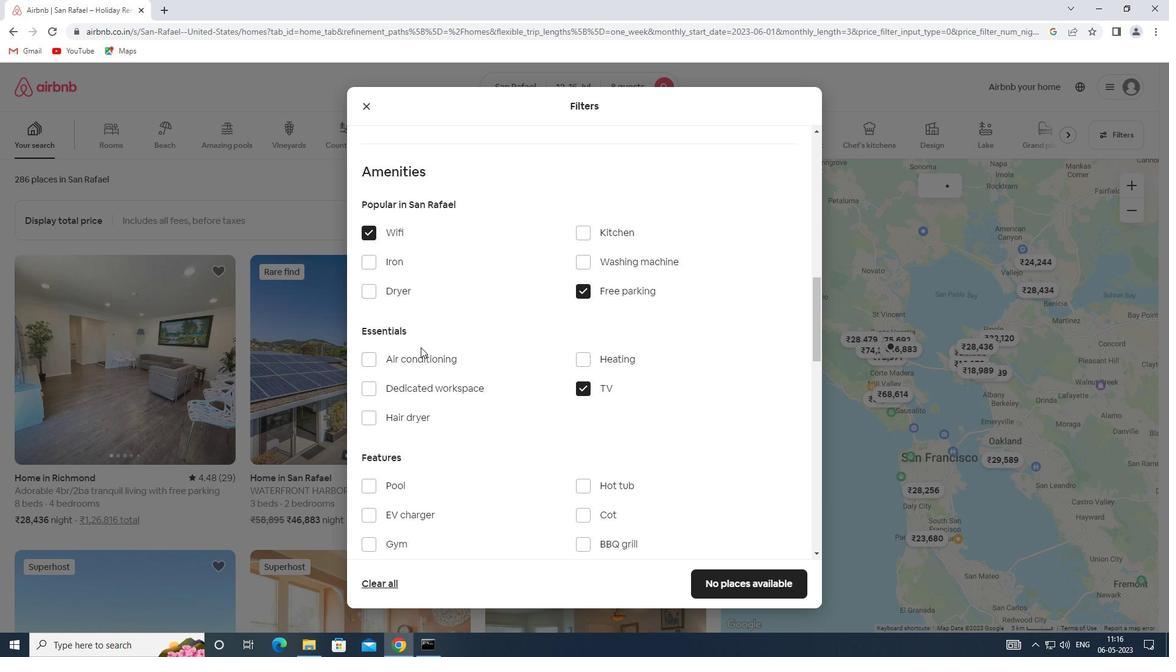 
Action: Mouse scrolled (420, 347) with delta (0, 0)
Screenshot: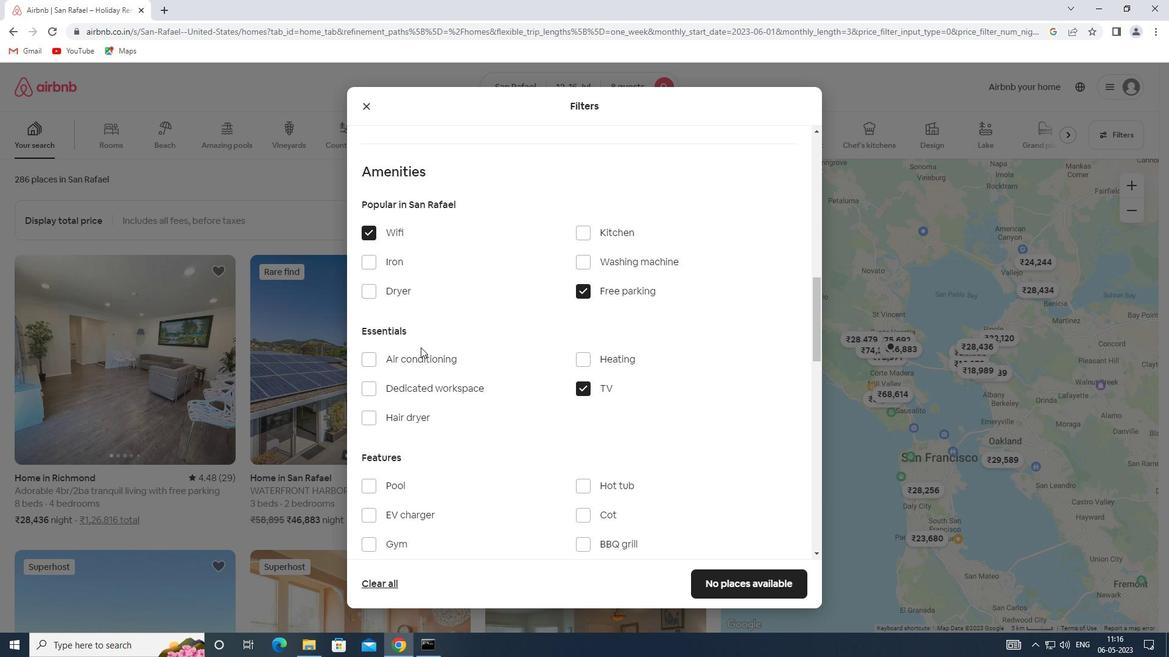 
Action: Mouse moved to (400, 363)
Screenshot: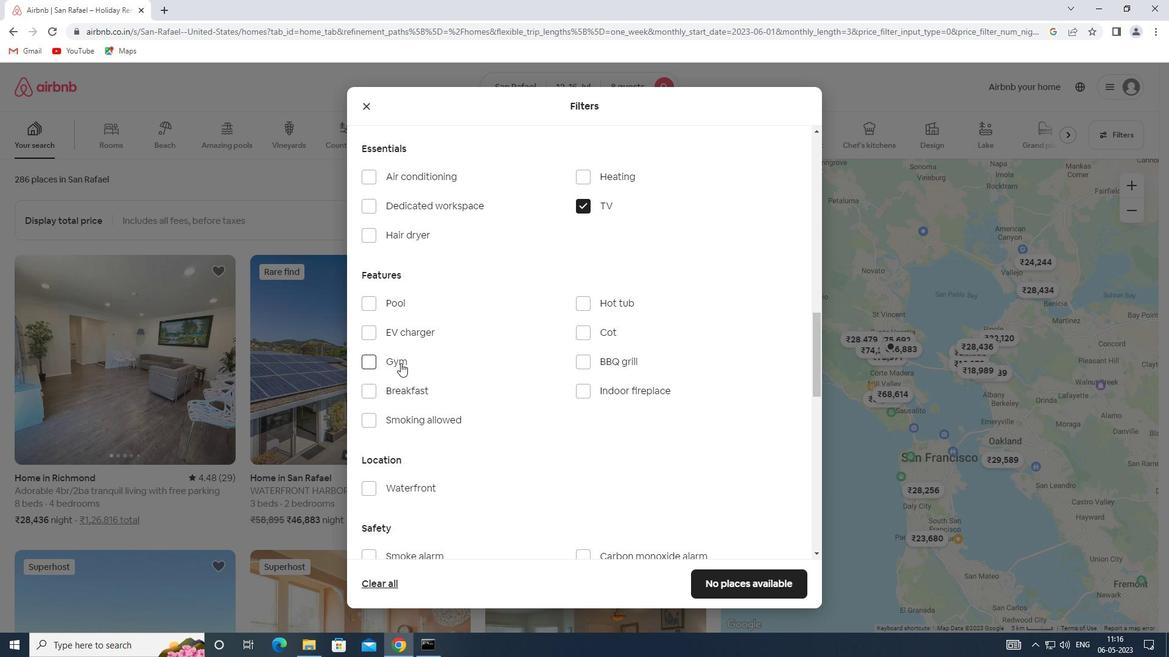 
Action: Mouse pressed left at (400, 363)
Screenshot: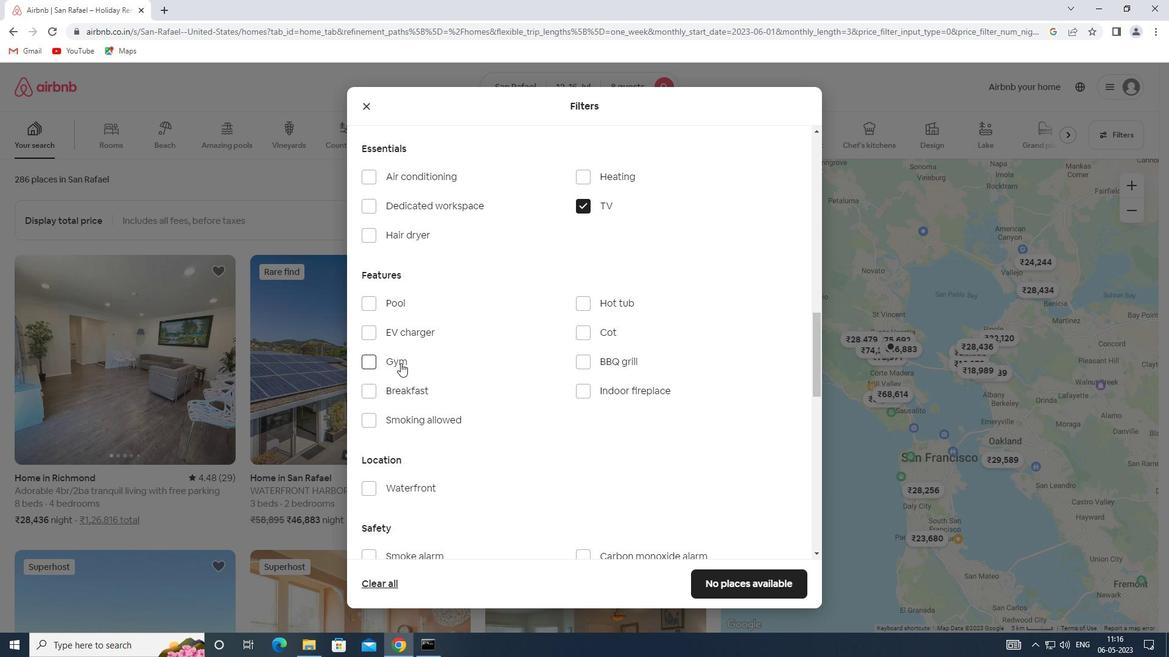 
Action: Mouse scrolled (400, 363) with delta (0, 0)
Screenshot: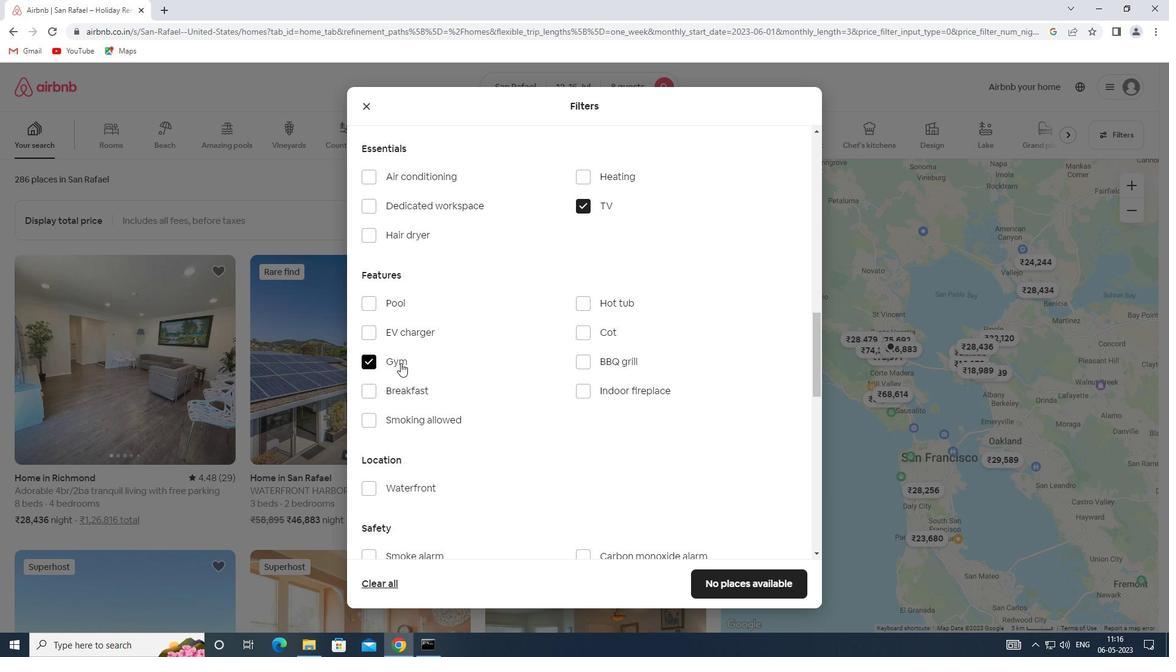 
Action: Mouse scrolled (400, 363) with delta (0, 0)
Screenshot: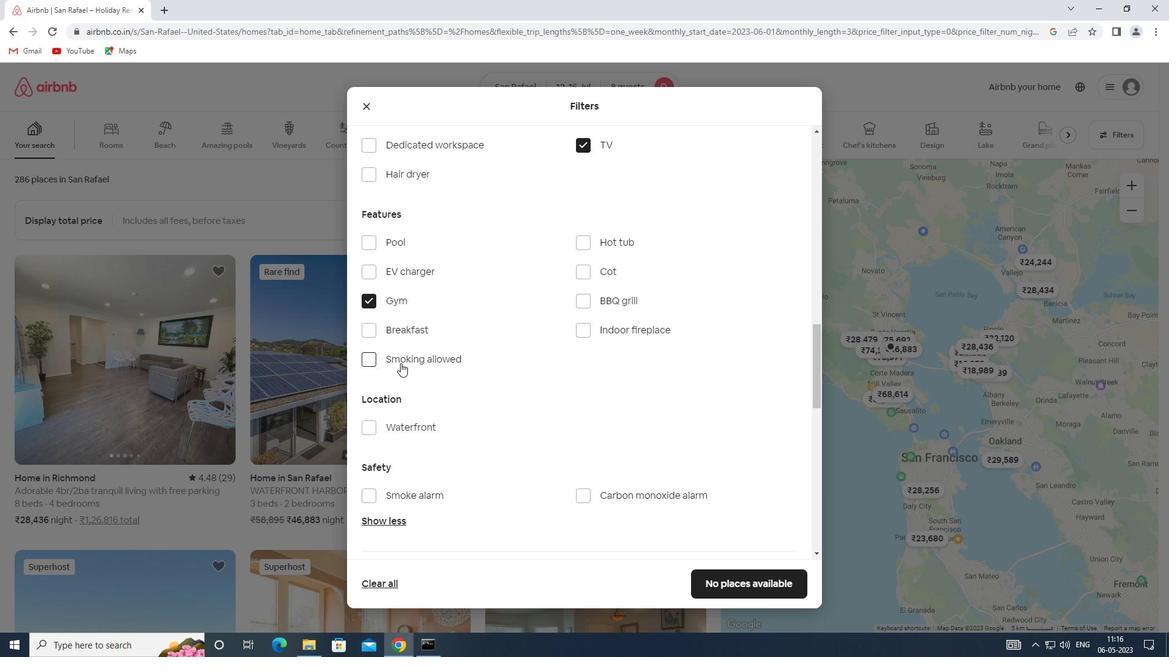 
Action: Mouse scrolled (400, 363) with delta (0, 0)
Screenshot: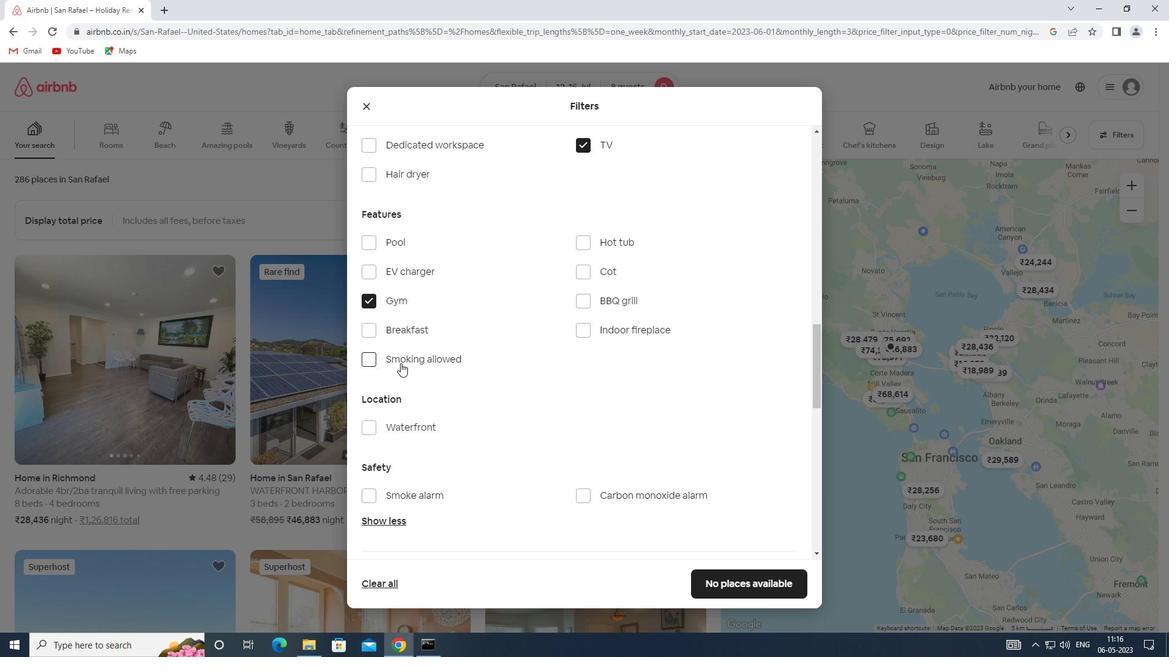 
Action: Mouse scrolled (400, 364) with delta (0, 0)
Screenshot: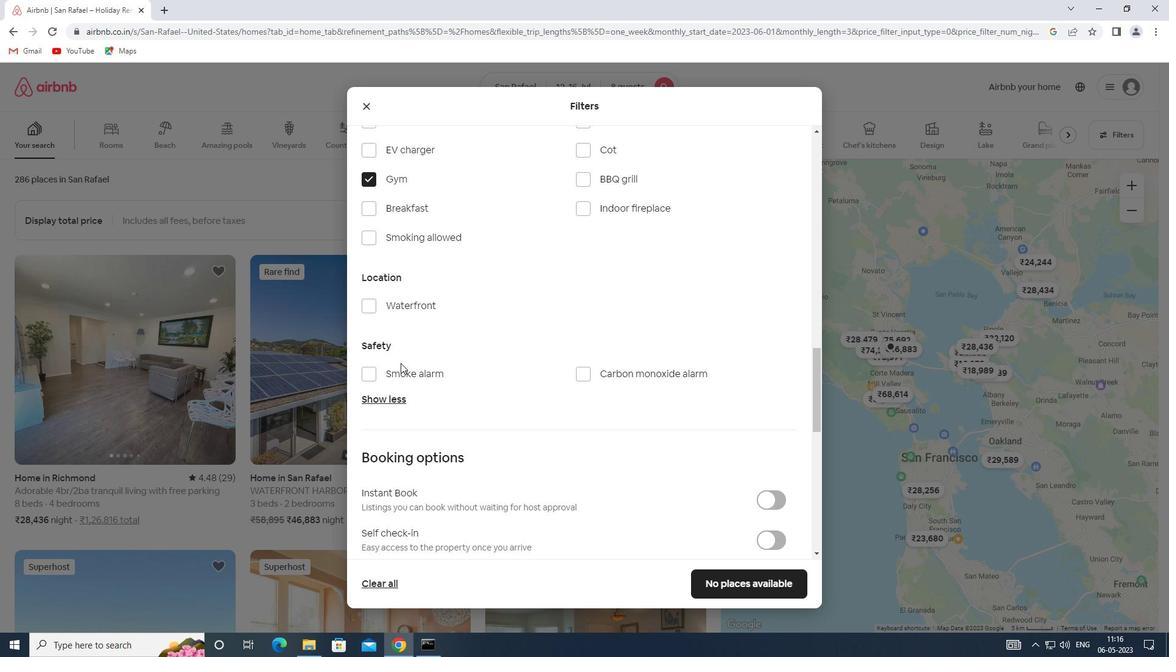 
Action: Mouse scrolled (400, 364) with delta (0, 0)
Screenshot: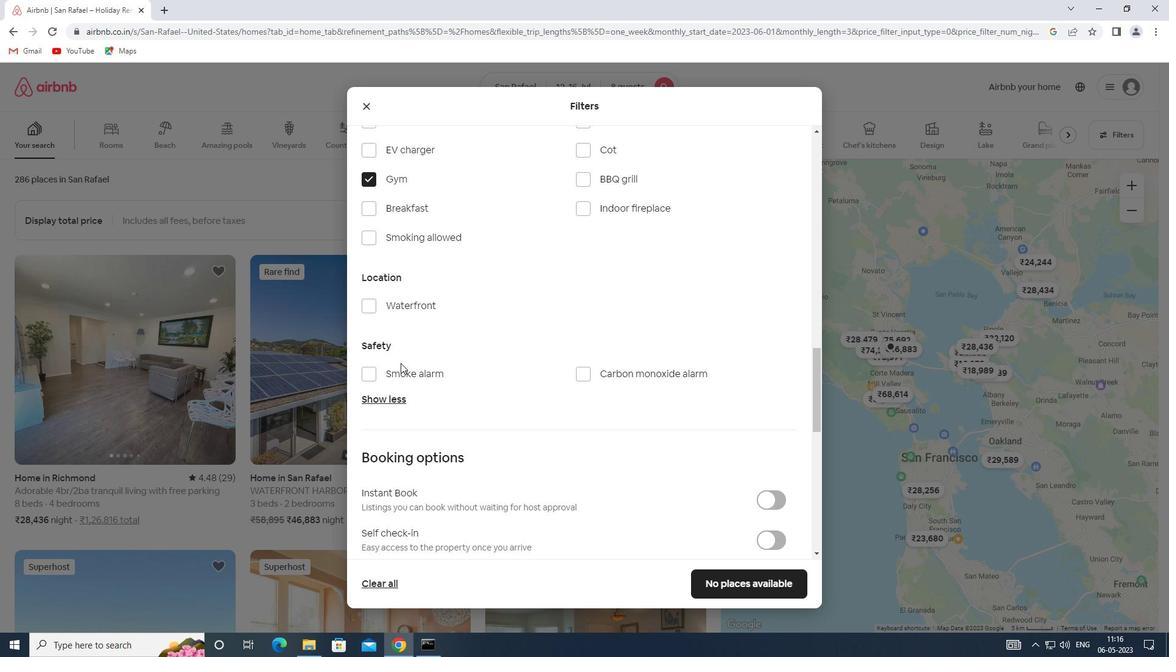 
Action: Mouse moved to (416, 331)
Screenshot: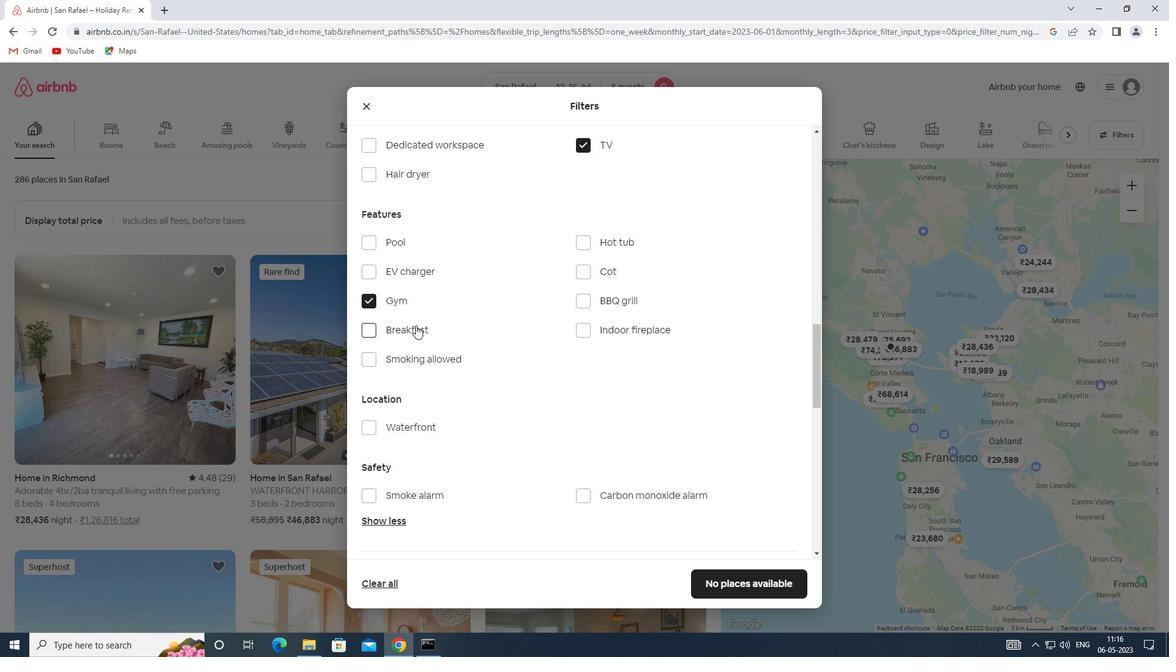 
Action: Mouse pressed left at (416, 331)
Screenshot: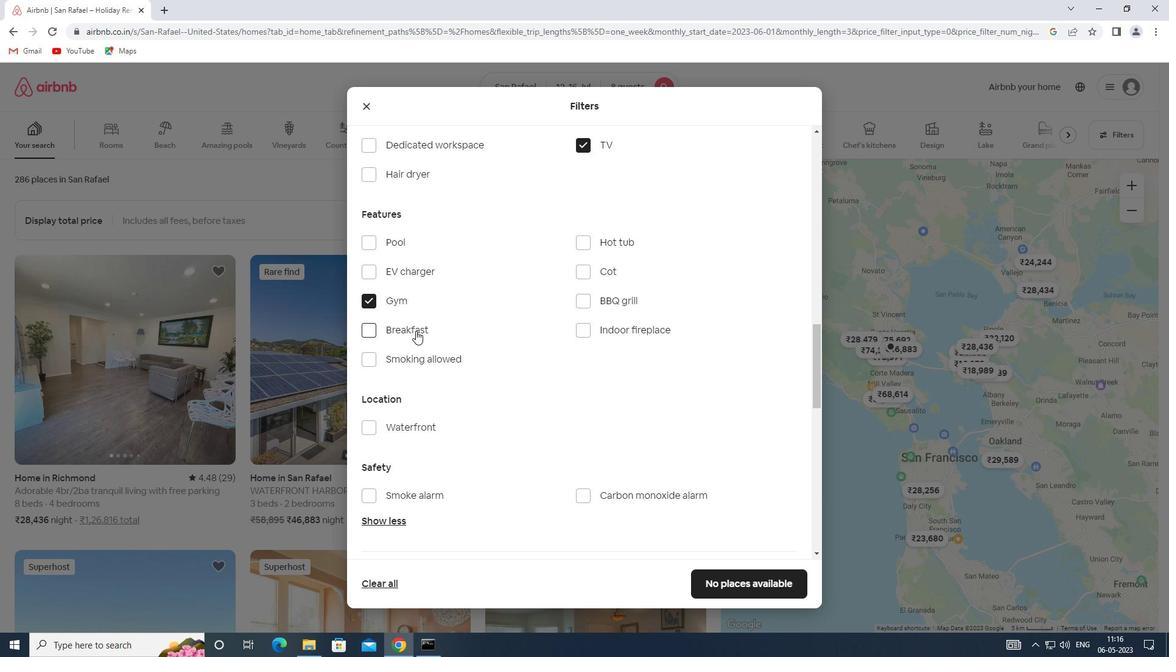 
Action: Mouse moved to (416, 333)
Screenshot: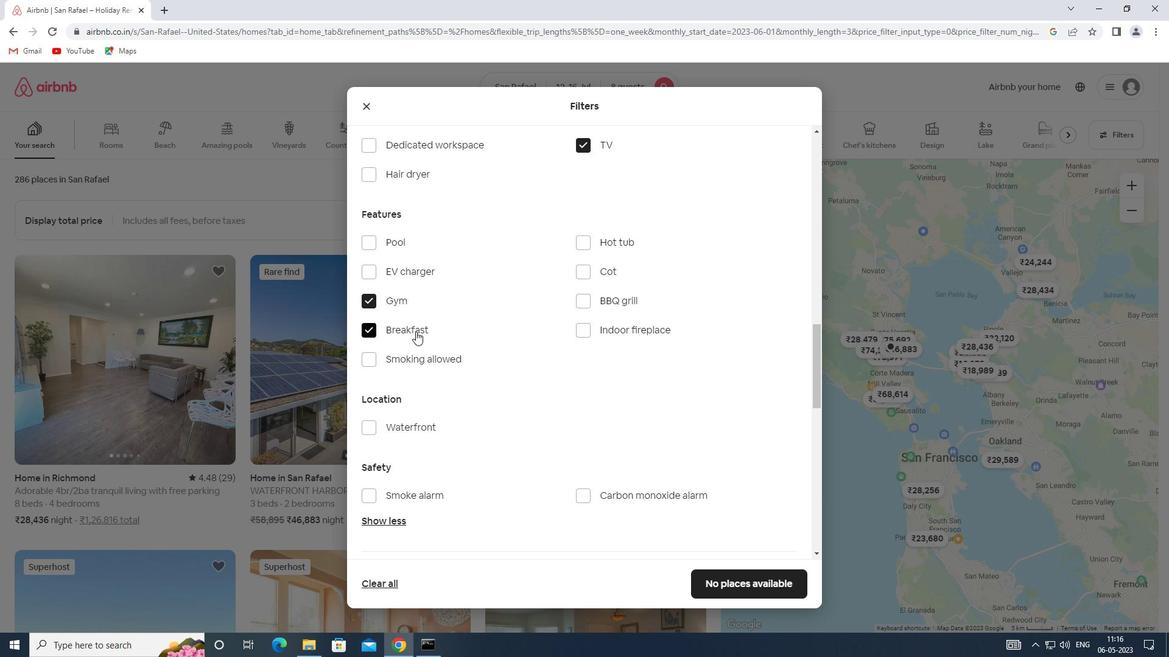 
Action: Mouse scrolled (416, 333) with delta (0, 0)
Screenshot: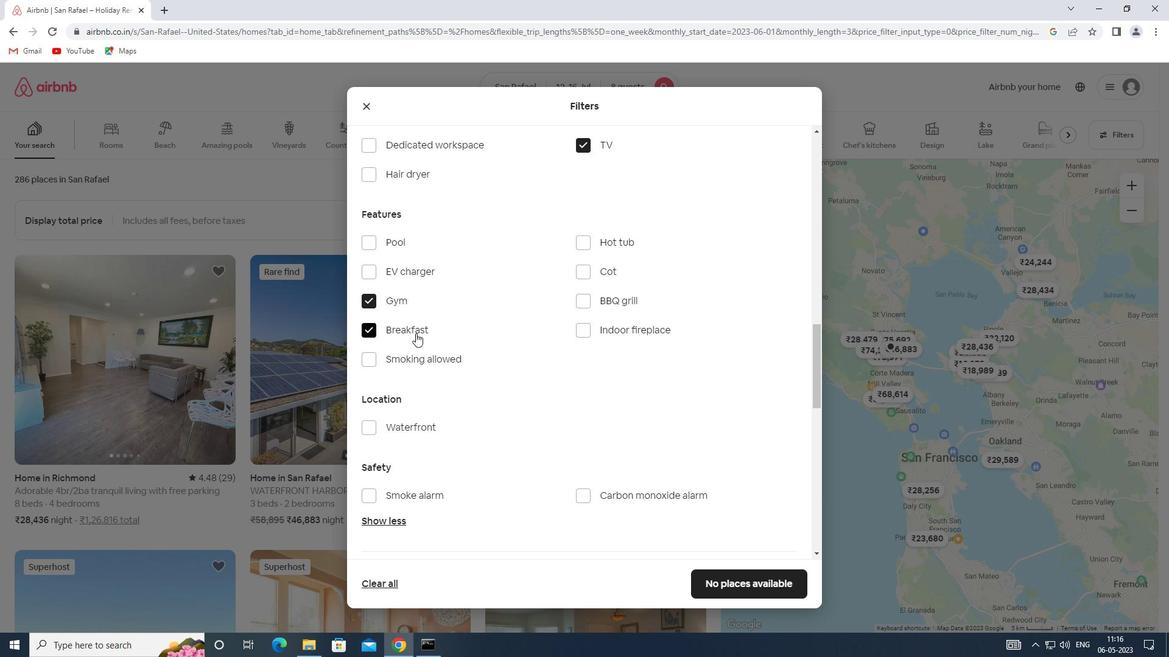 
Action: Mouse scrolled (416, 333) with delta (0, 0)
Screenshot: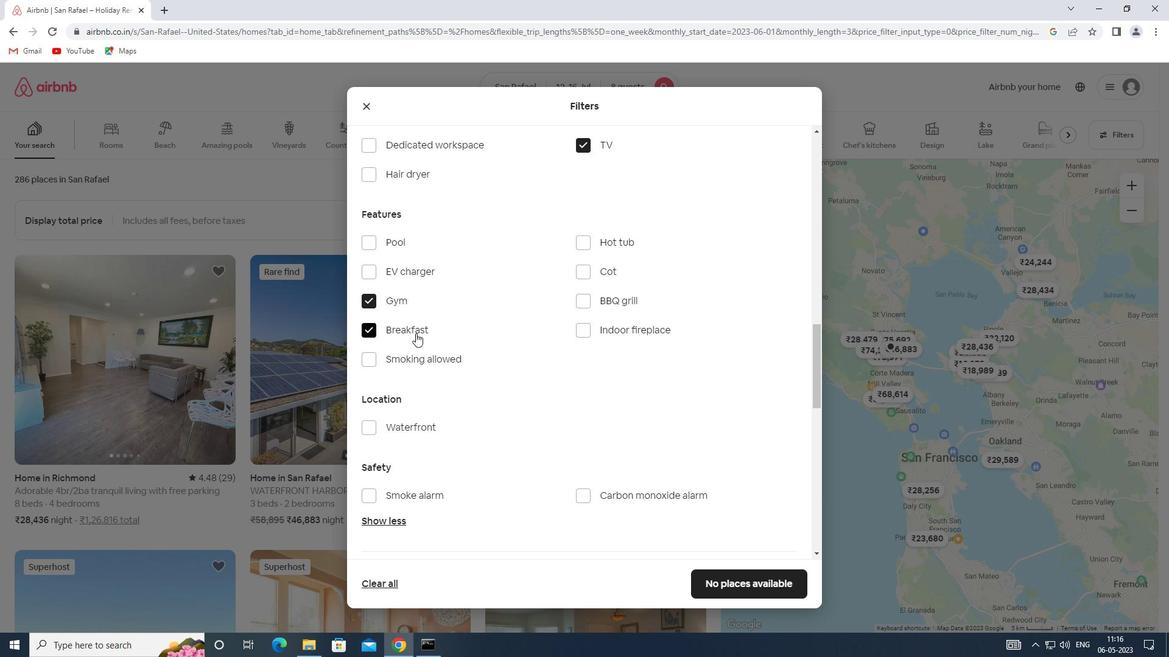 
Action: Mouse moved to (416, 333)
Screenshot: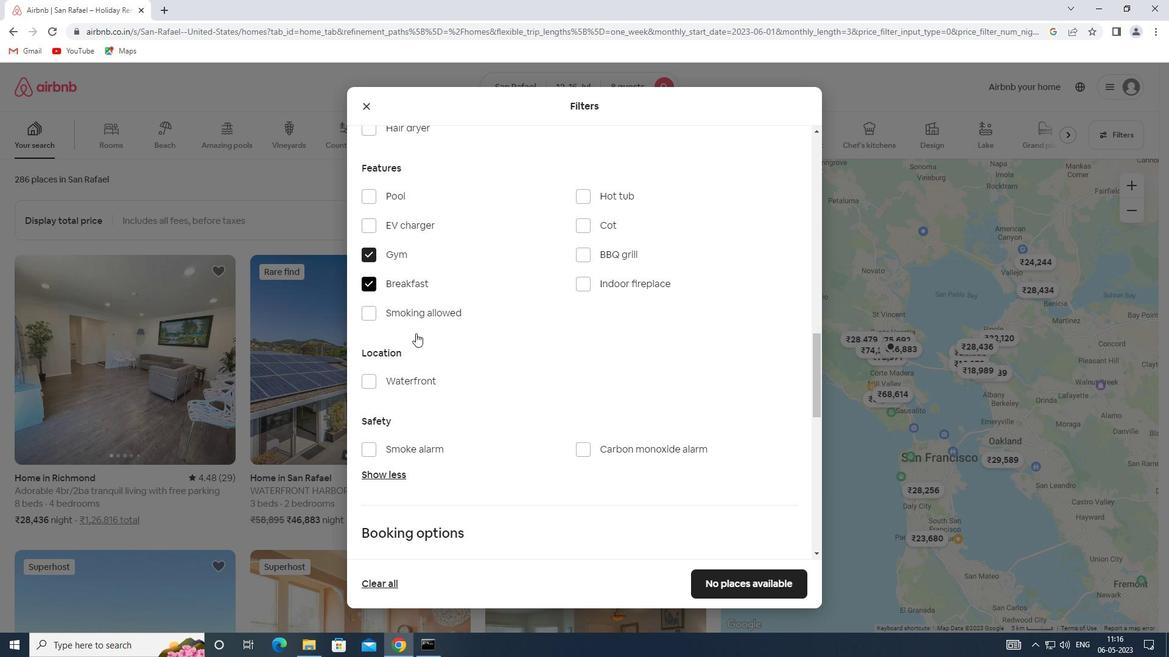 
Action: Mouse scrolled (416, 333) with delta (0, 0)
Screenshot: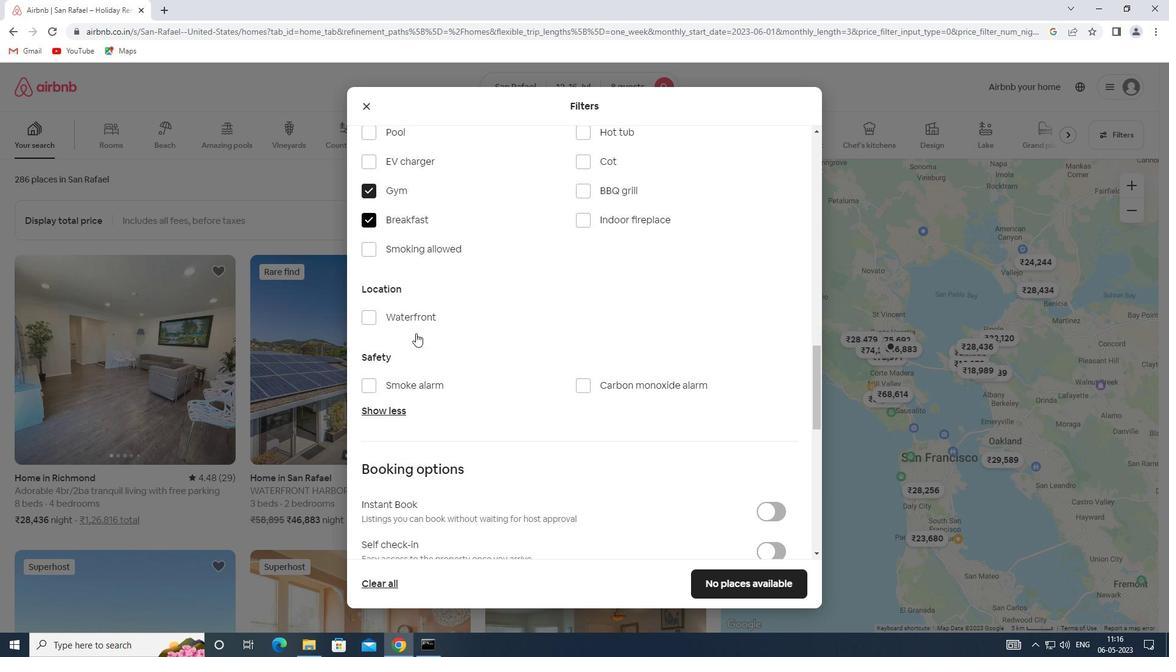 
Action: Mouse scrolled (416, 333) with delta (0, 0)
Screenshot: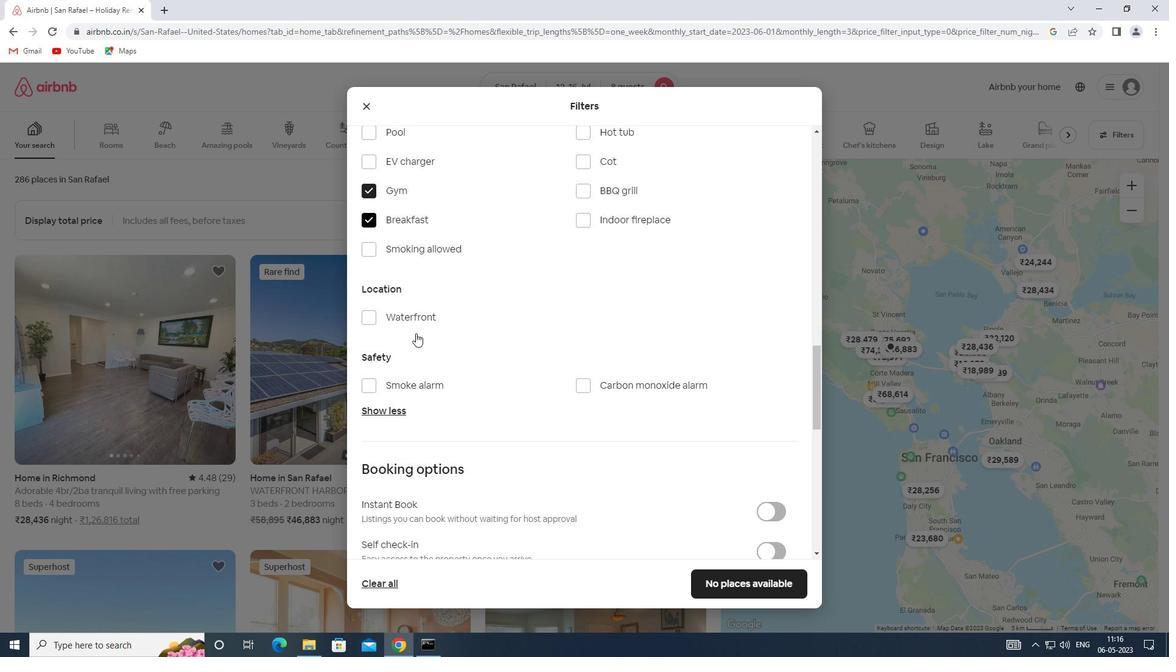 
Action: Mouse moved to (772, 415)
Screenshot: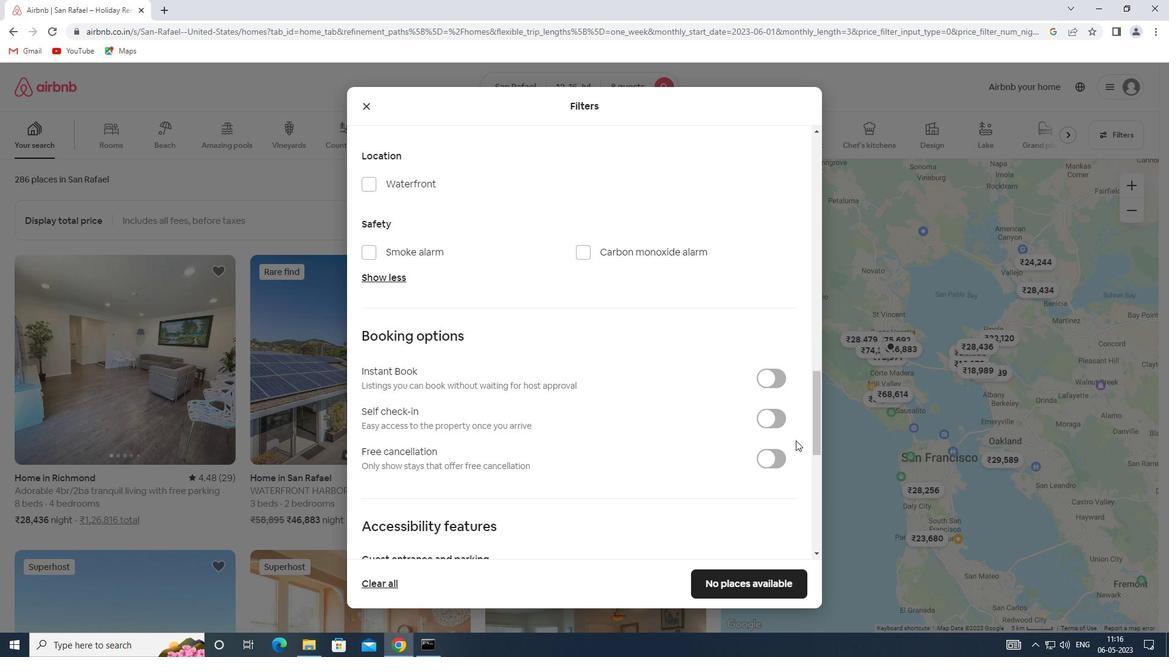 
Action: Mouse pressed left at (772, 415)
Screenshot: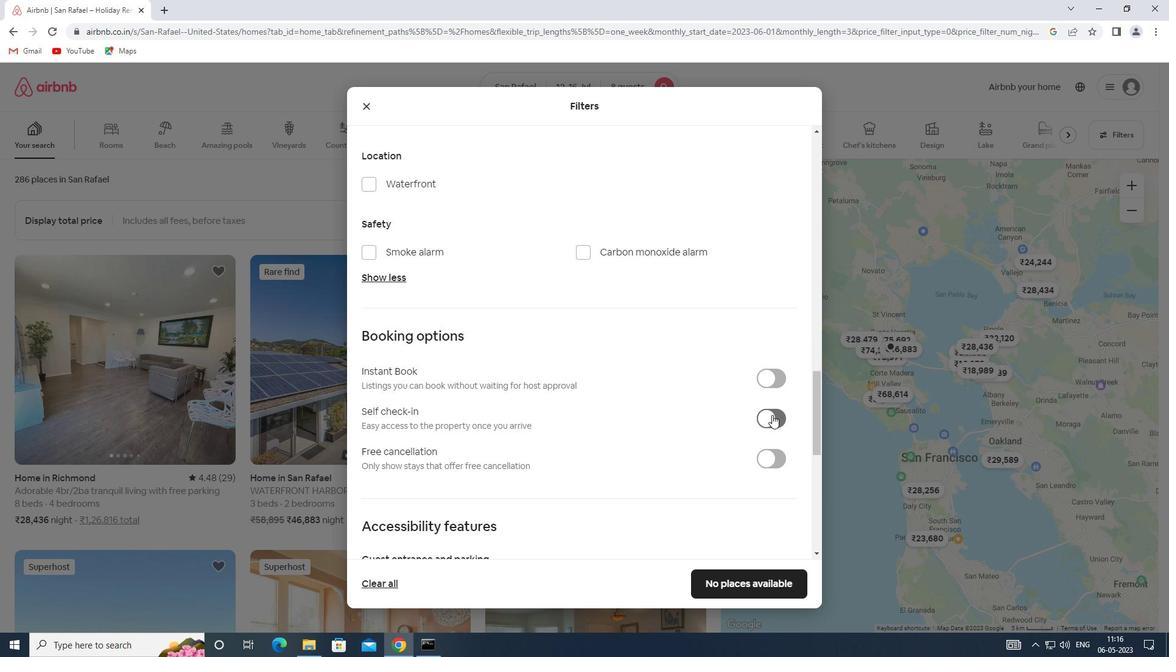 
Action: Mouse moved to (507, 445)
Screenshot: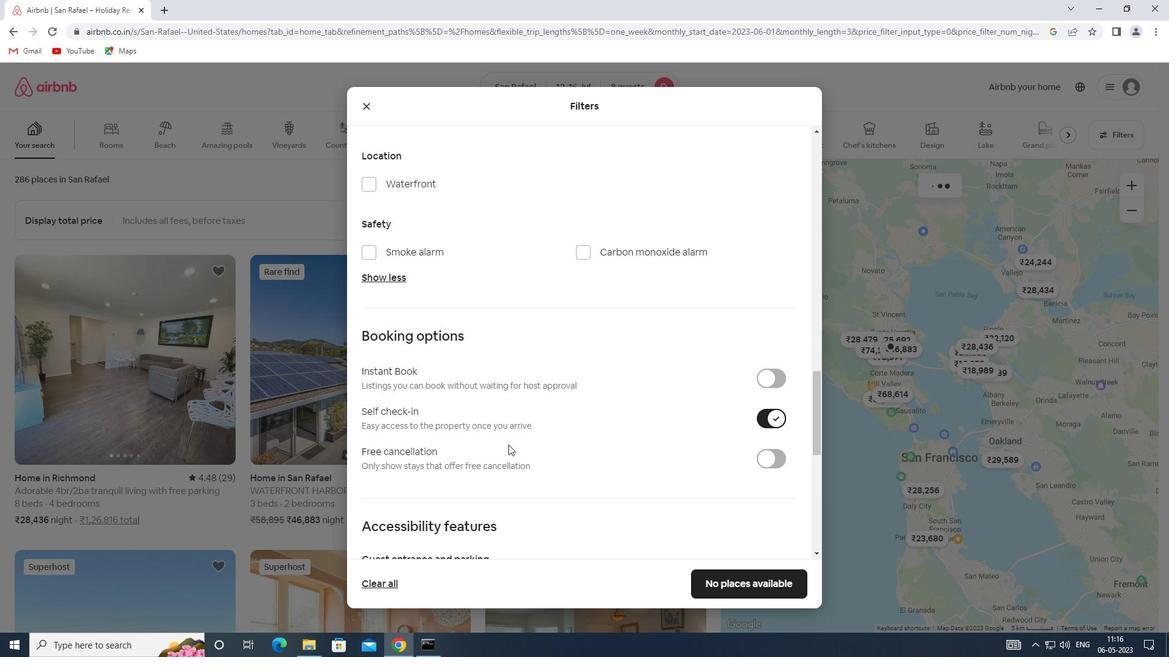 
Action: Mouse scrolled (507, 444) with delta (0, 0)
Screenshot: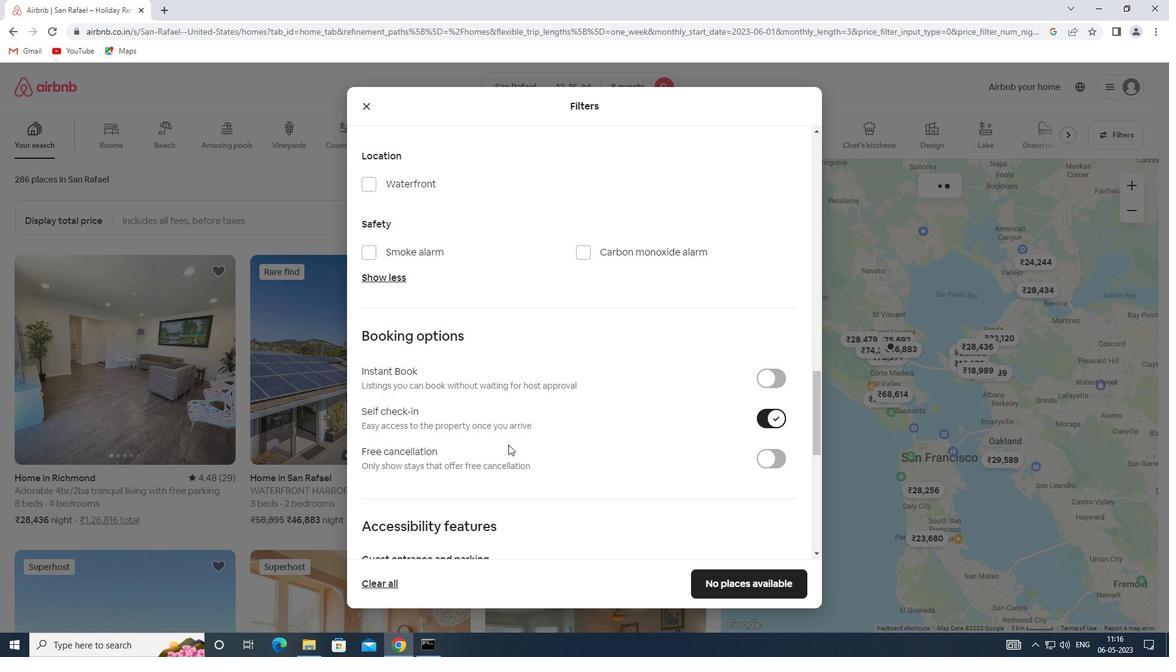 
Action: Mouse scrolled (507, 444) with delta (0, 0)
Screenshot: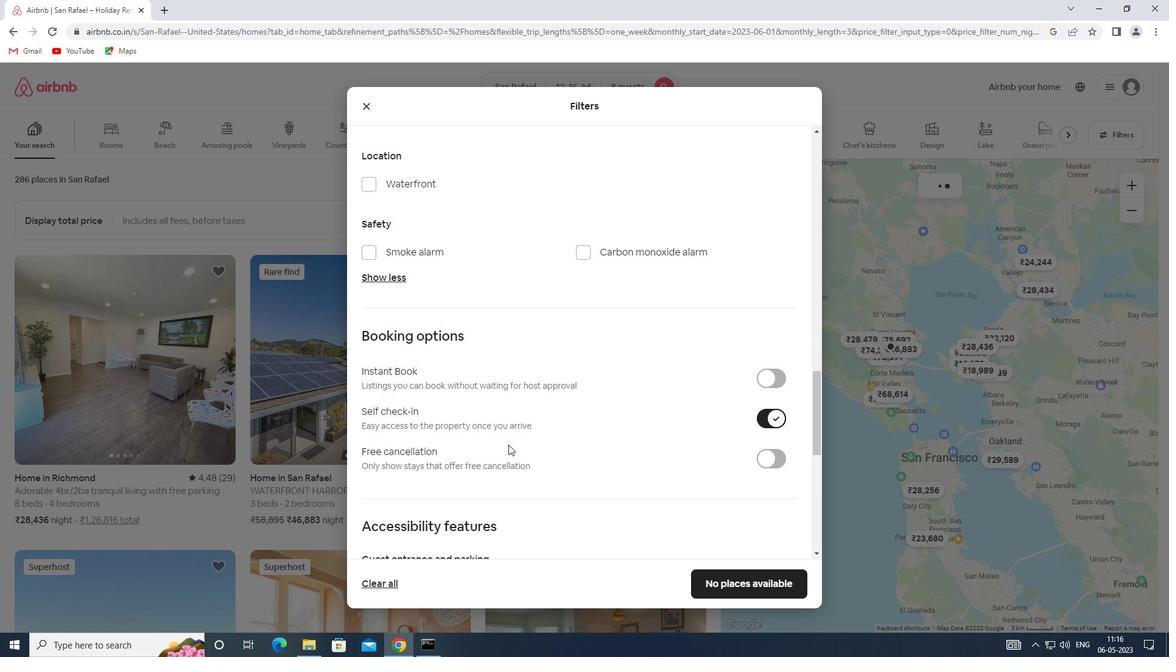 
Action: Mouse scrolled (507, 444) with delta (0, 0)
Screenshot: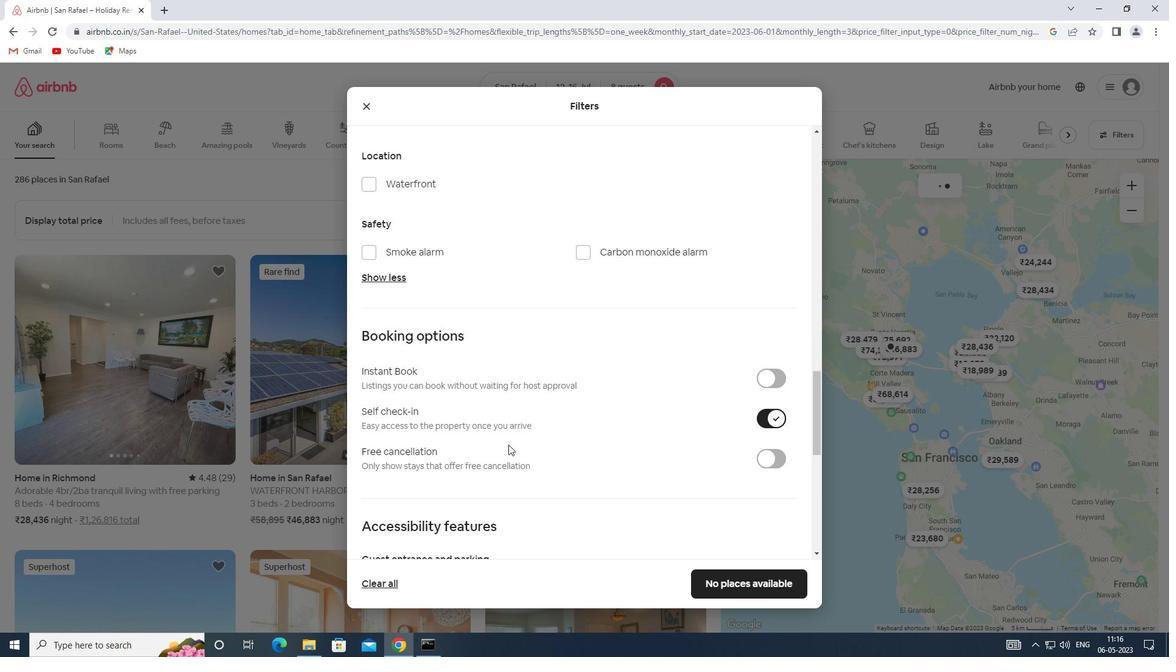 
Action: Mouse scrolled (507, 444) with delta (0, 0)
Screenshot: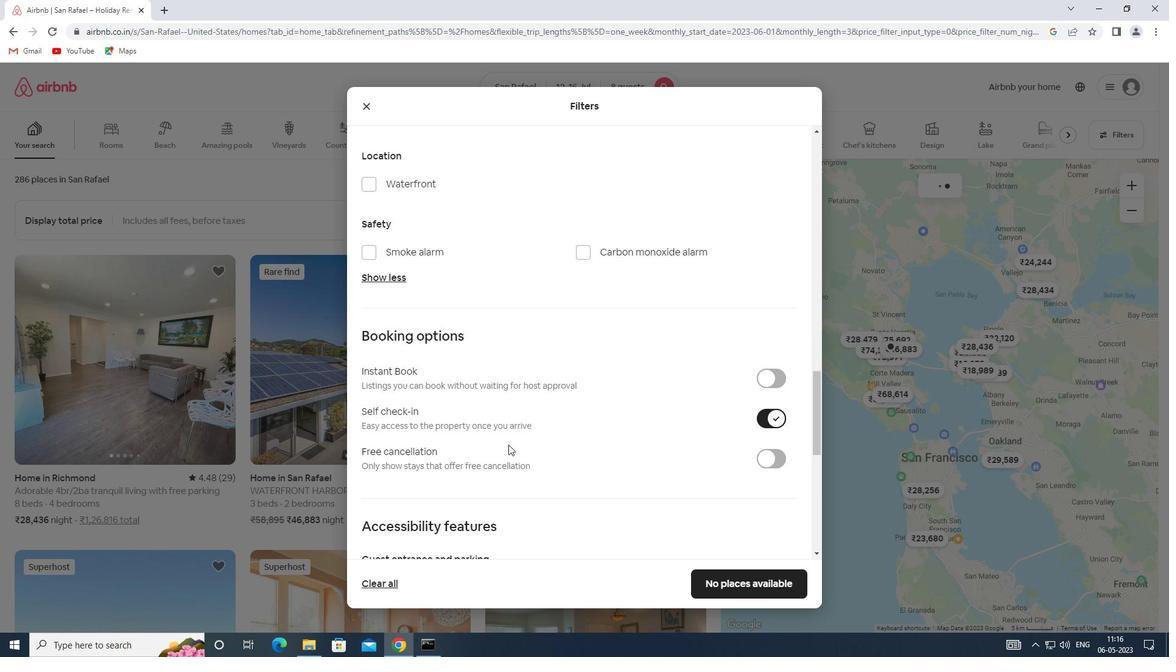 
Action: Mouse scrolled (507, 444) with delta (0, 0)
Screenshot: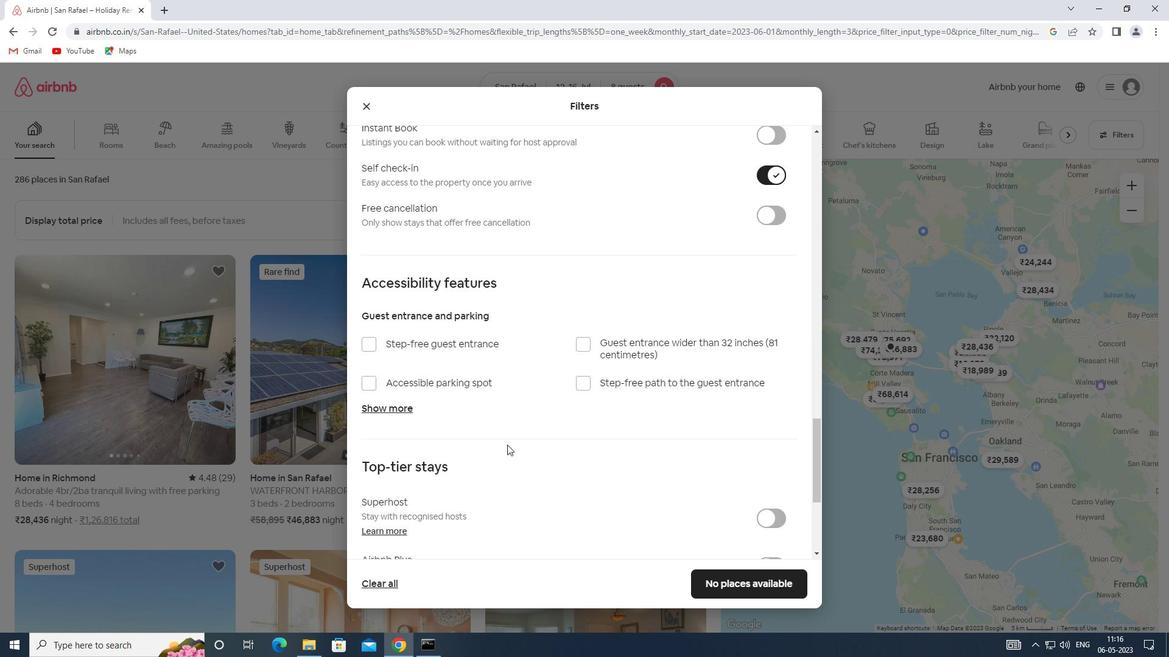 
Action: Mouse scrolled (507, 444) with delta (0, 0)
Screenshot: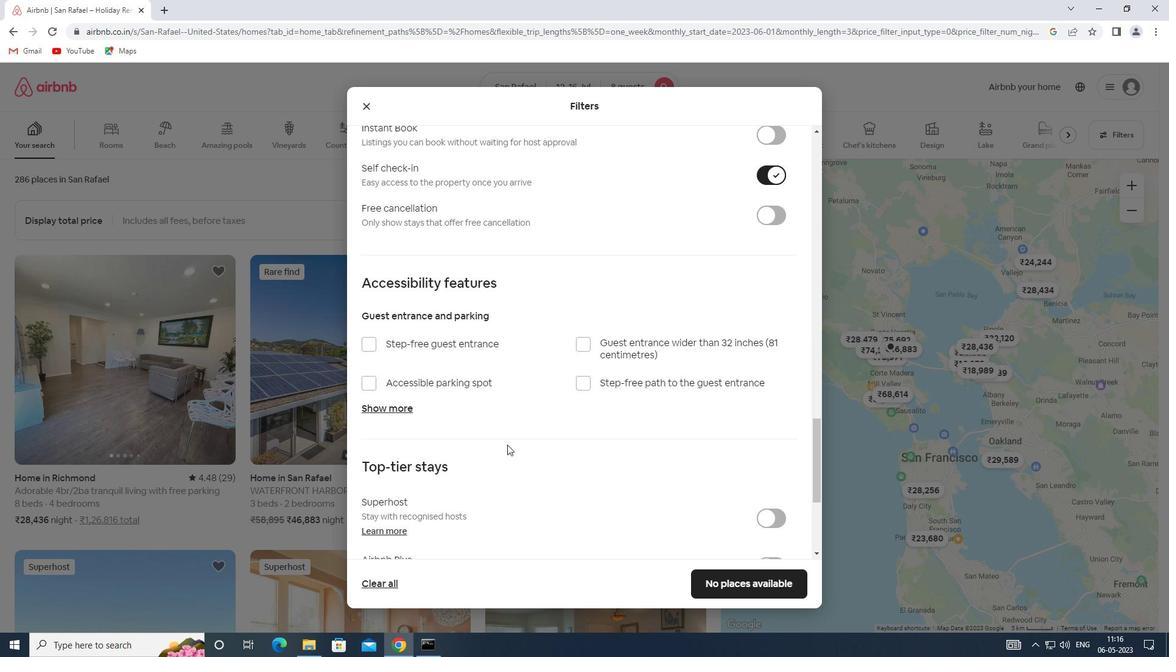 
Action: Mouse scrolled (507, 444) with delta (0, 0)
Screenshot: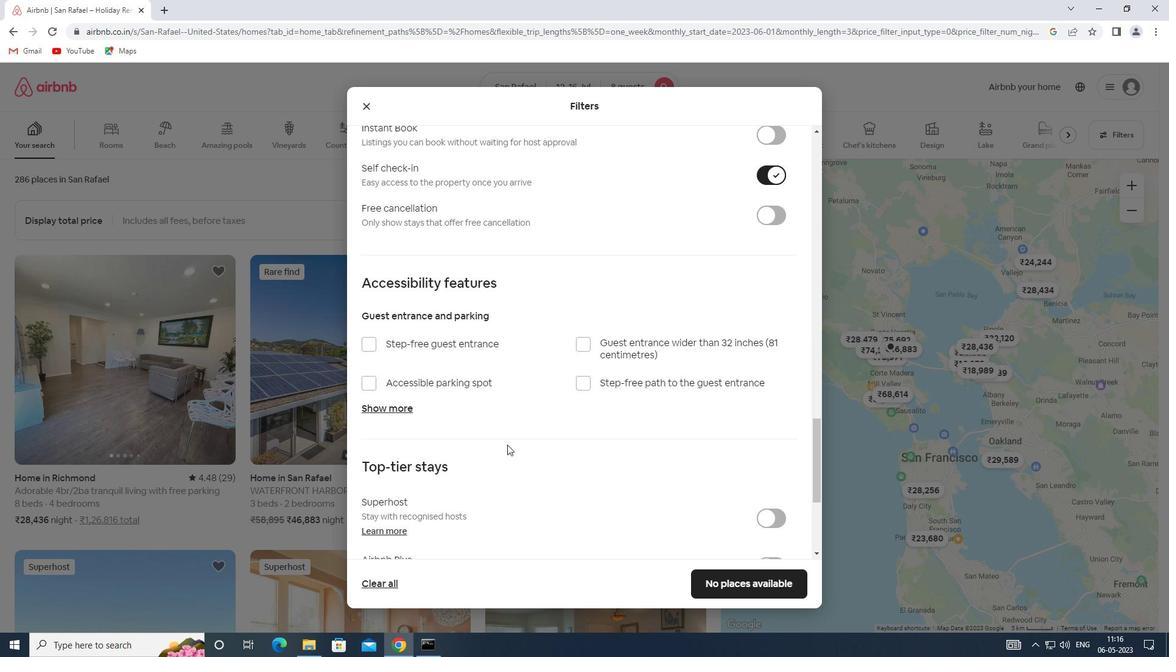 
Action: Mouse moved to (403, 529)
Screenshot: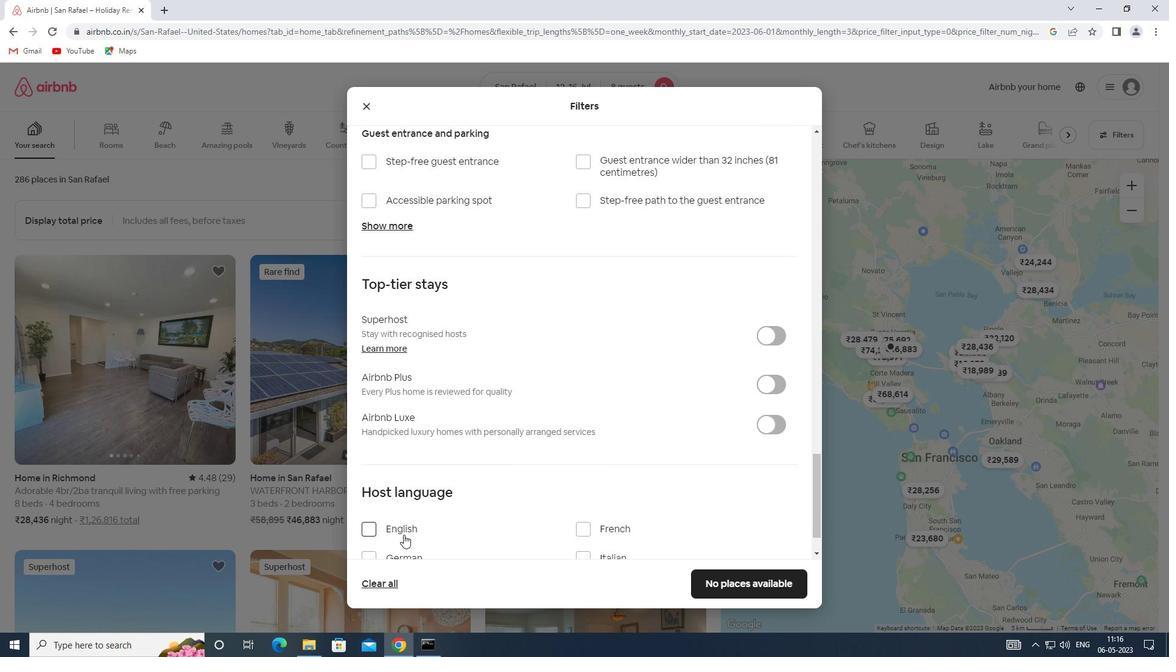 
Action: Mouse pressed left at (403, 529)
Screenshot: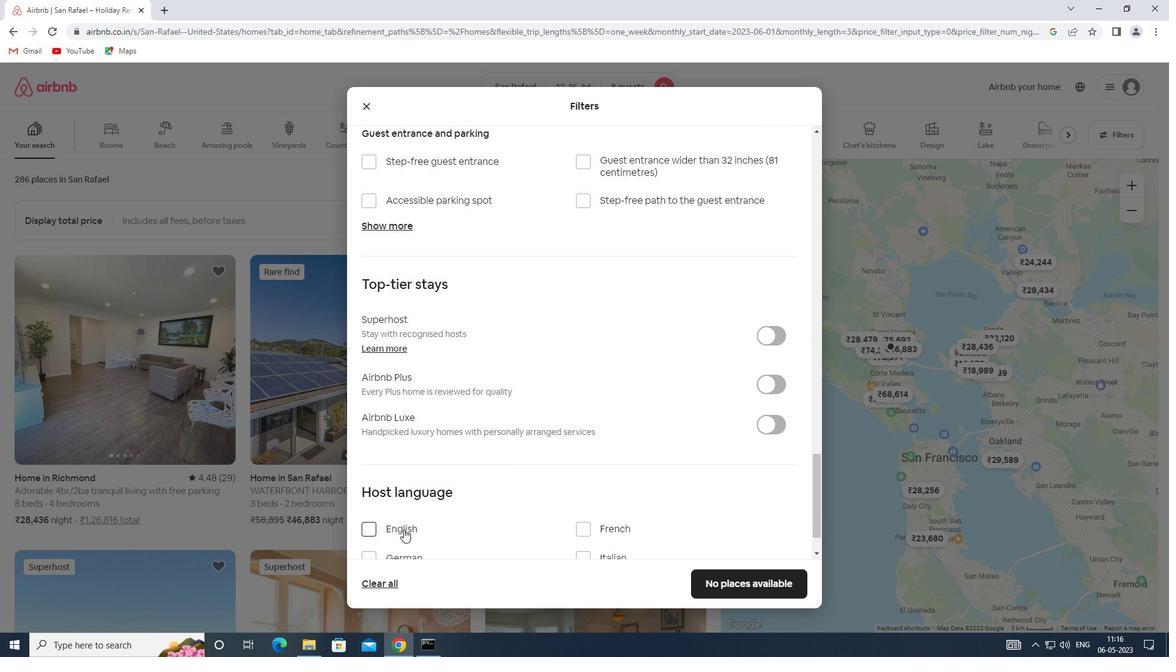 
Action: Mouse scrolled (403, 528) with delta (0, 0)
Screenshot: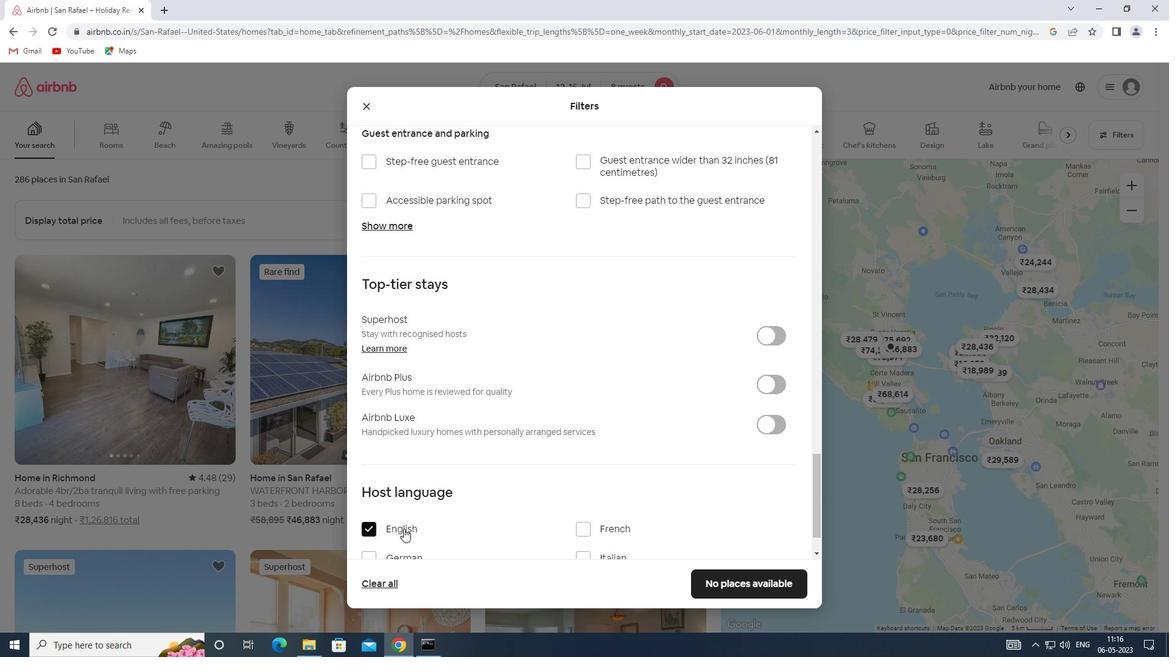 
Action: Mouse scrolled (403, 528) with delta (0, 0)
Screenshot: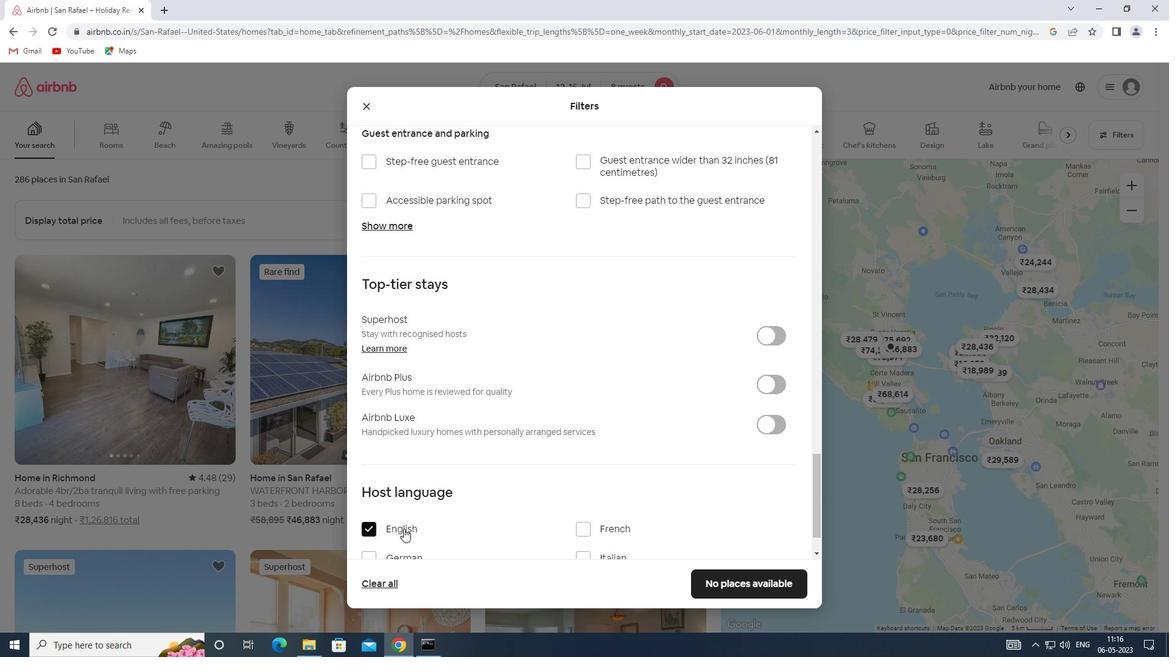 
Action: Mouse scrolled (403, 528) with delta (0, 0)
Screenshot: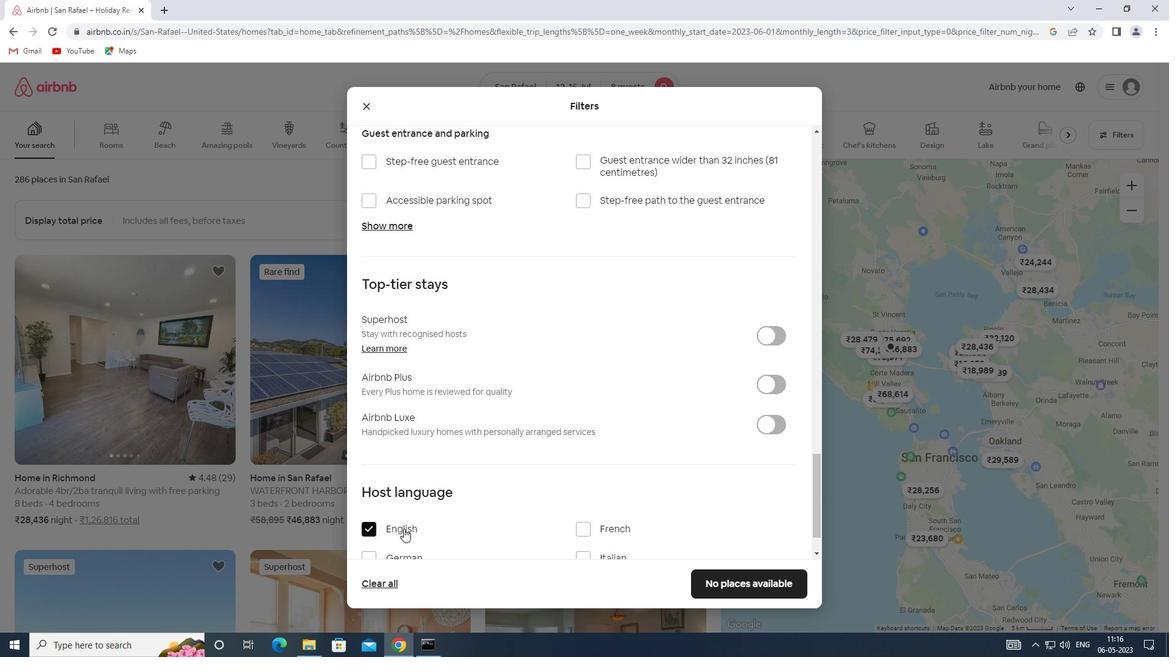 
Action: Mouse scrolled (403, 528) with delta (0, 0)
Screenshot: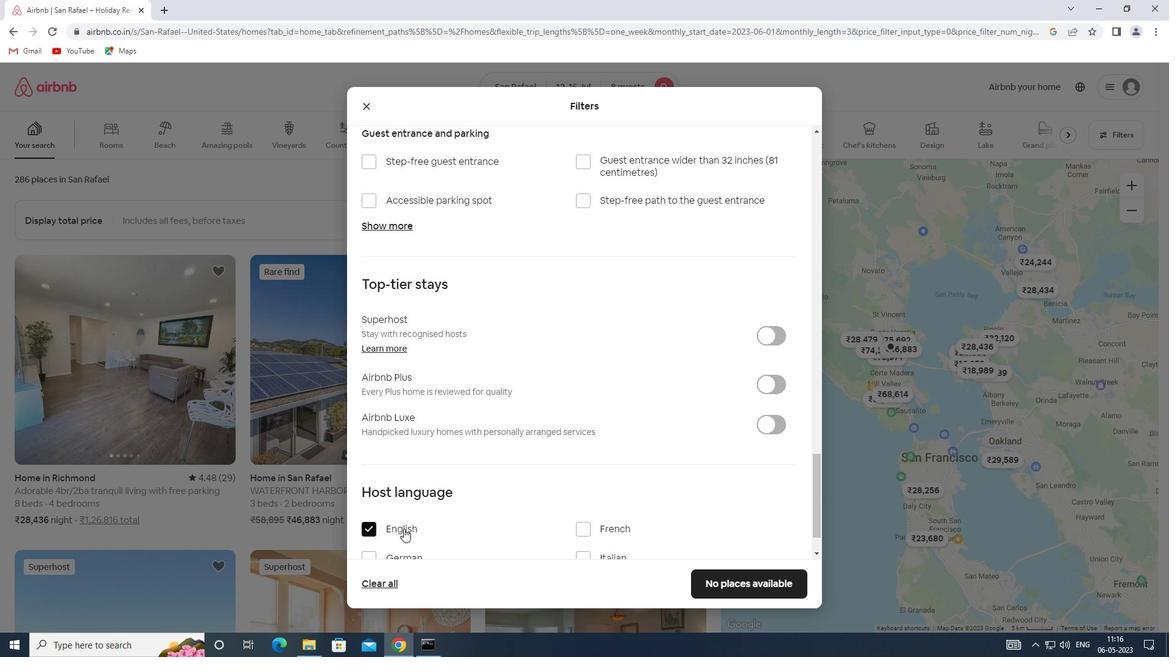 
Action: Mouse moved to (759, 576)
Screenshot: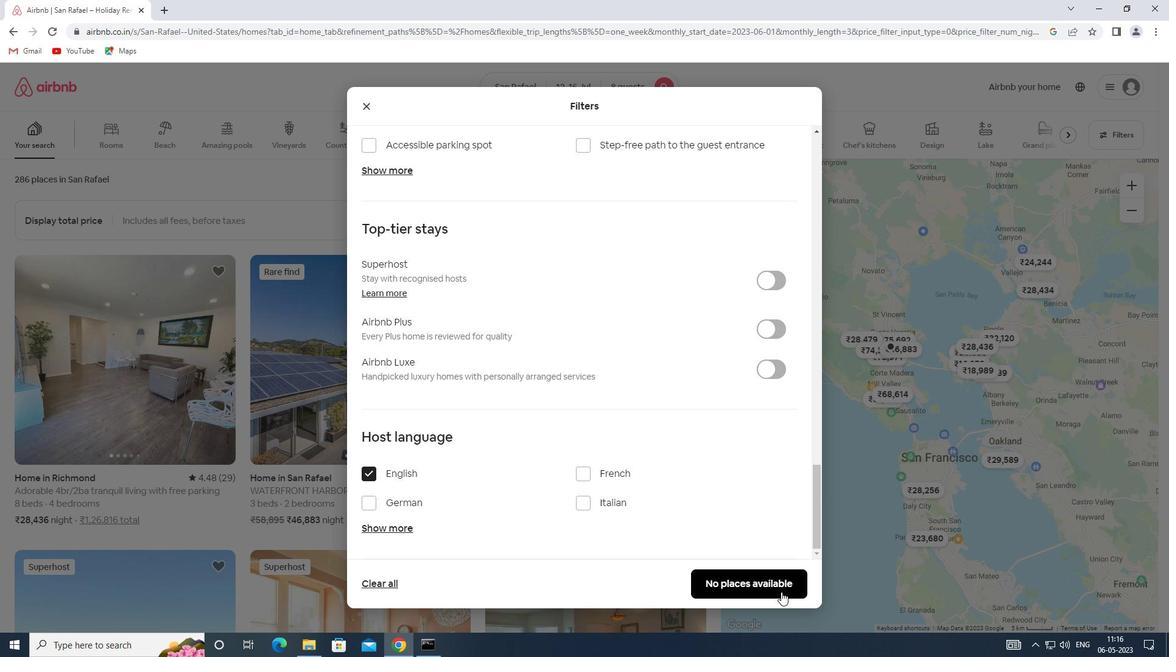 
Action: Mouse pressed left at (759, 576)
Screenshot: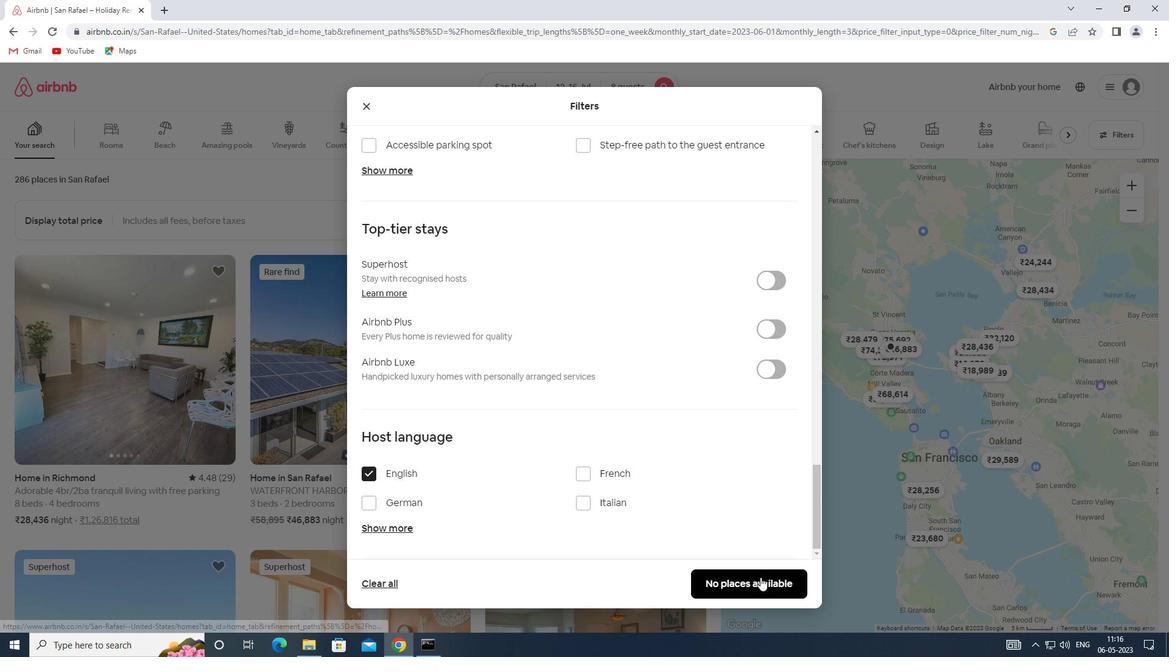 
